 Task: Find connections with filter location City Center with filter topic #Economywith filter profile language Potuguese with filter current company Net2Source Inc. with filter school GM Institute of Technology with filter industry Hotels and Motels with filter service category Market Research with filter keywords title Human Resources
Action: Mouse moved to (189, 309)
Screenshot: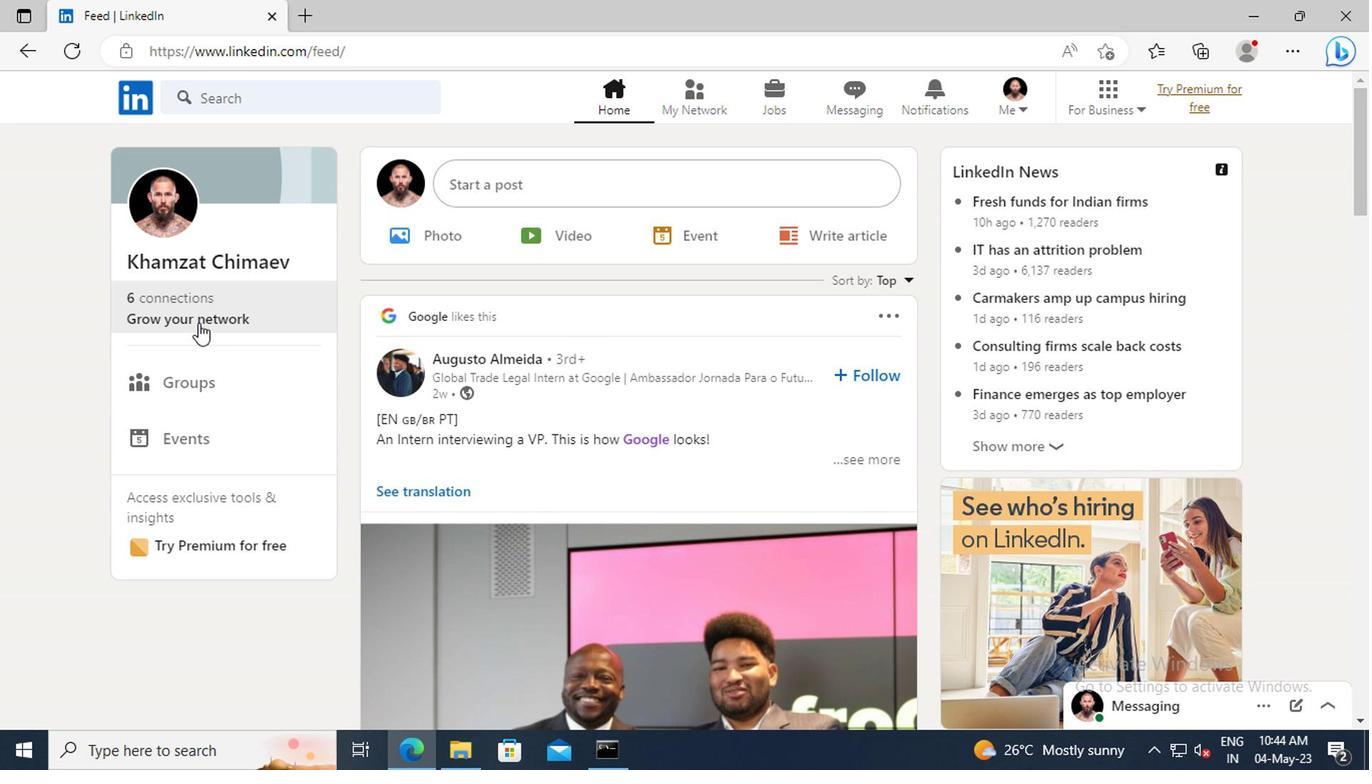 
Action: Mouse pressed left at (189, 309)
Screenshot: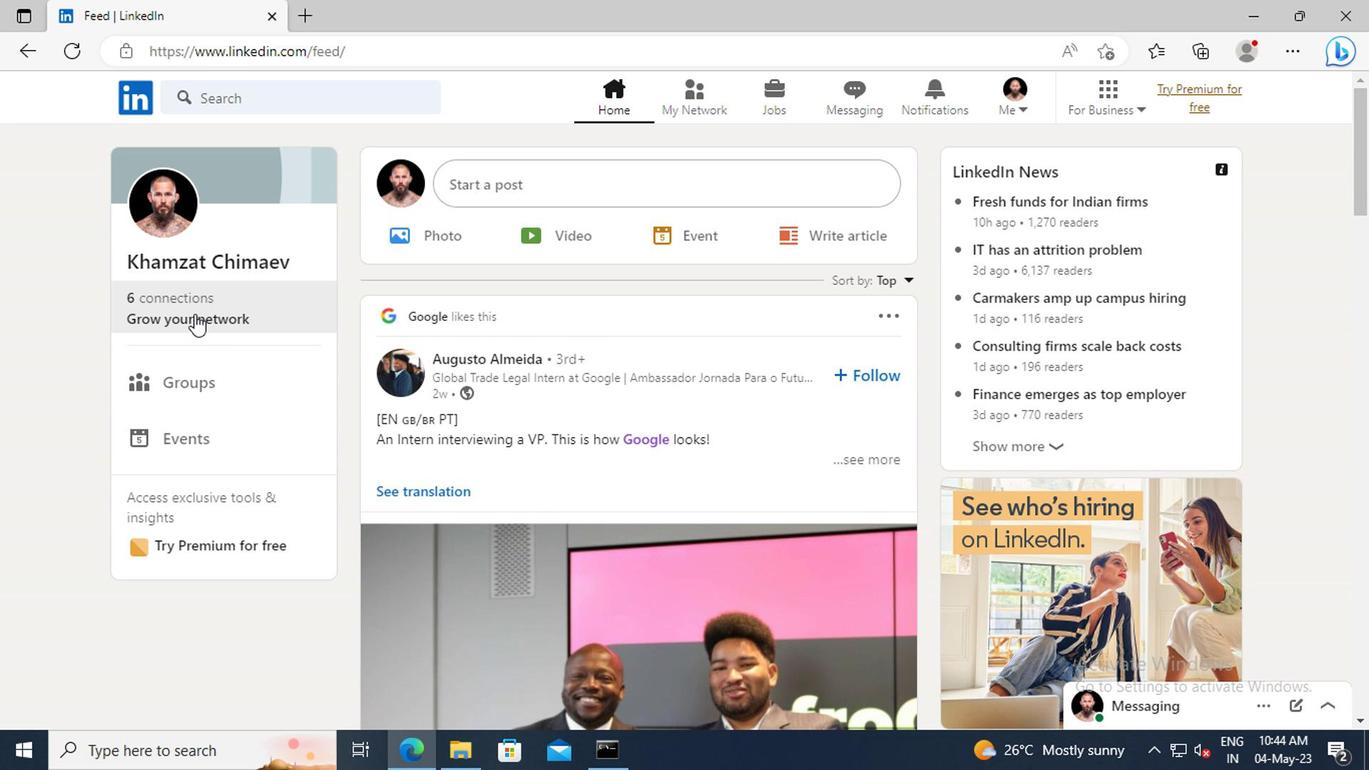 
Action: Mouse moved to (200, 213)
Screenshot: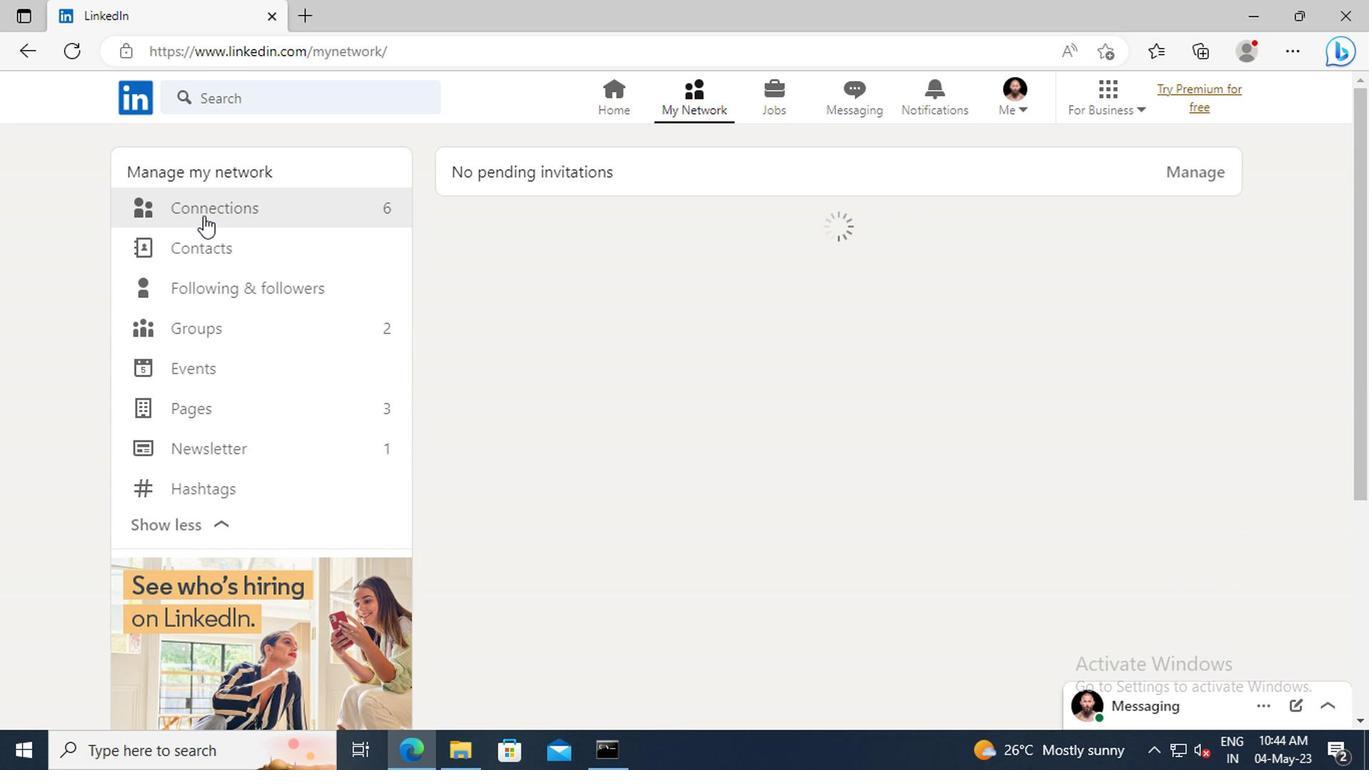 
Action: Mouse pressed left at (200, 213)
Screenshot: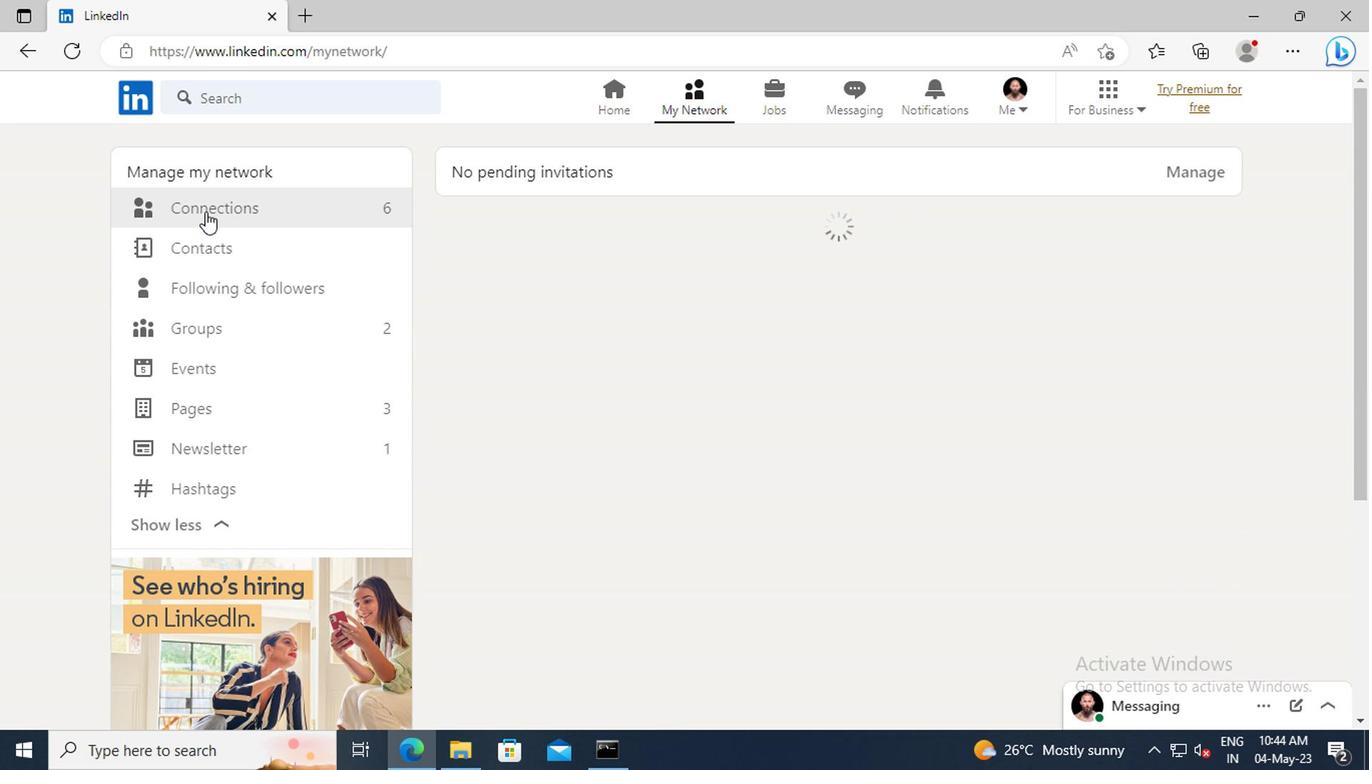 
Action: Mouse moved to (812, 218)
Screenshot: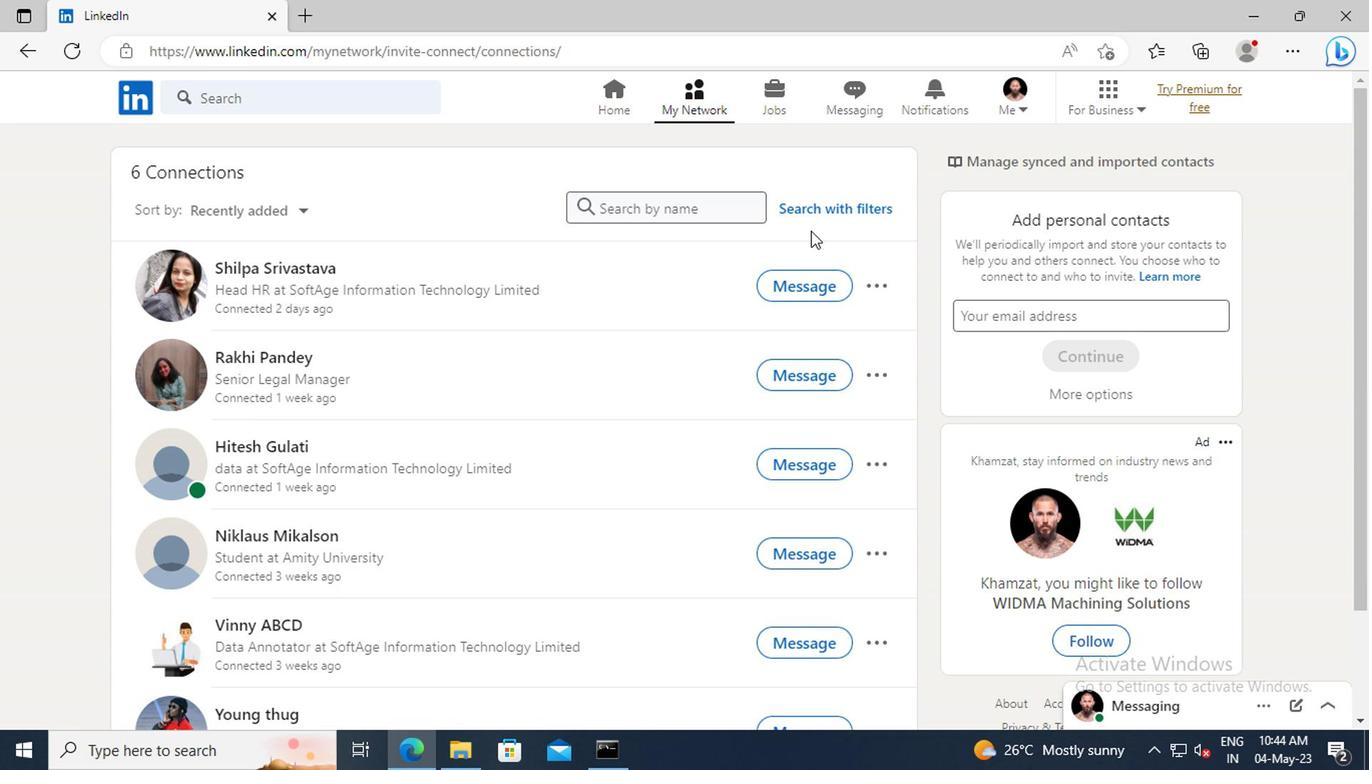 
Action: Mouse pressed left at (812, 218)
Screenshot: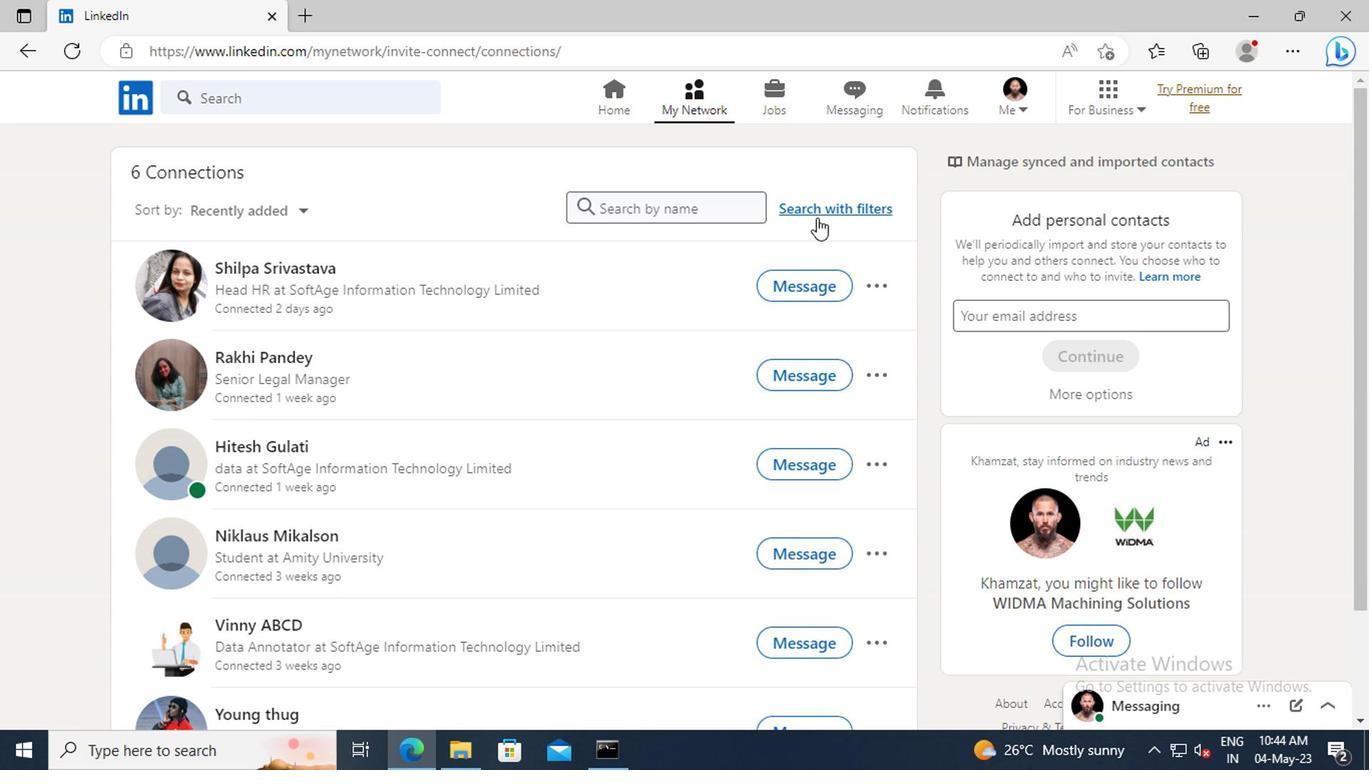 
Action: Mouse moved to (752, 161)
Screenshot: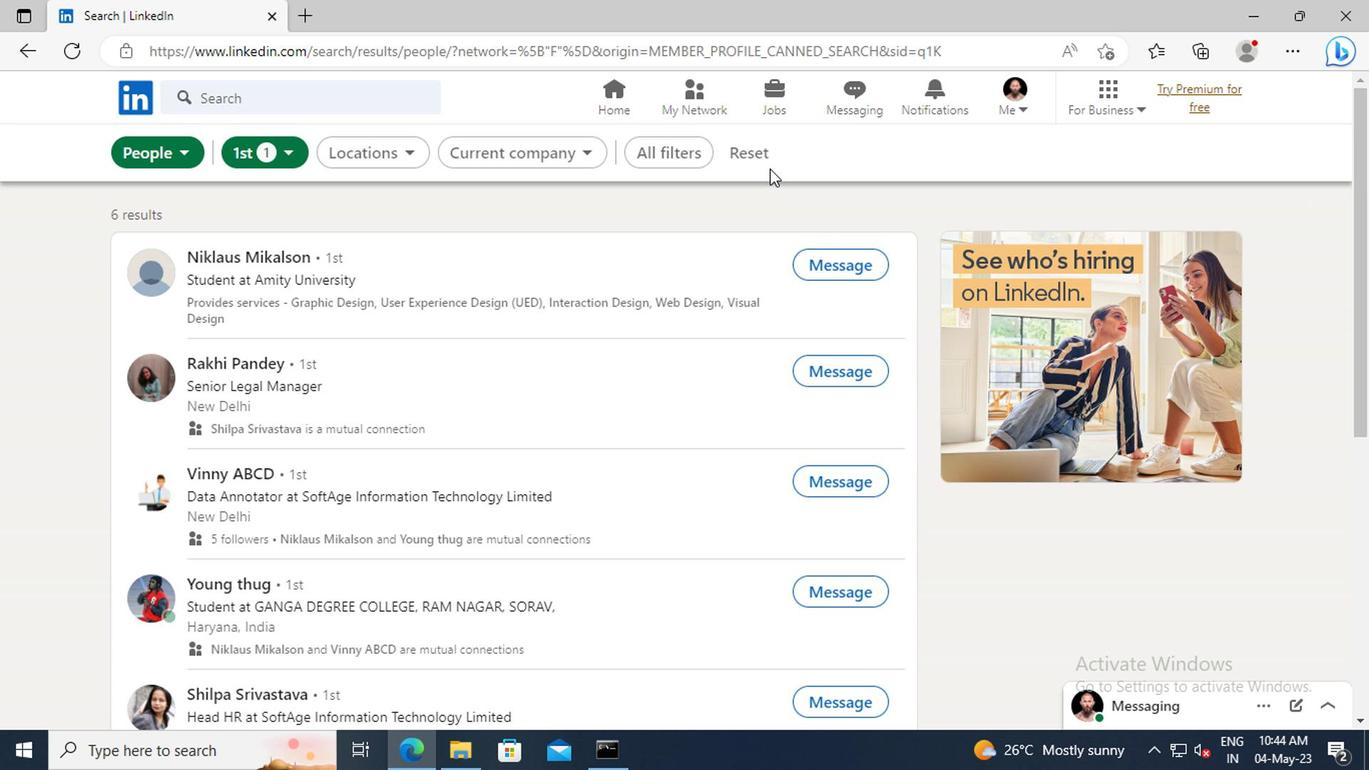 
Action: Mouse pressed left at (752, 161)
Screenshot: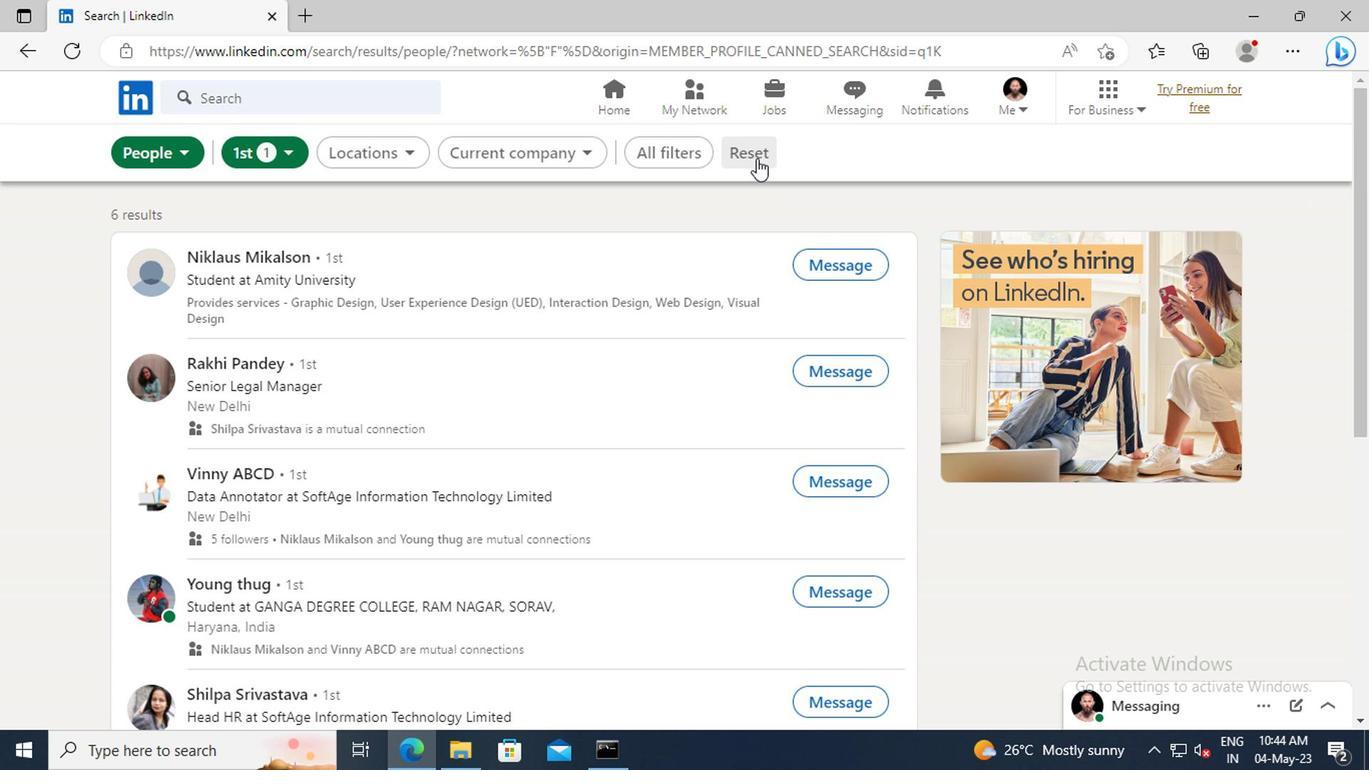 
Action: Mouse moved to (725, 157)
Screenshot: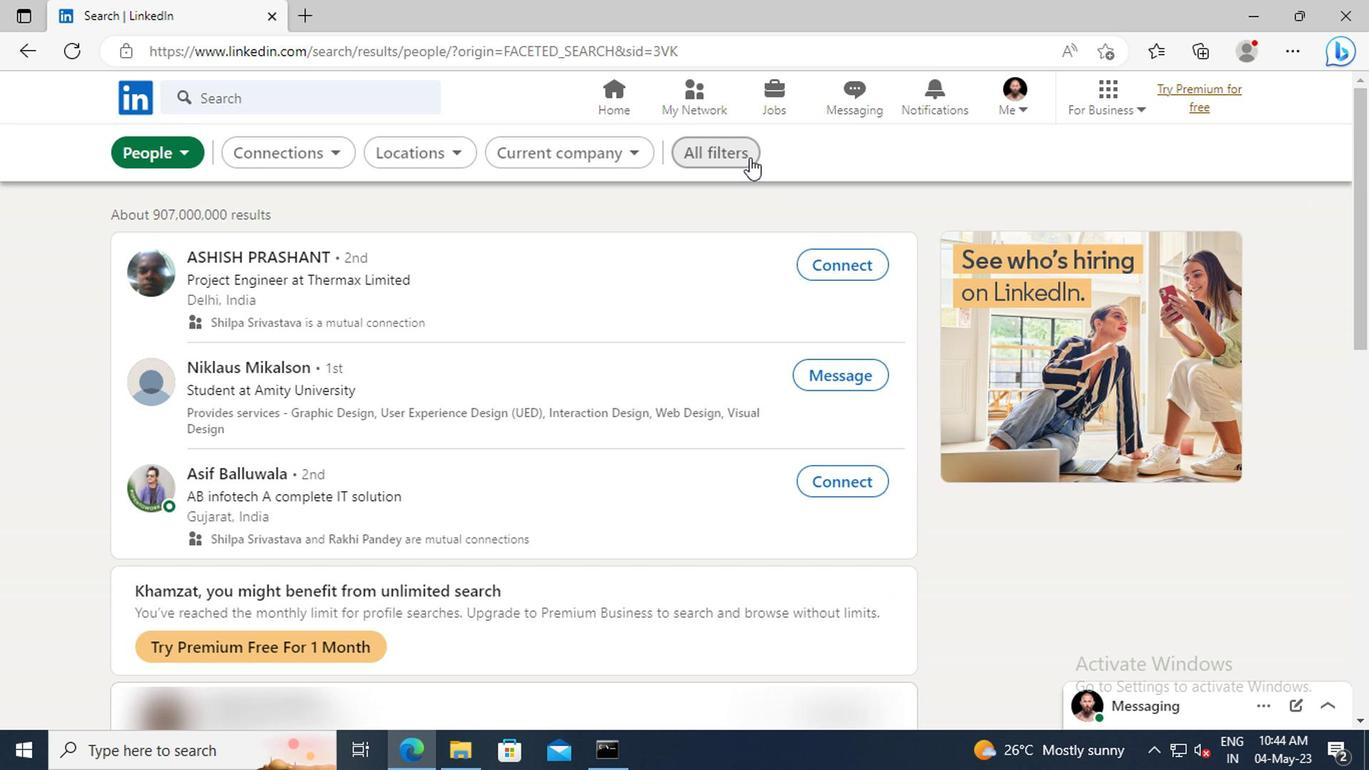 
Action: Mouse pressed left at (725, 157)
Screenshot: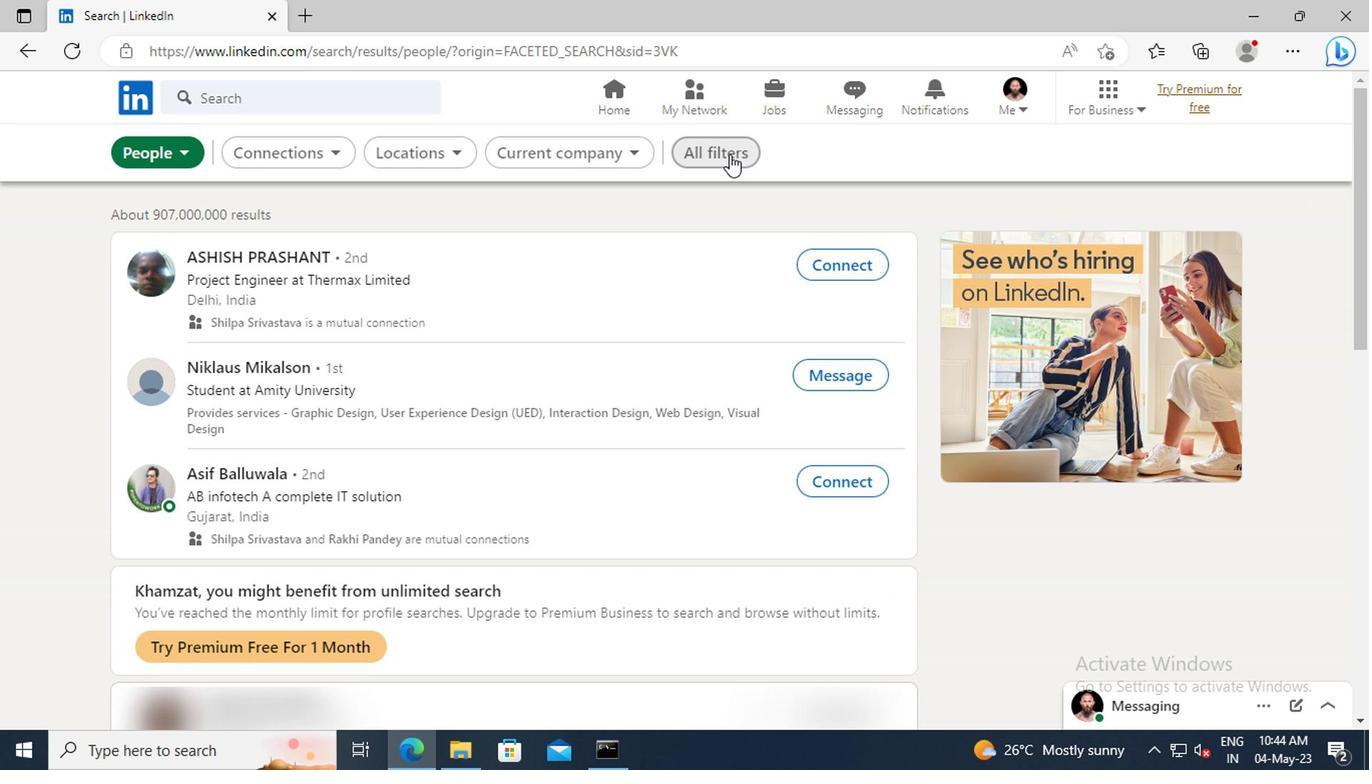 
Action: Mouse moved to (1049, 360)
Screenshot: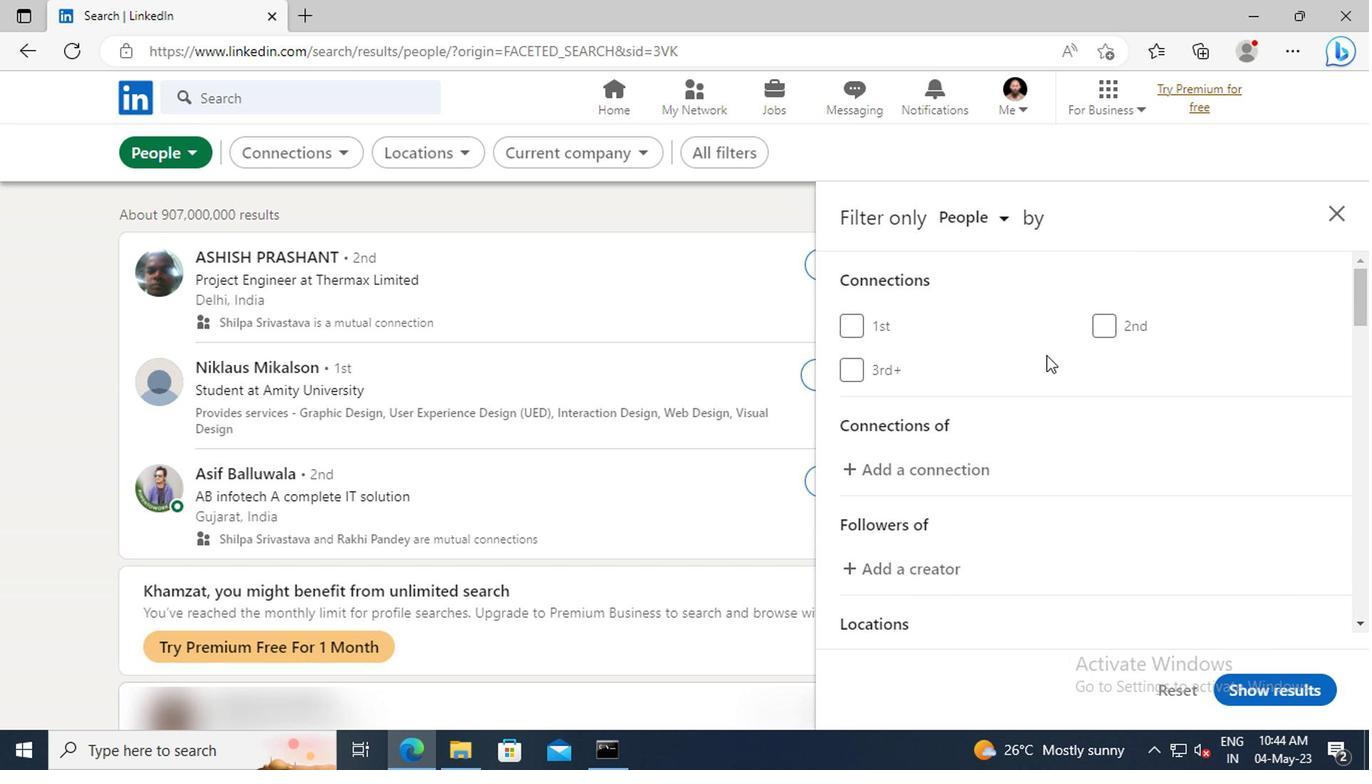 
Action: Mouse scrolled (1049, 359) with delta (0, 0)
Screenshot: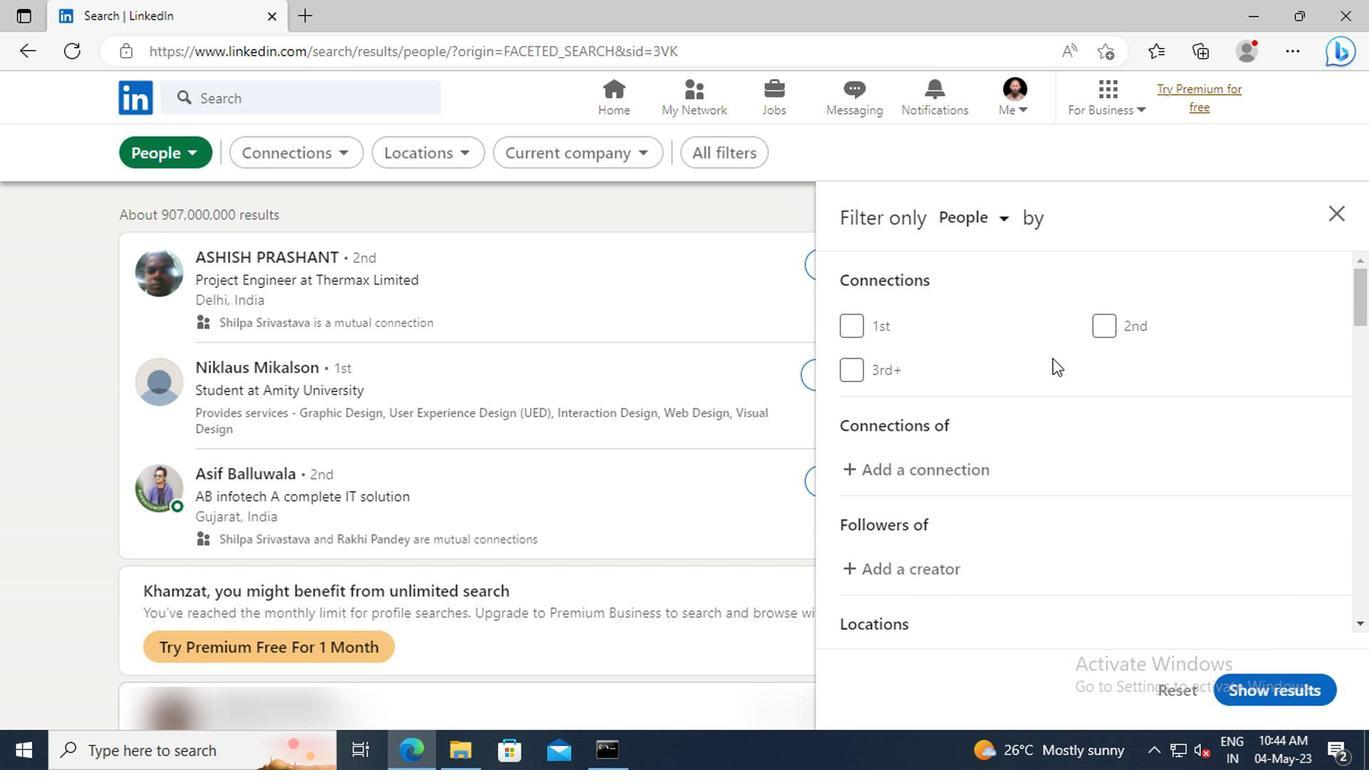 
Action: Mouse scrolled (1049, 359) with delta (0, 0)
Screenshot: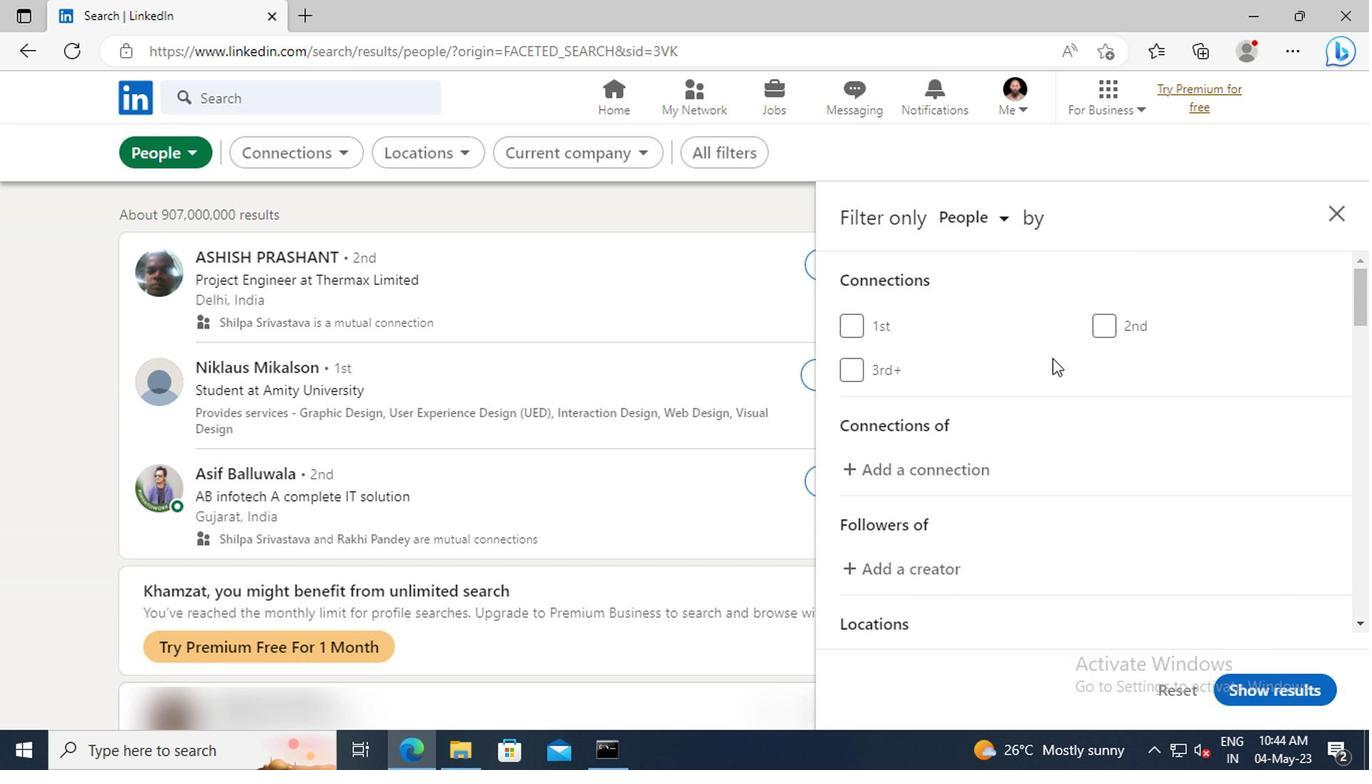 
Action: Mouse scrolled (1049, 359) with delta (0, 0)
Screenshot: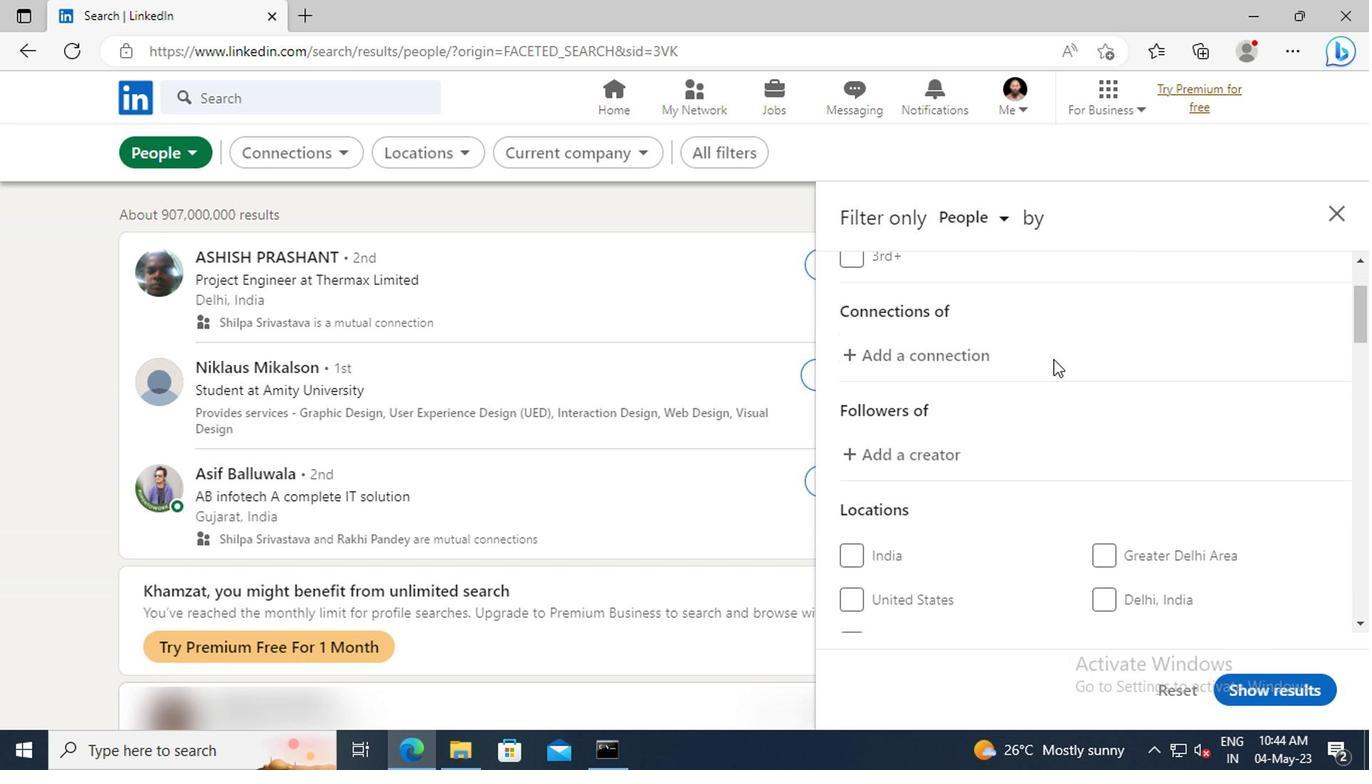 
Action: Mouse scrolled (1049, 359) with delta (0, 0)
Screenshot: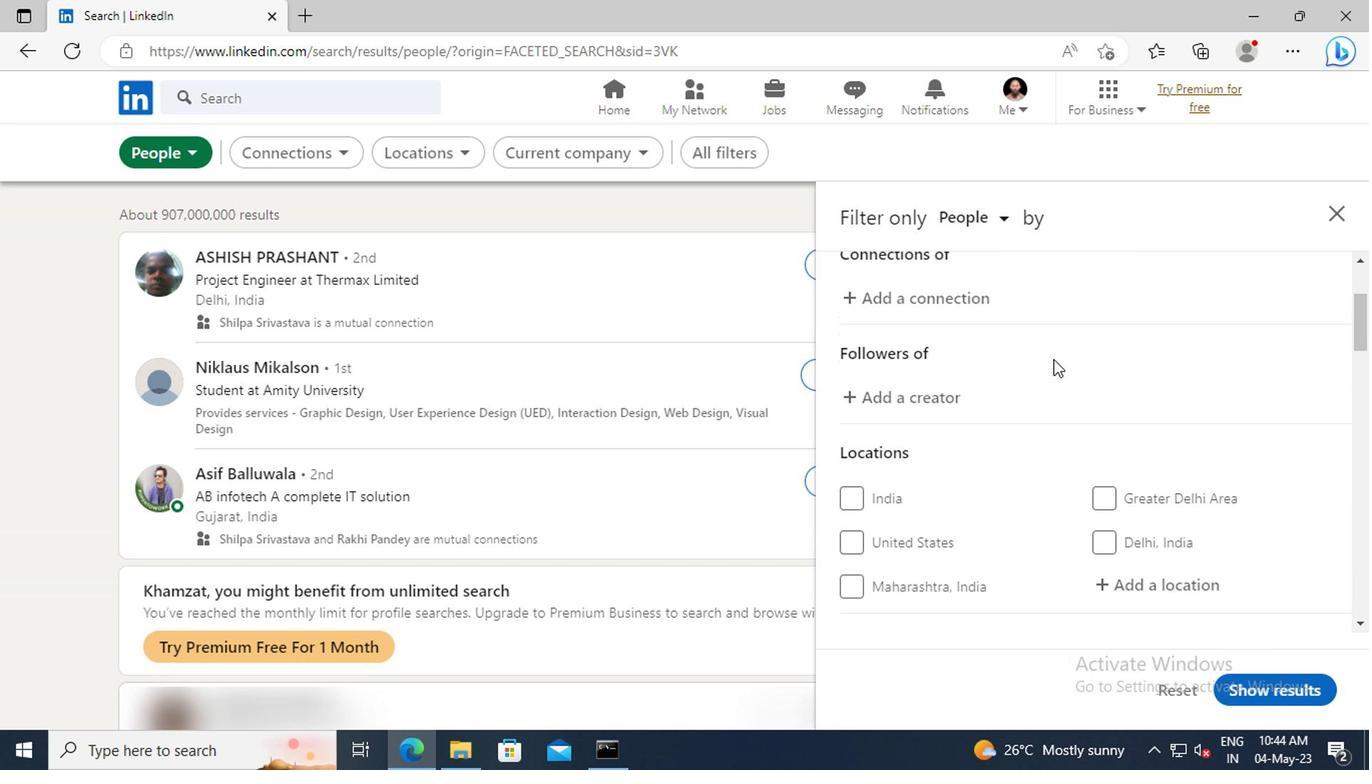 
Action: Mouse scrolled (1049, 359) with delta (0, 0)
Screenshot: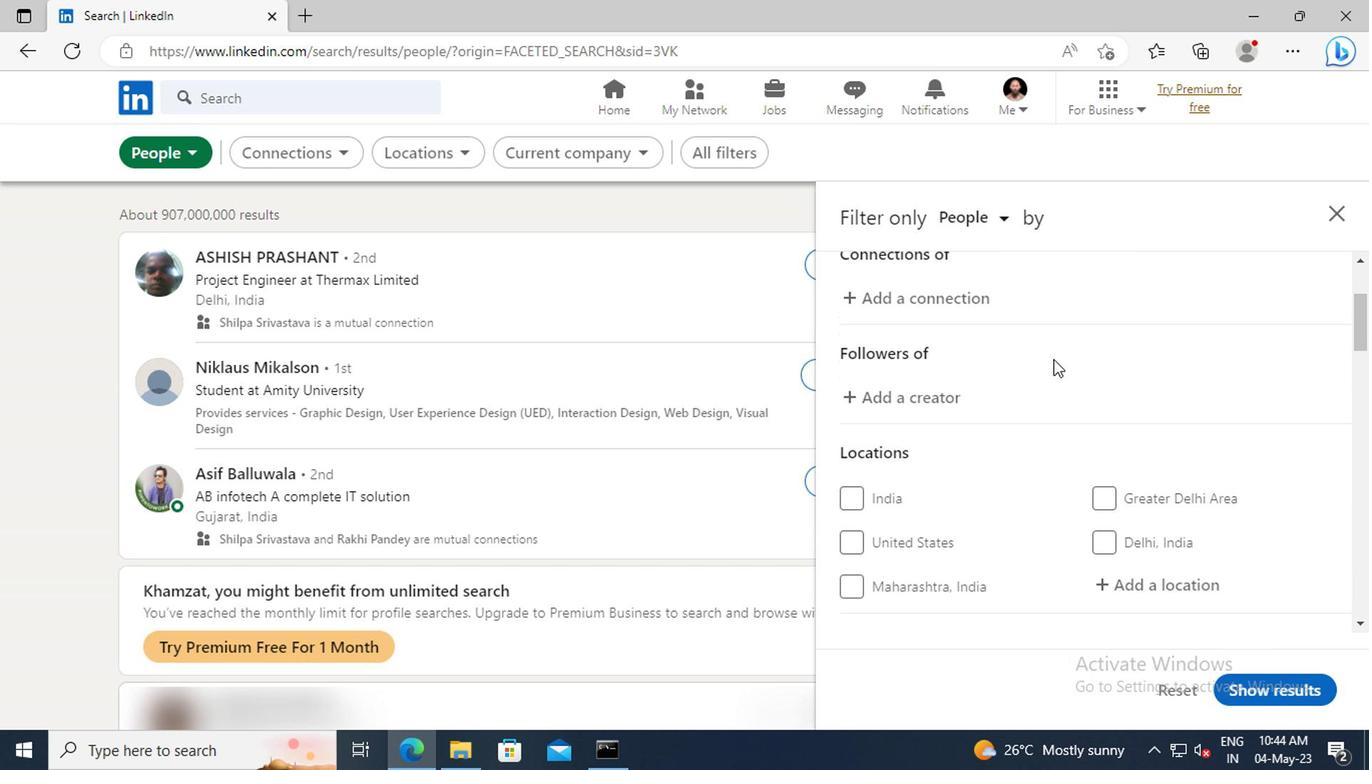 
Action: Mouse scrolled (1049, 359) with delta (0, 0)
Screenshot: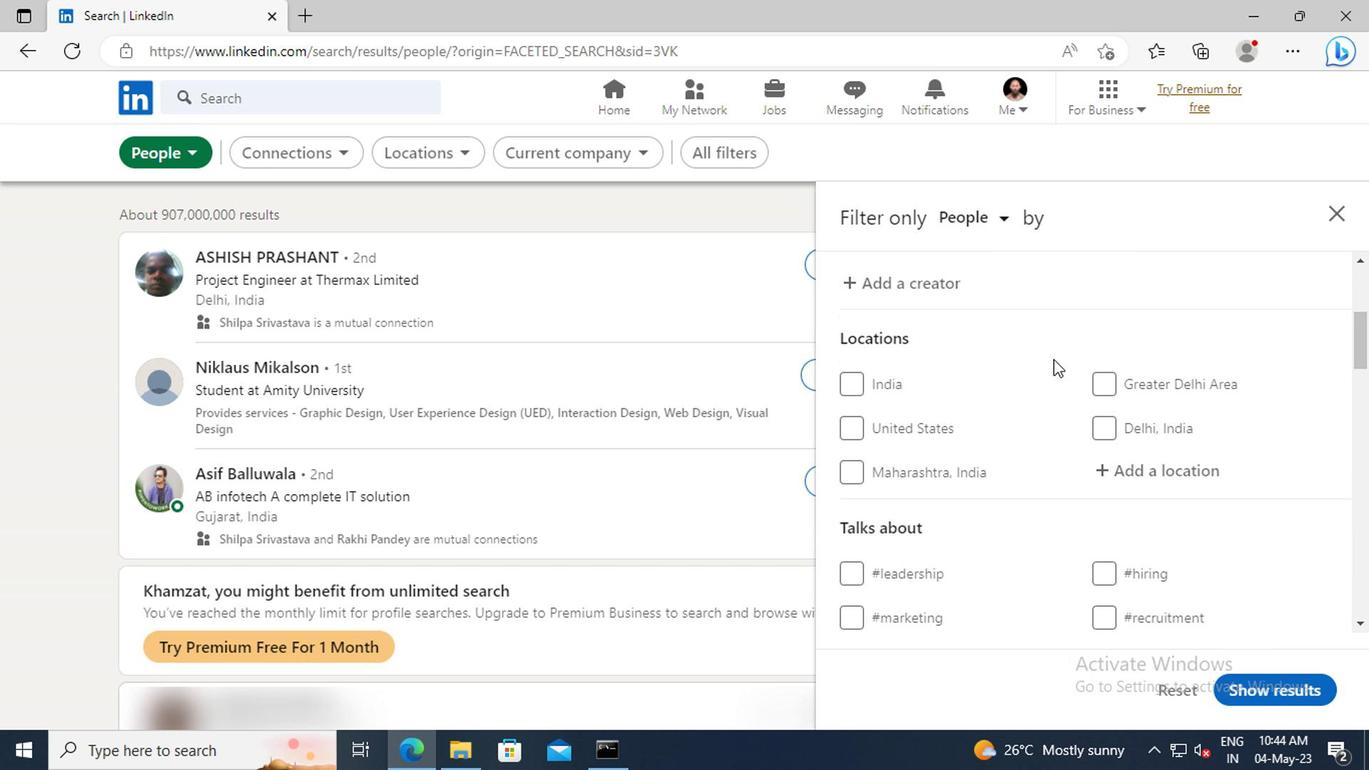 
Action: Mouse moved to (1118, 416)
Screenshot: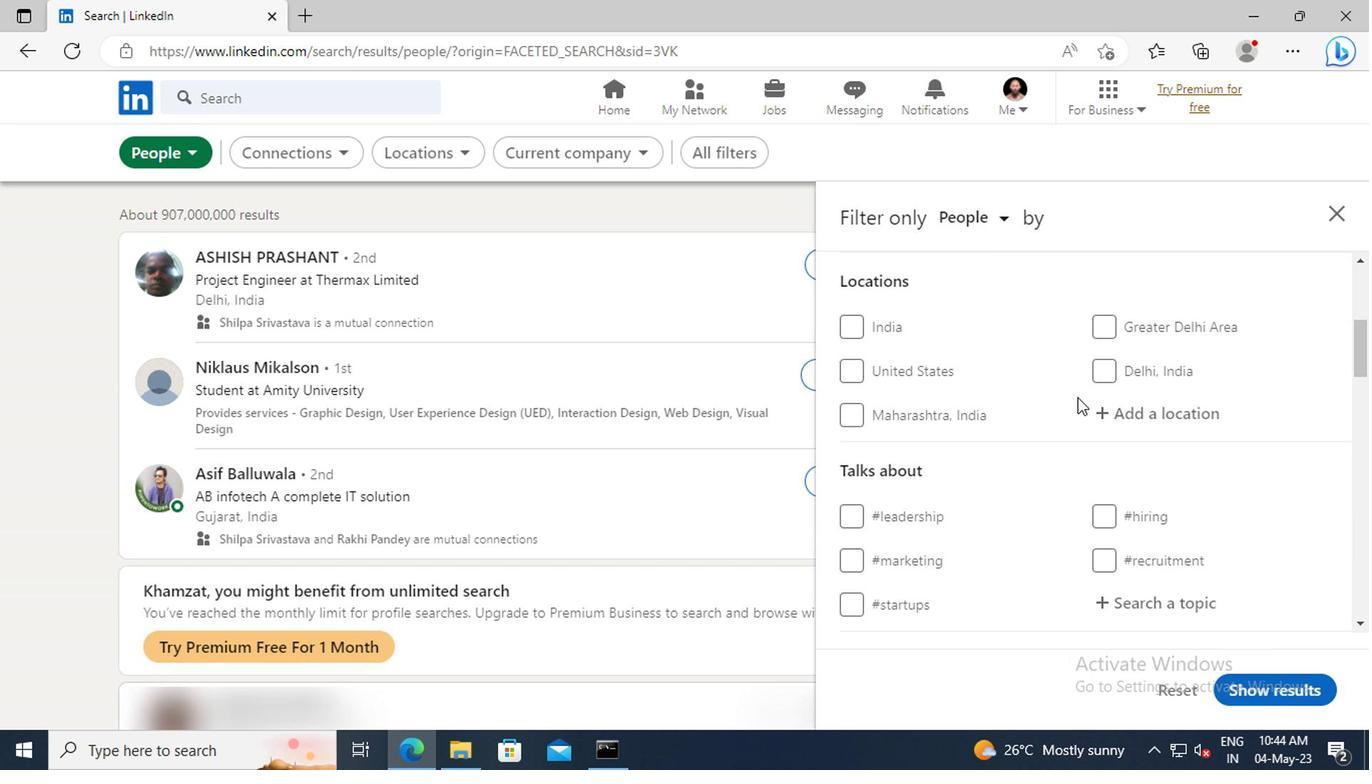 
Action: Mouse pressed left at (1118, 416)
Screenshot: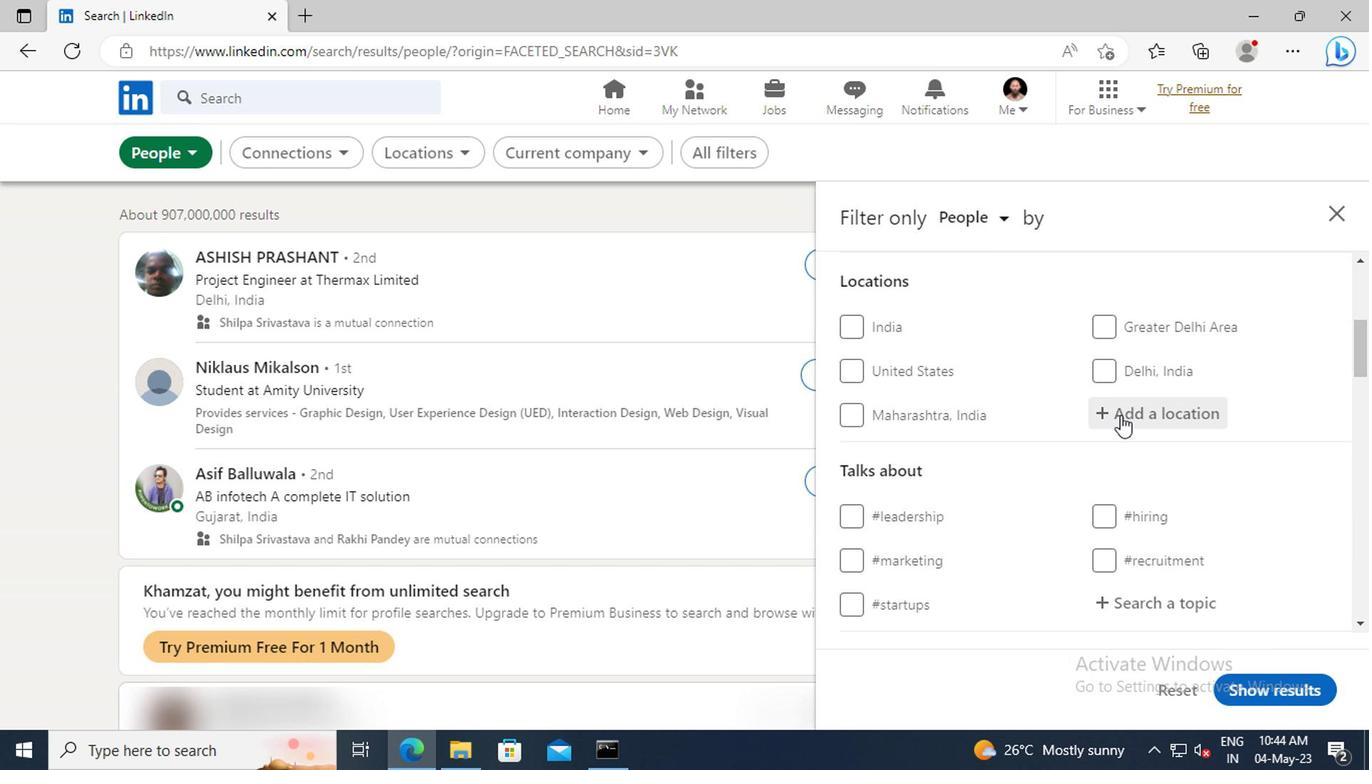 
Action: Key pressed <Key.shift>CITY<Key.space><Key.shift>CENTER<Key.enter>
Screenshot: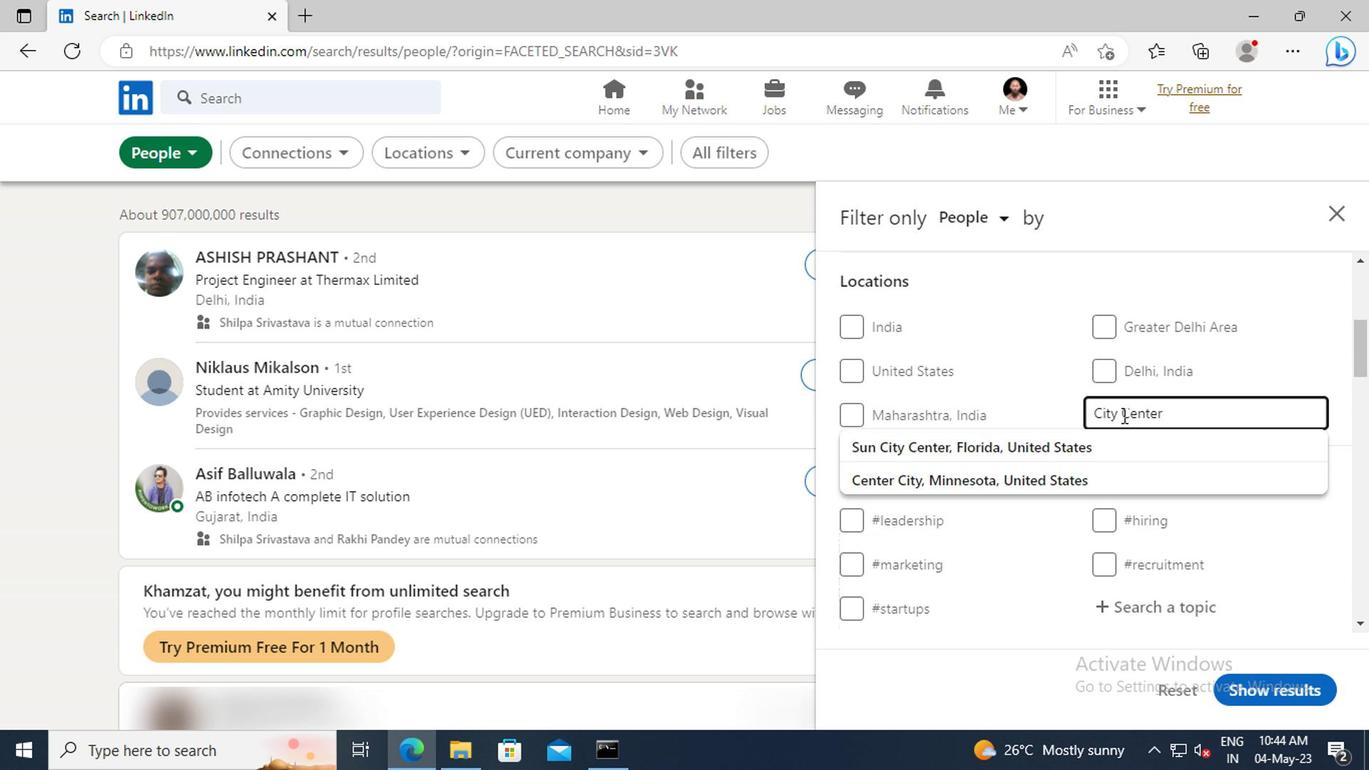 
Action: Mouse scrolled (1118, 415) with delta (0, -1)
Screenshot: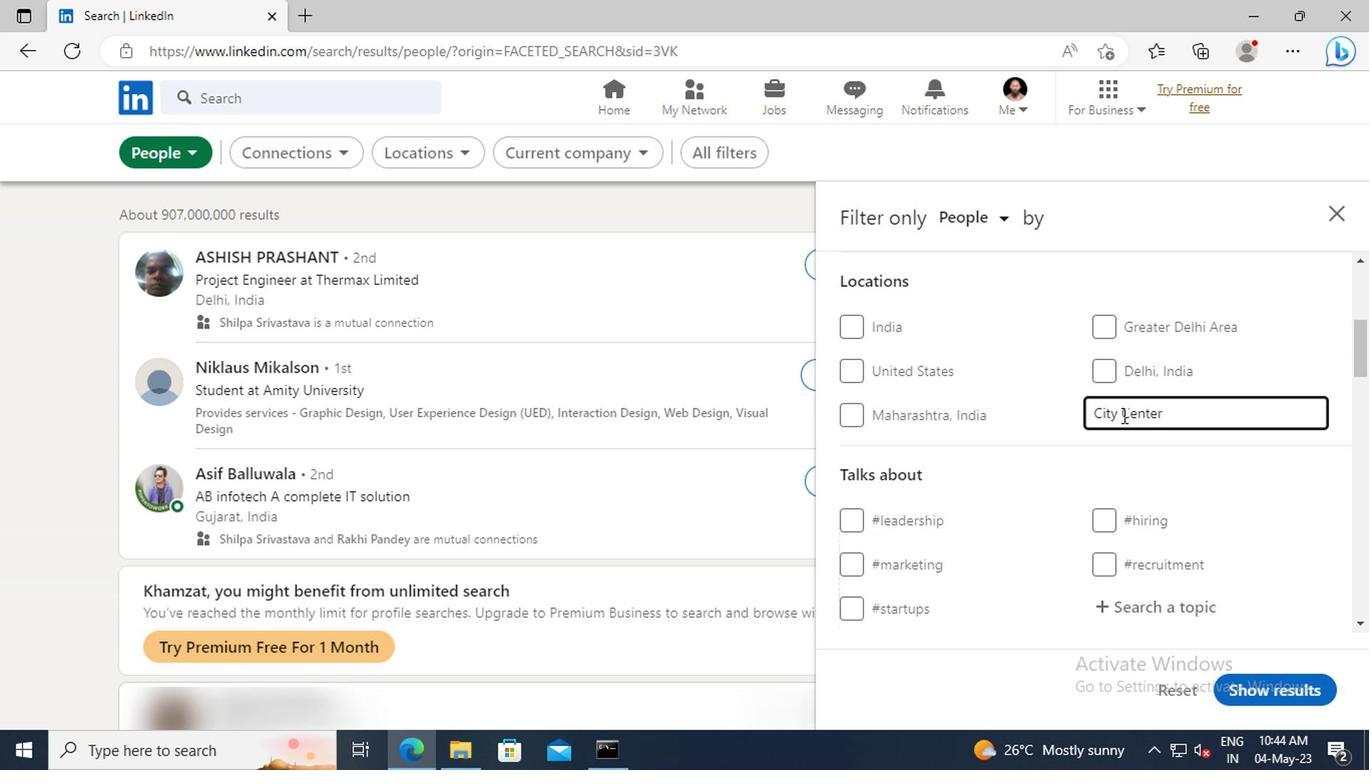 
Action: Mouse scrolled (1118, 415) with delta (0, -1)
Screenshot: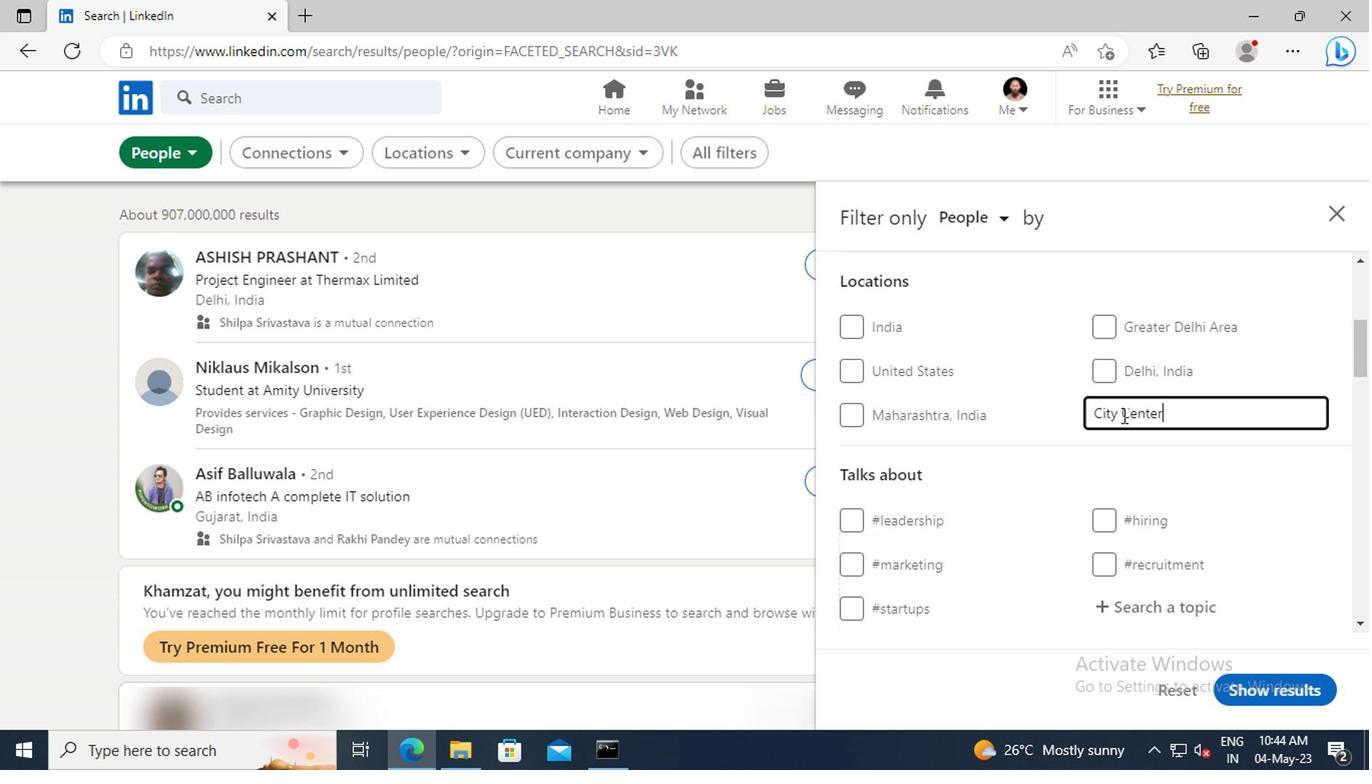 
Action: Mouse scrolled (1118, 415) with delta (0, -1)
Screenshot: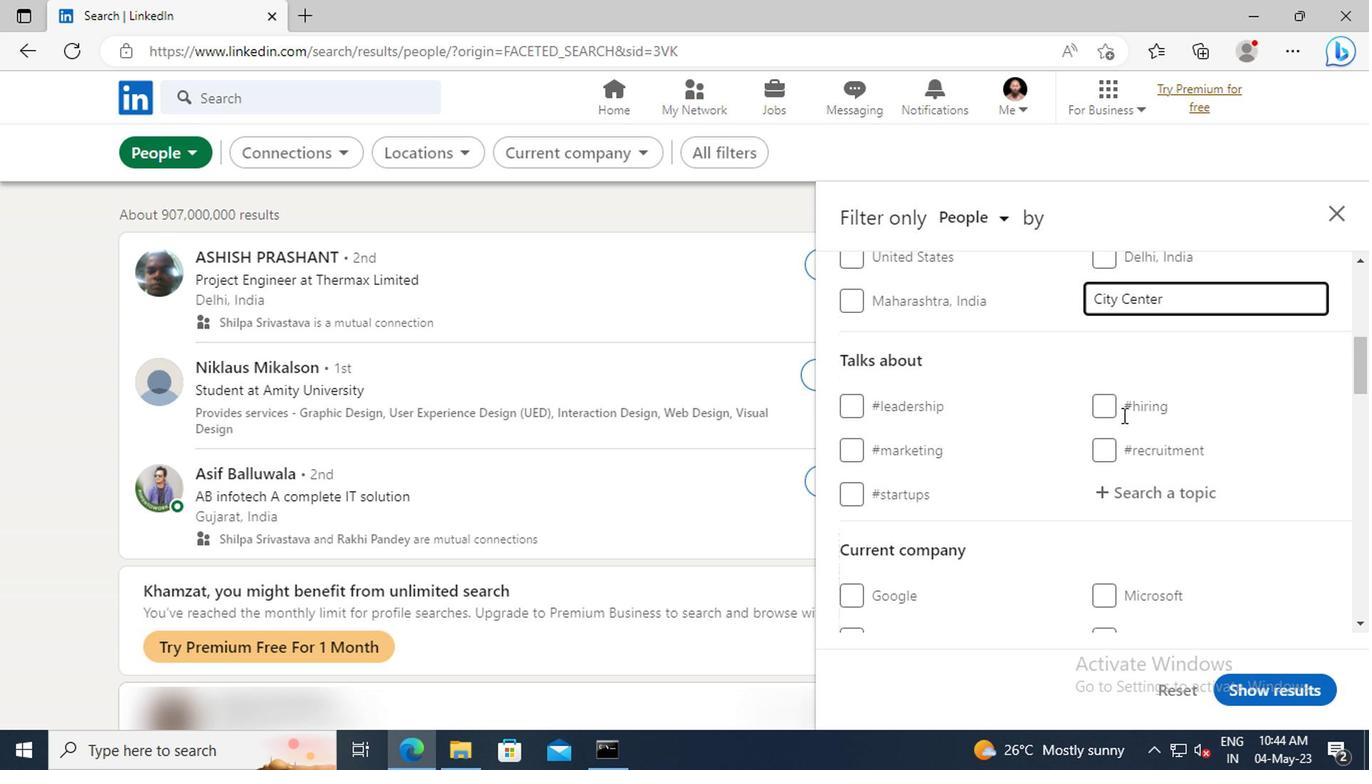 
Action: Mouse moved to (1126, 427)
Screenshot: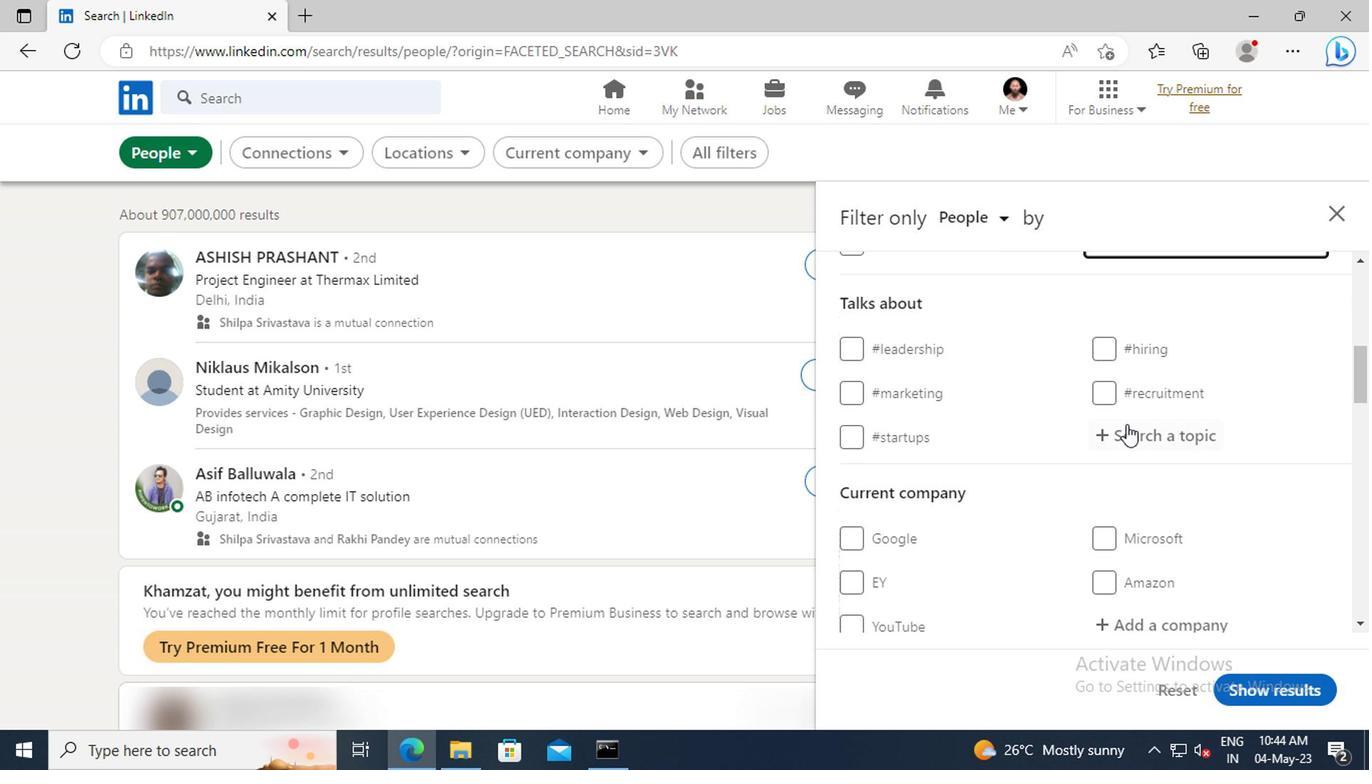 
Action: Mouse pressed left at (1126, 427)
Screenshot: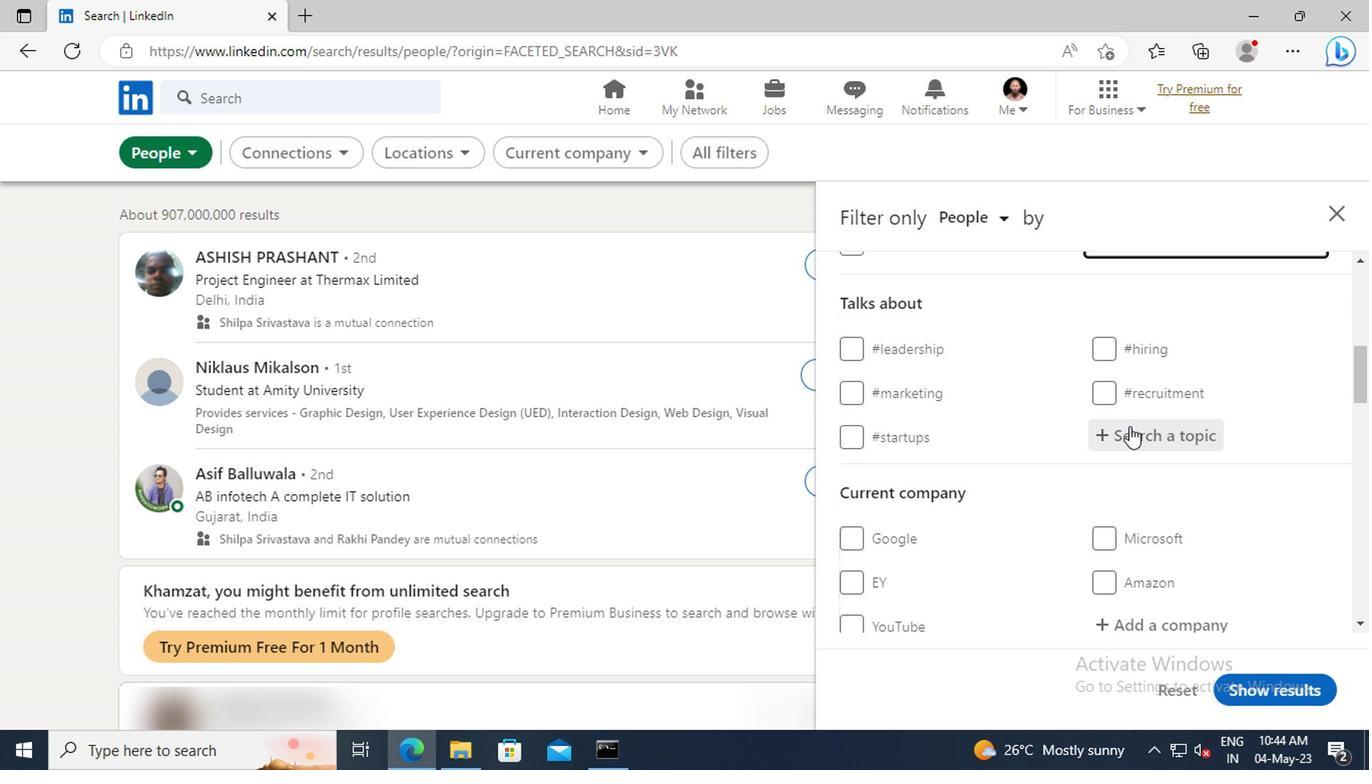 
Action: Mouse moved to (1126, 429)
Screenshot: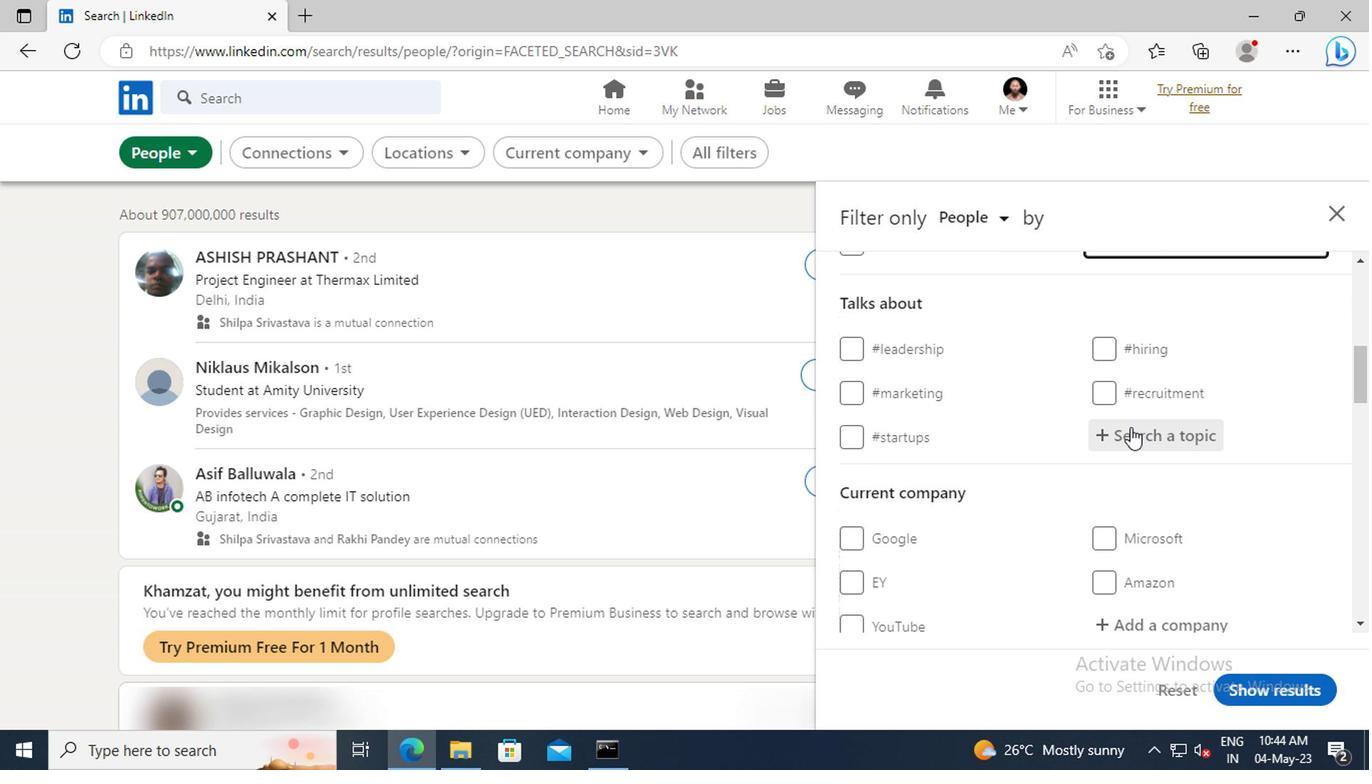 
Action: Key pressed <Key.shift>ECON
Screenshot: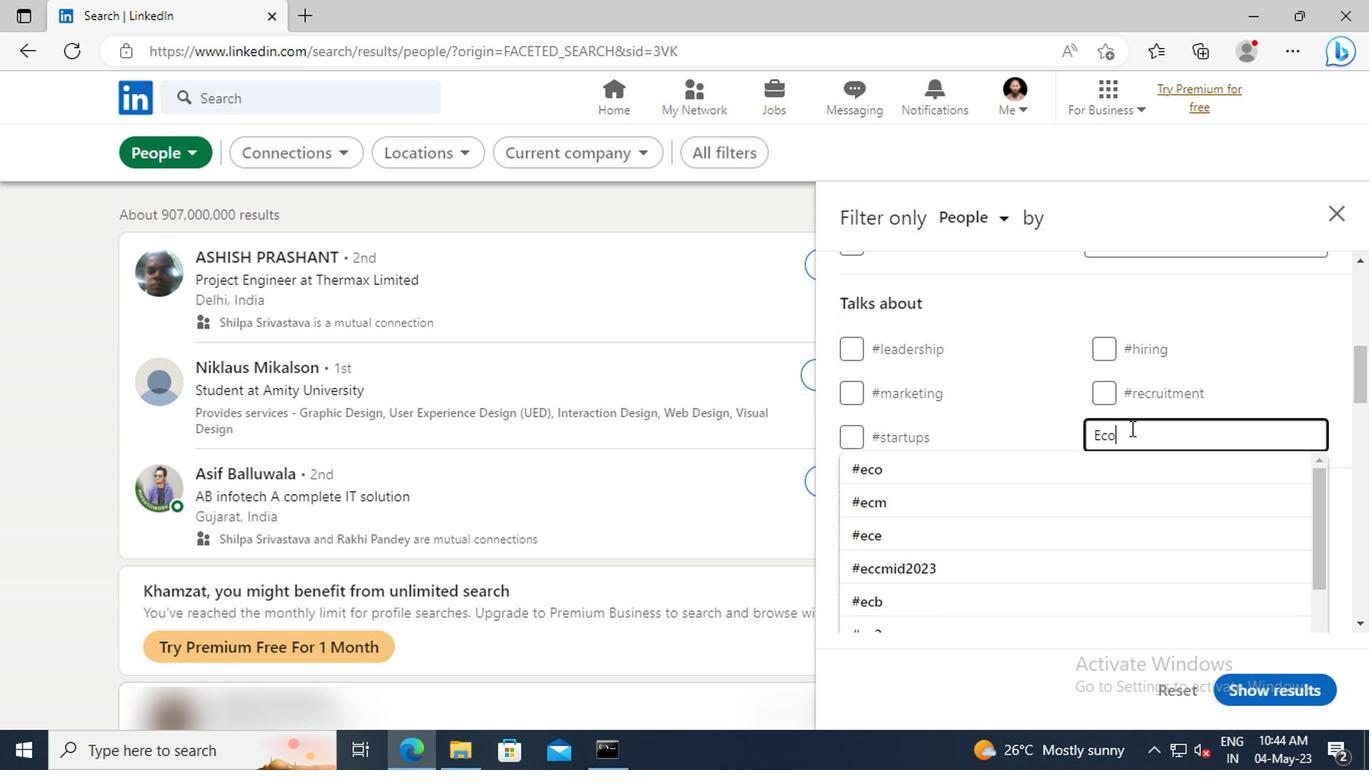 
Action: Mouse moved to (1126, 464)
Screenshot: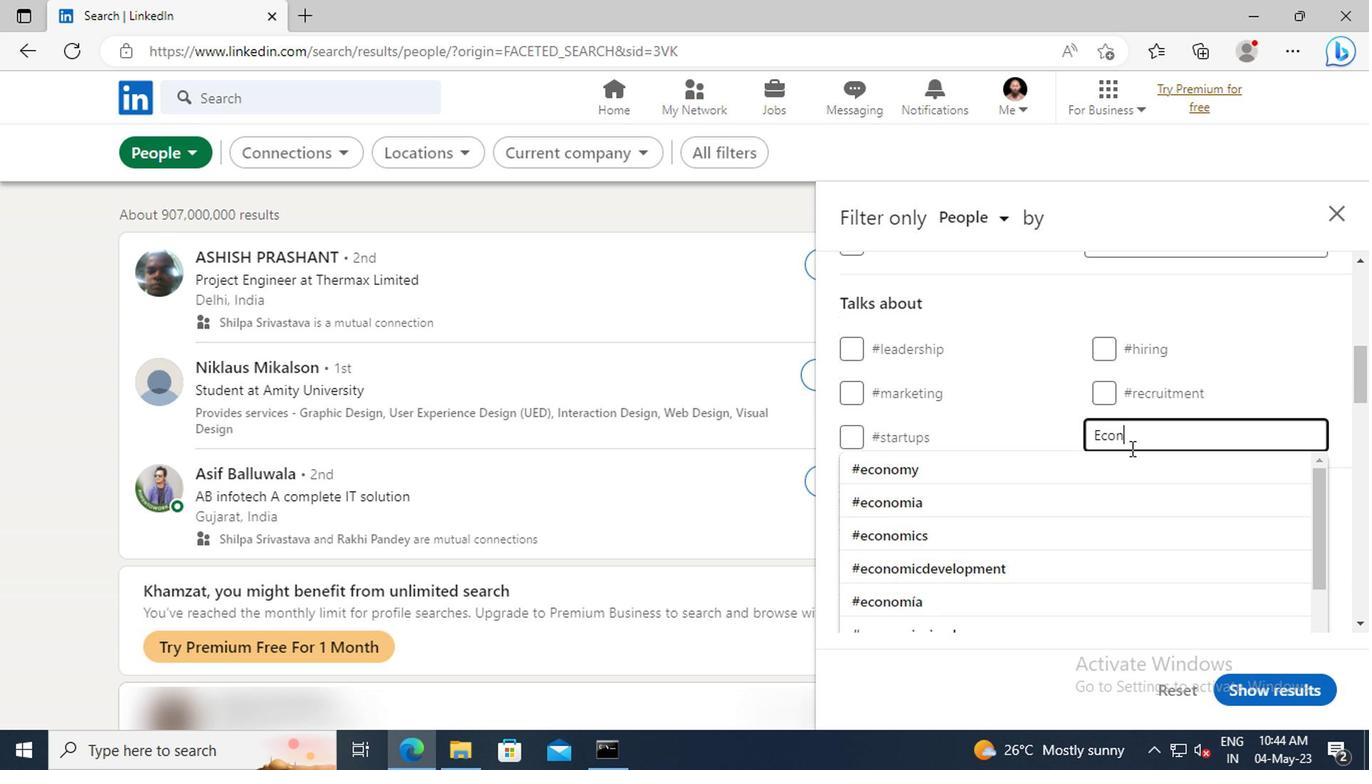 
Action: Mouse pressed left at (1126, 464)
Screenshot: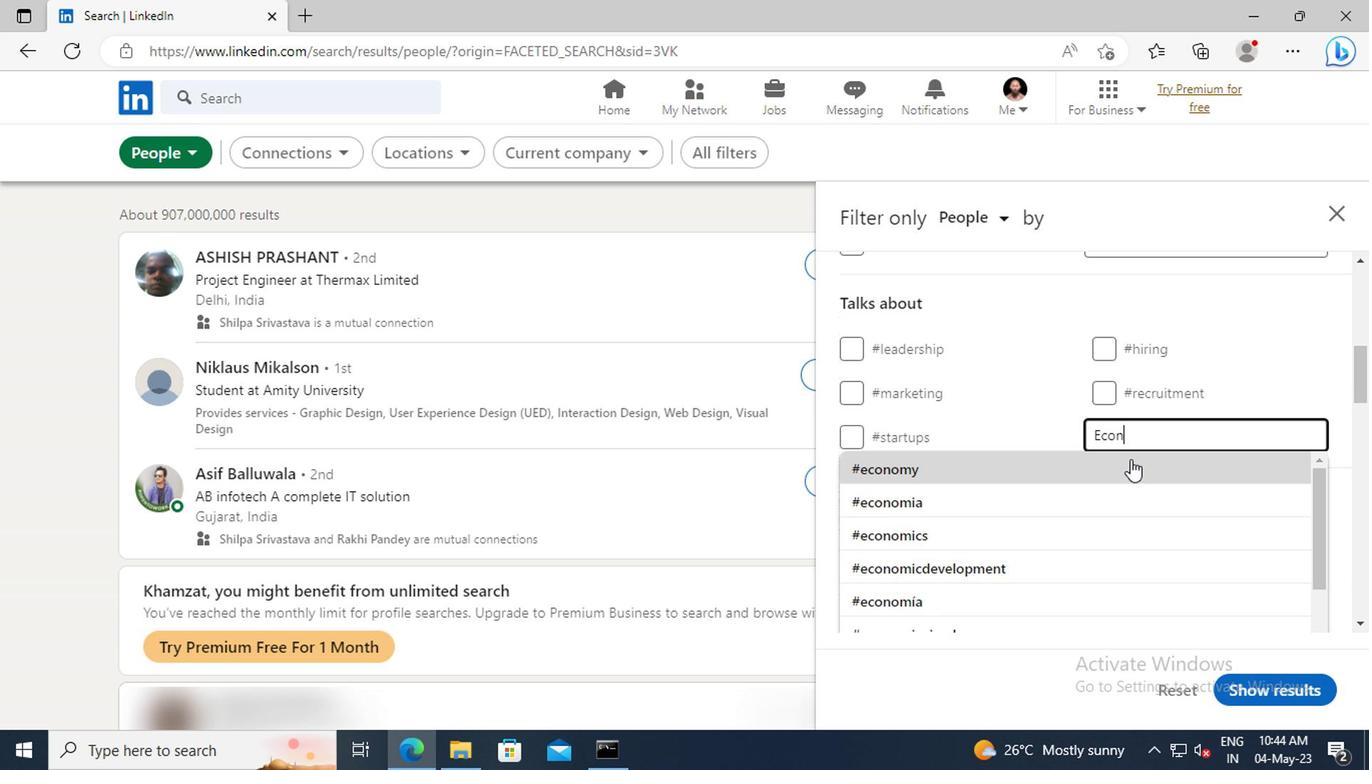 
Action: Mouse scrolled (1126, 462) with delta (0, -1)
Screenshot: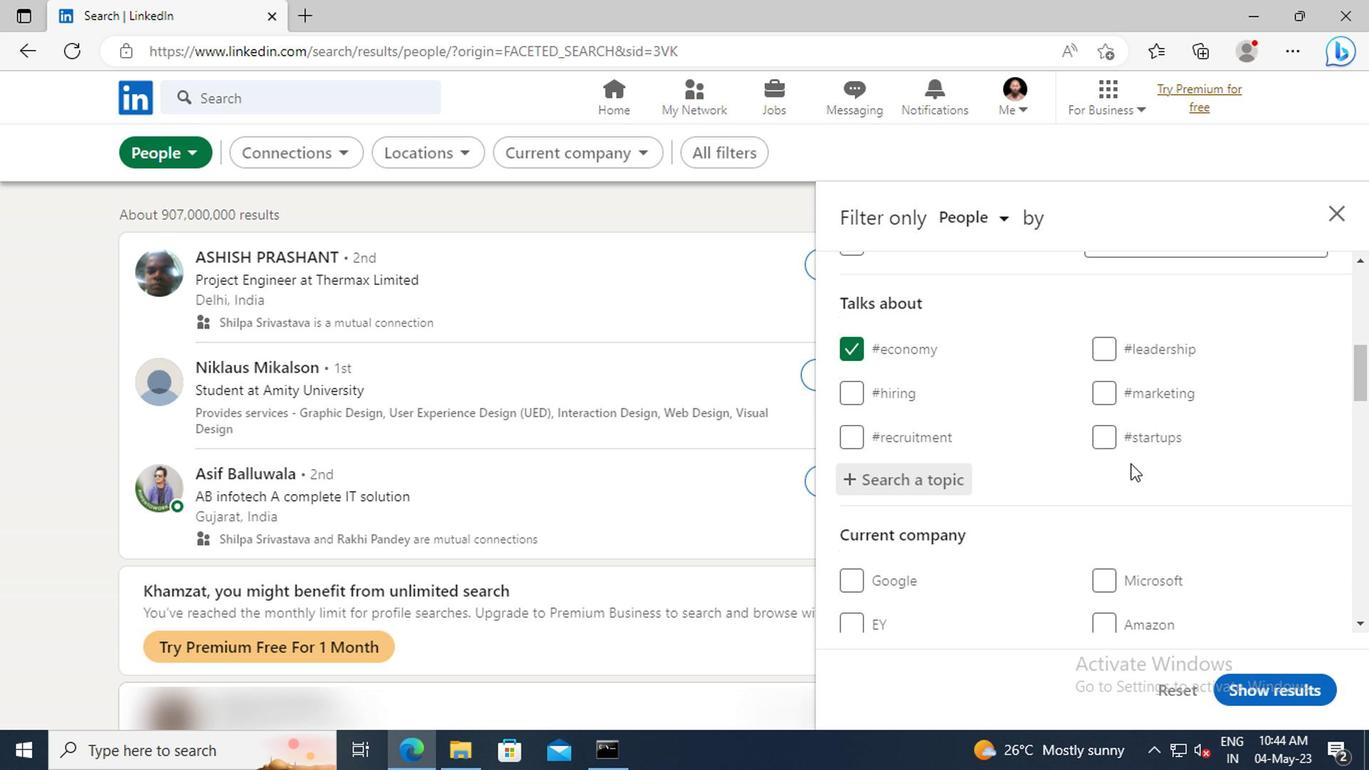 
Action: Mouse scrolled (1126, 462) with delta (0, -1)
Screenshot: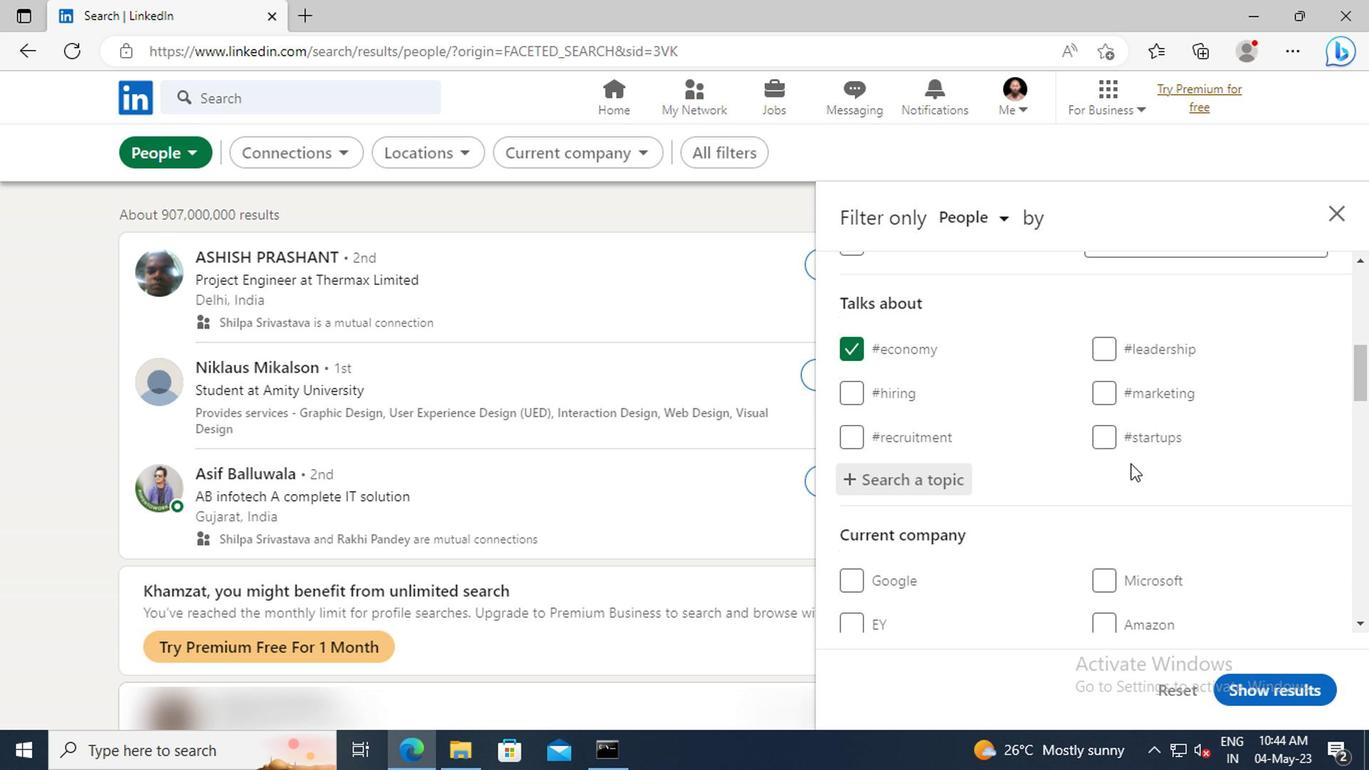 
Action: Mouse scrolled (1126, 462) with delta (0, -1)
Screenshot: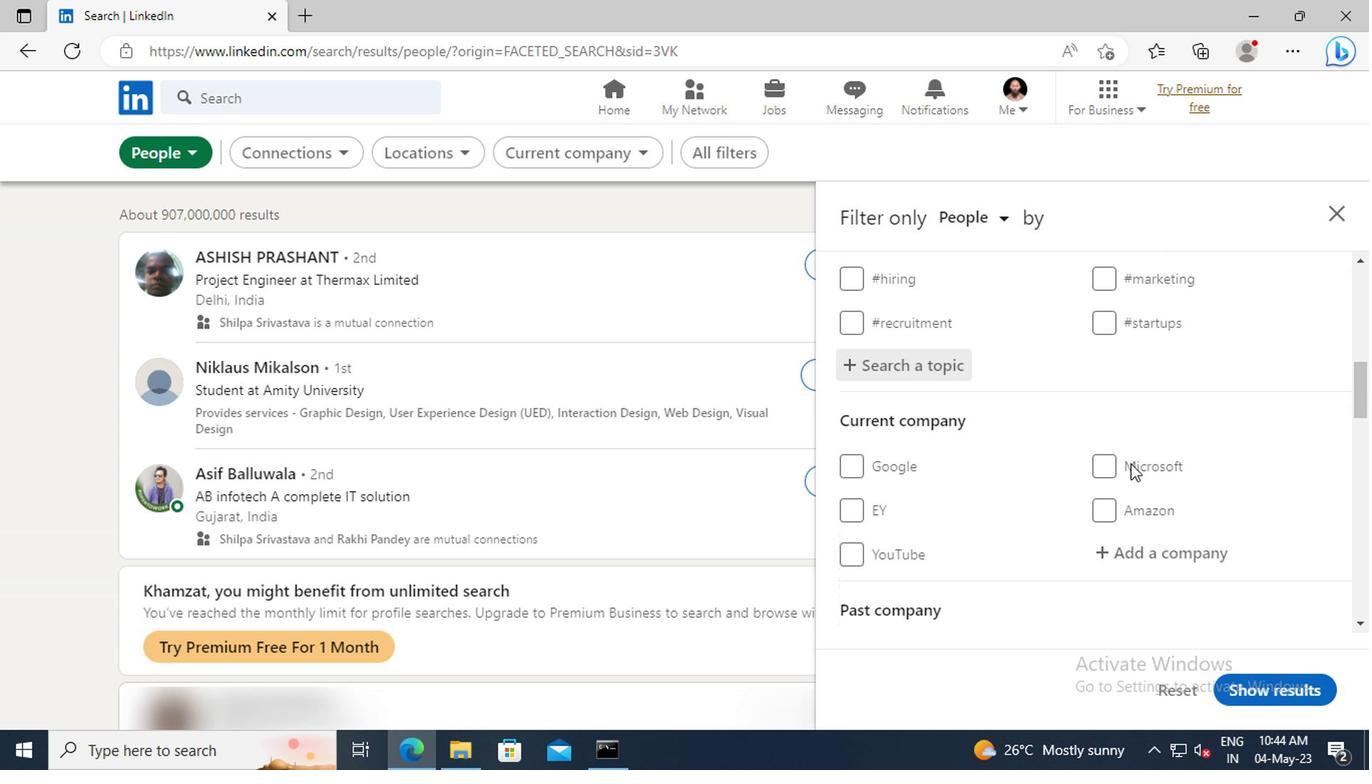 
Action: Mouse scrolled (1126, 462) with delta (0, -1)
Screenshot: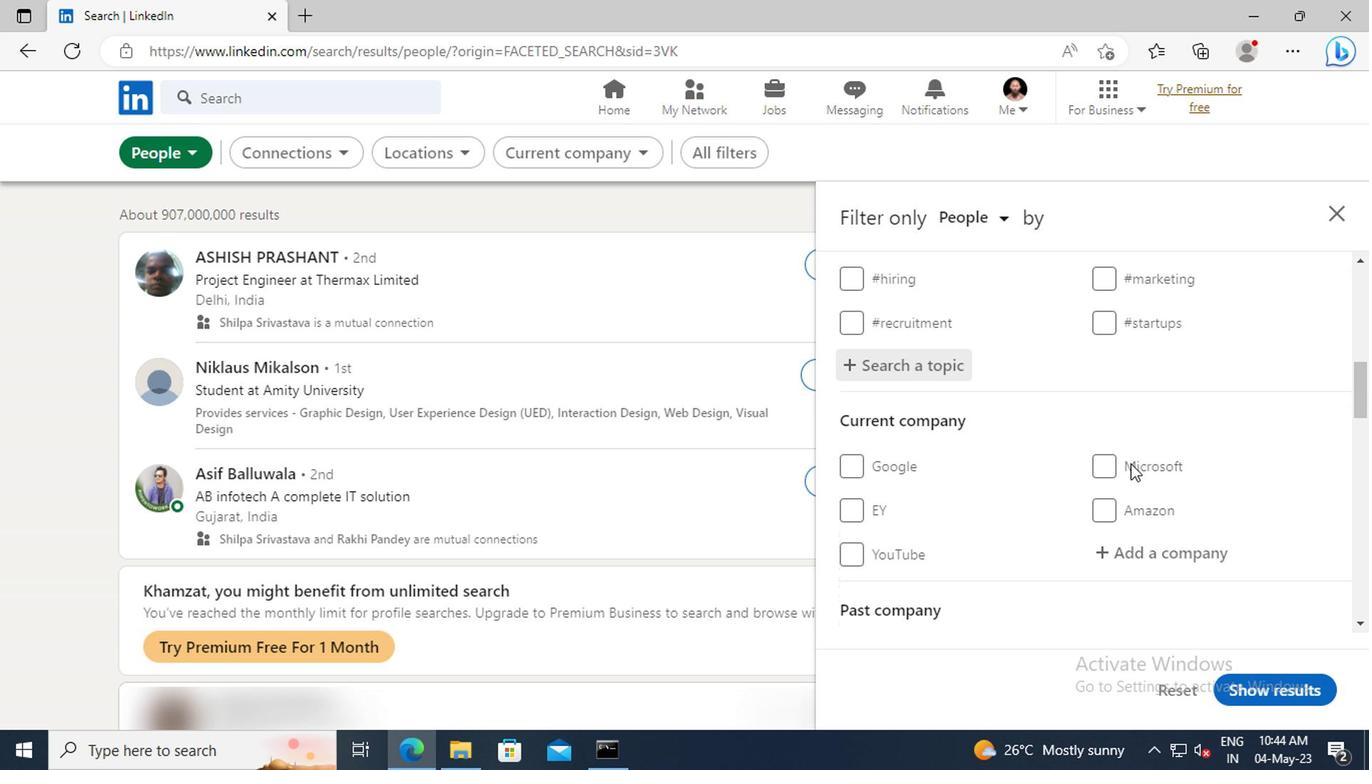 
Action: Mouse scrolled (1126, 462) with delta (0, -1)
Screenshot: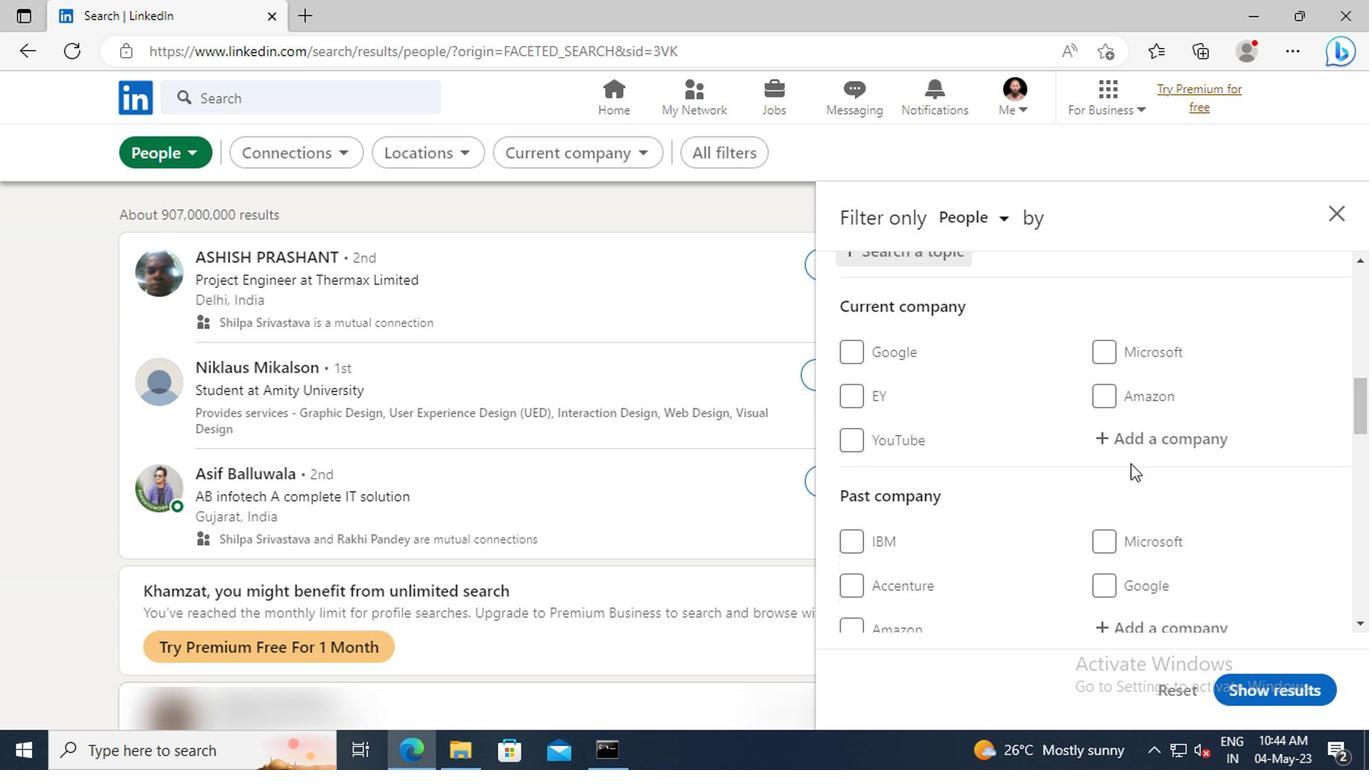 
Action: Mouse scrolled (1126, 462) with delta (0, -1)
Screenshot: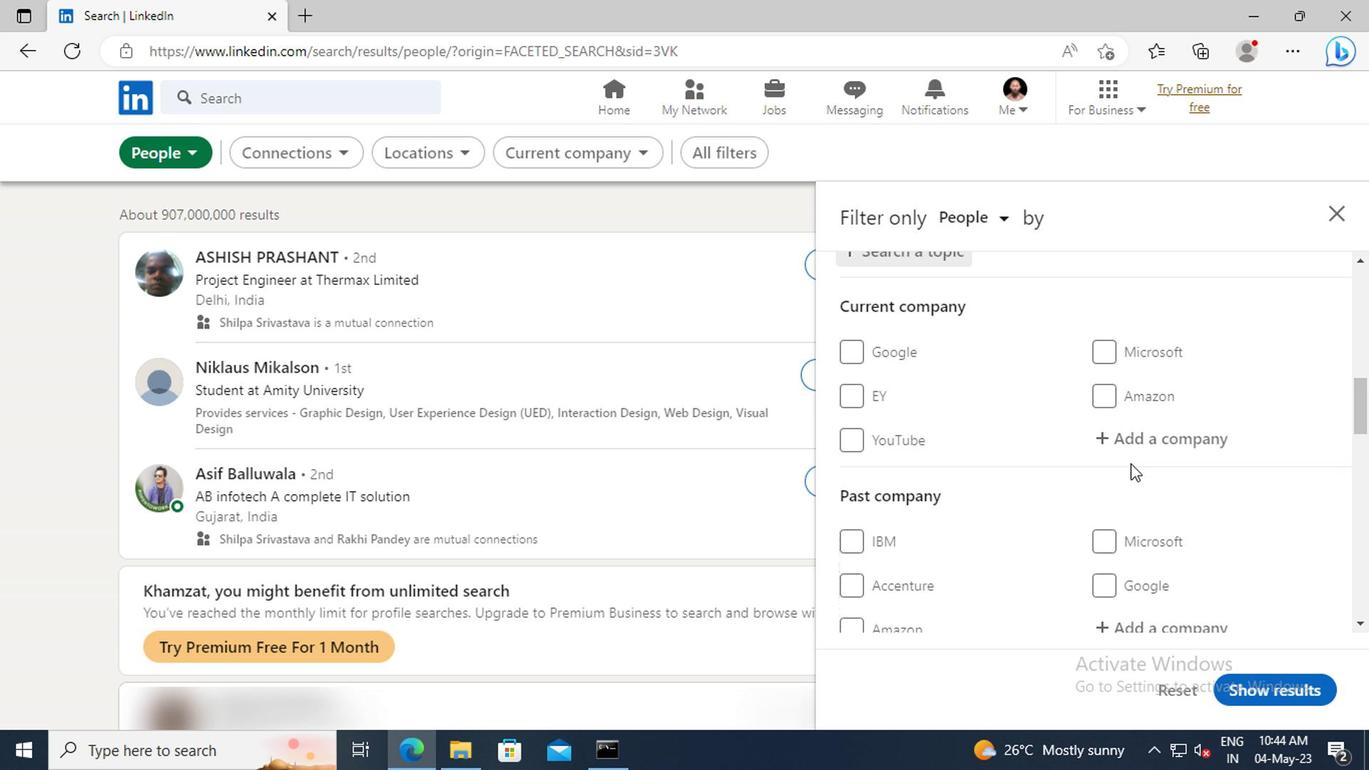 
Action: Mouse scrolled (1126, 462) with delta (0, -1)
Screenshot: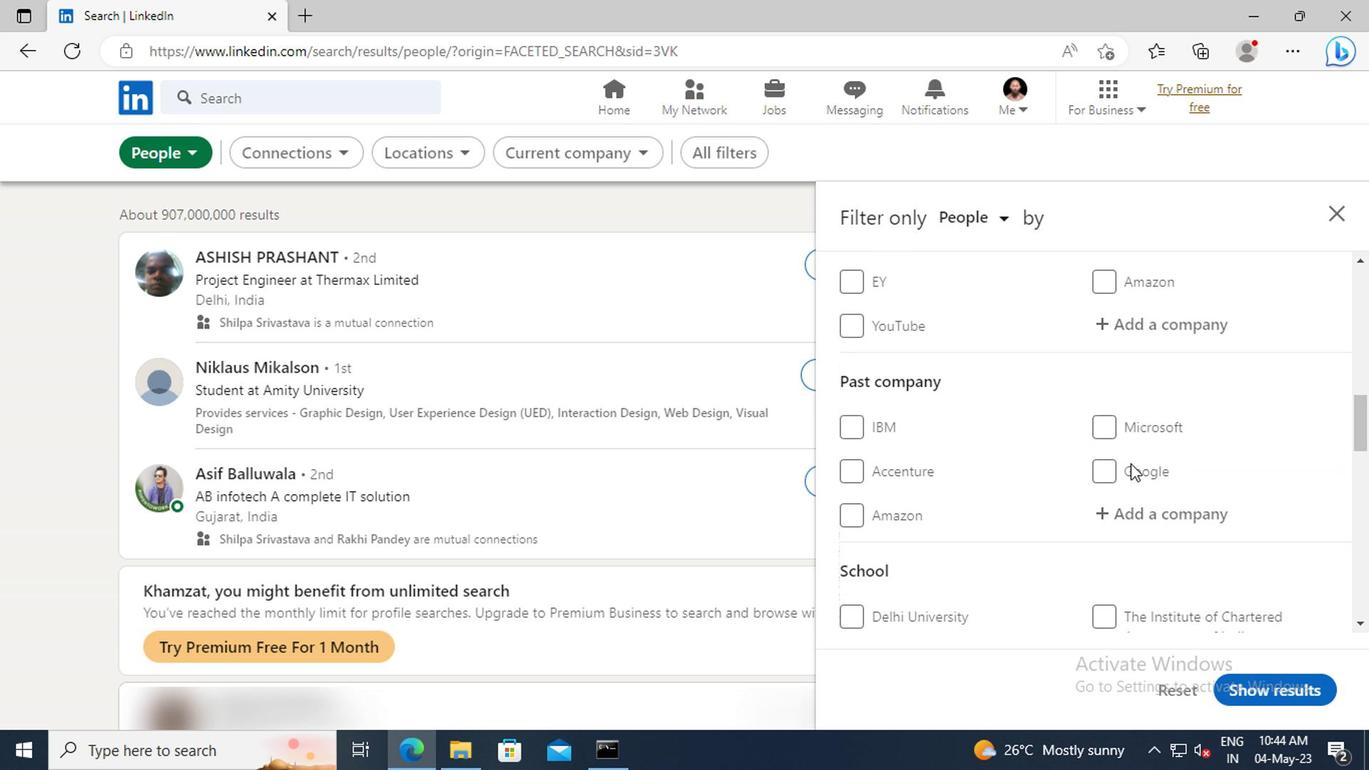 
Action: Mouse scrolled (1126, 462) with delta (0, -1)
Screenshot: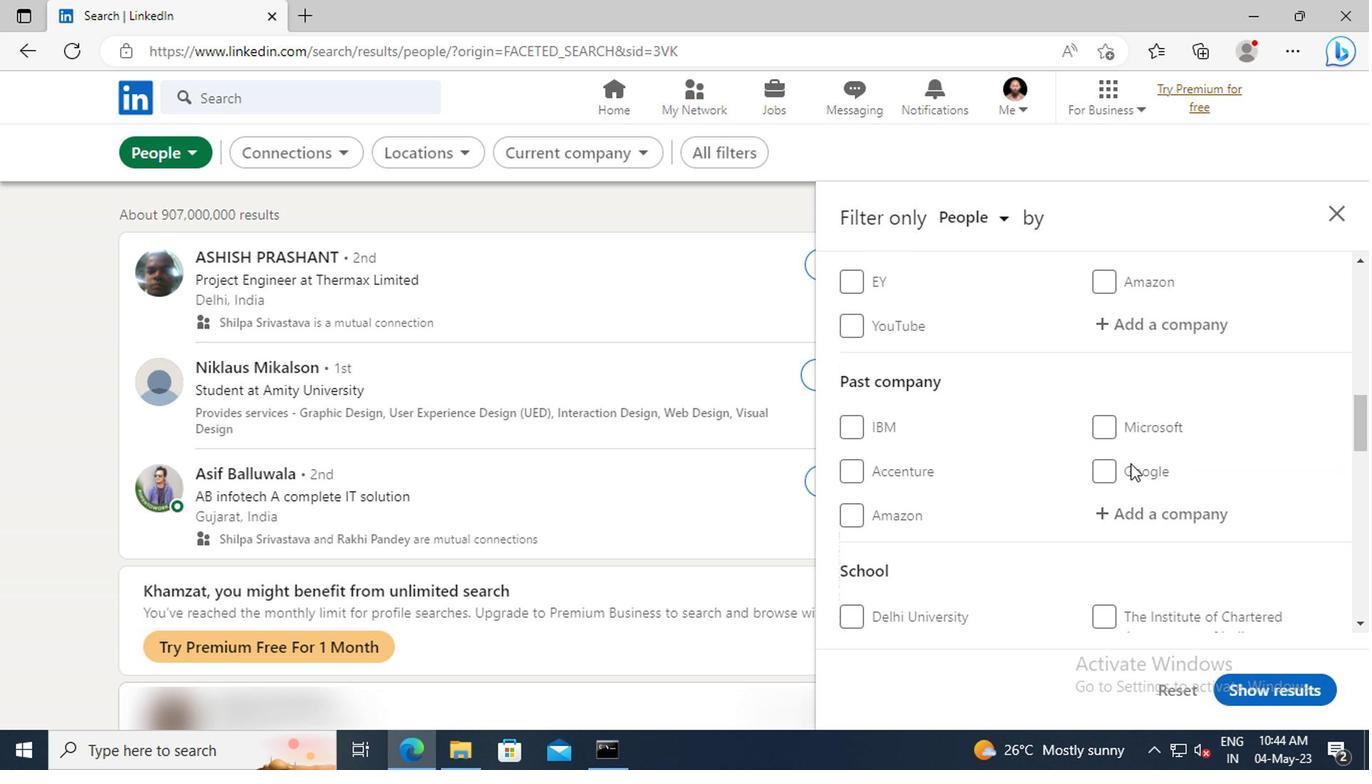 
Action: Mouse scrolled (1126, 462) with delta (0, -1)
Screenshot: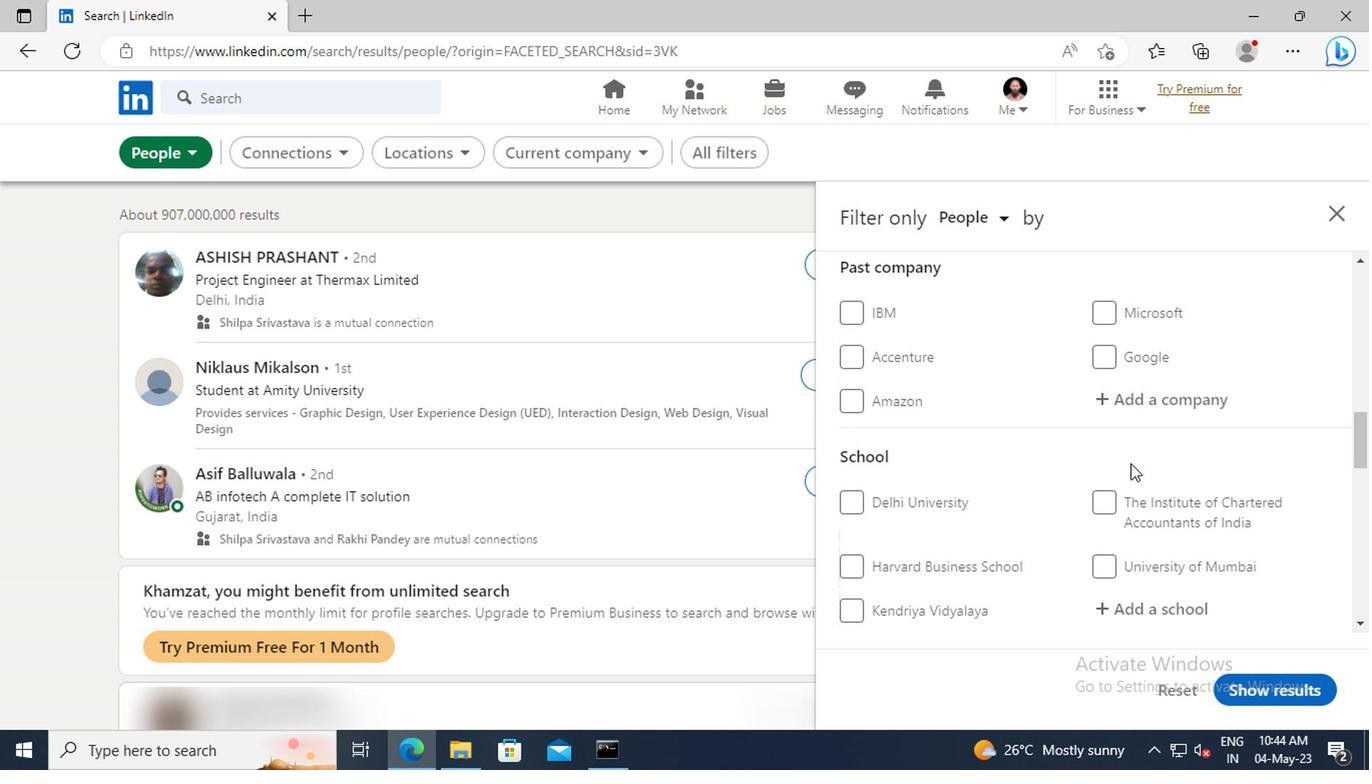 
Action: Mouse scrolled (1126, 462) with delta (0, -1)
Screenshot: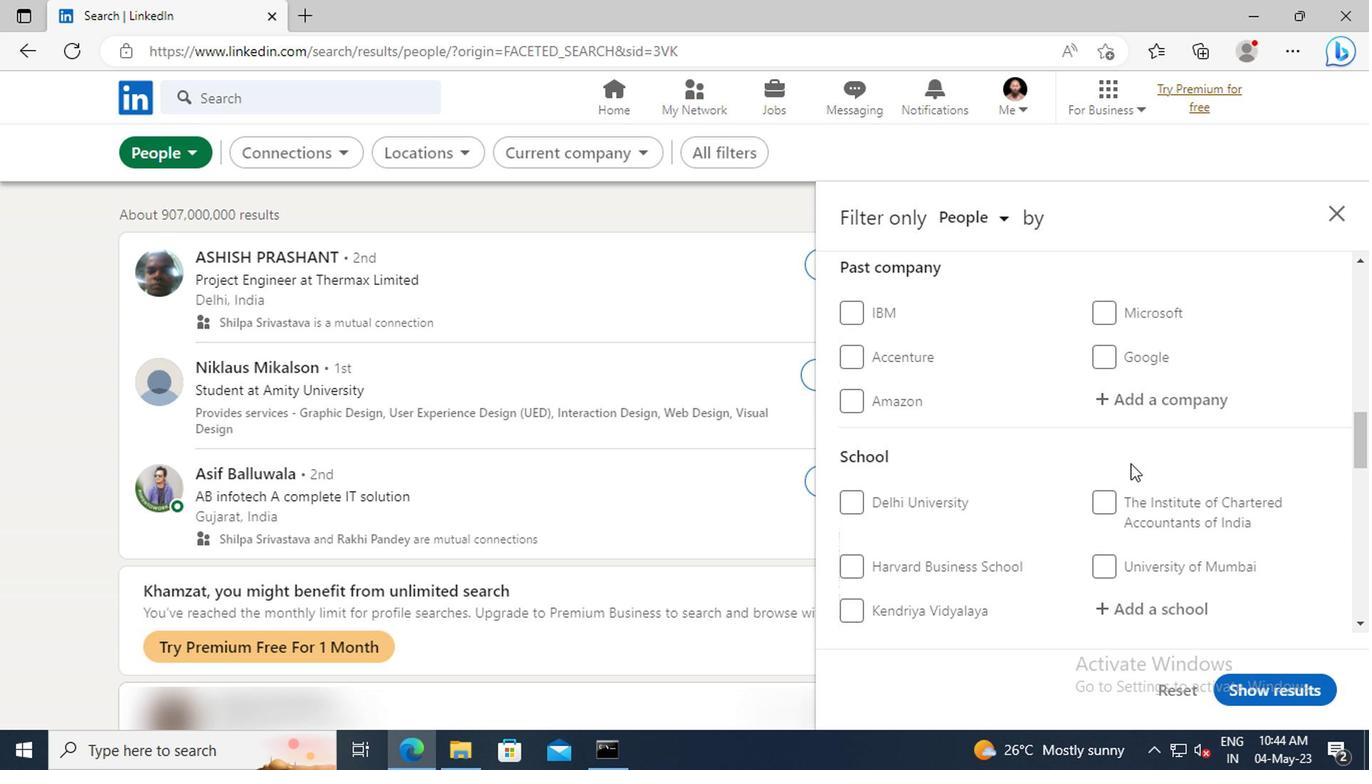 
Action: Mouse scrolled (1126, 462) with delta (0, -1)
Screenshot: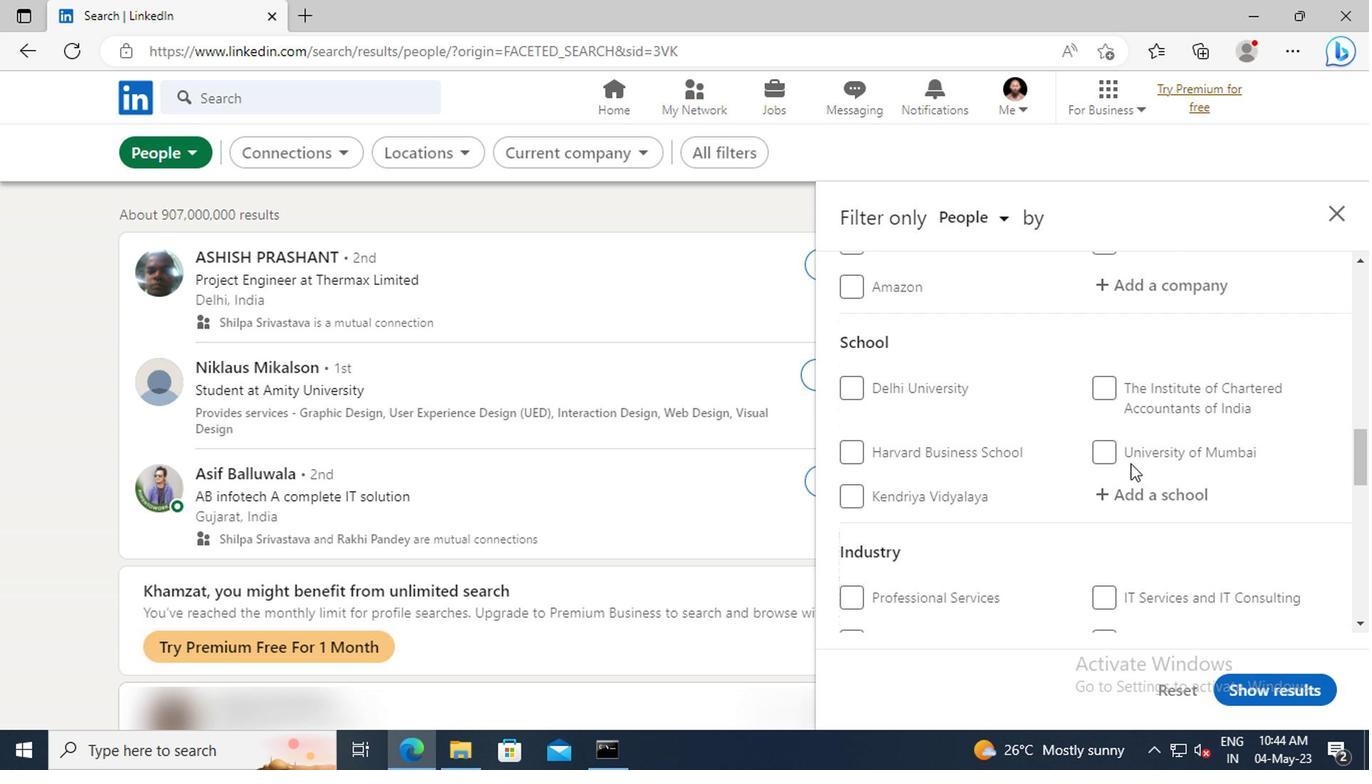 
Action: Mouse scrolled (1126, 462) with delta (0, -1)
Screenshot: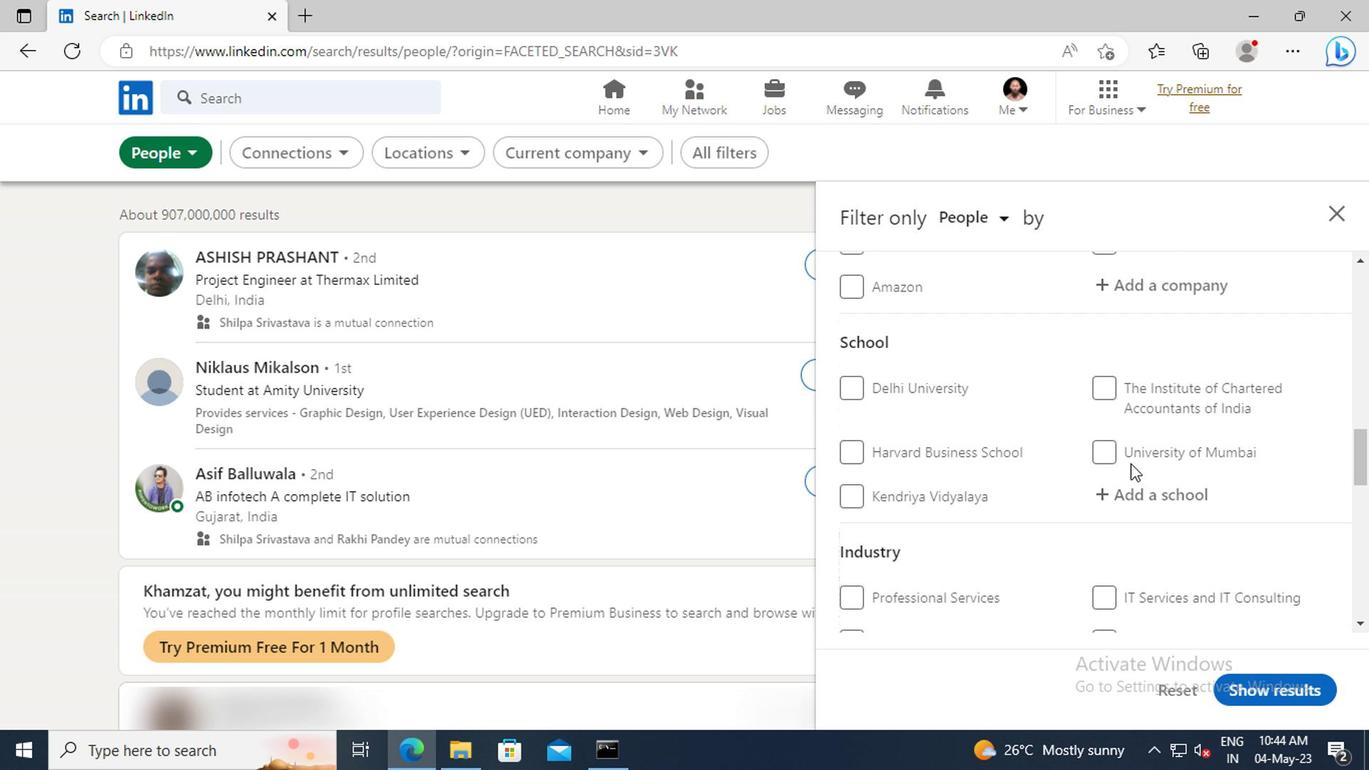 
Action: Mouse scrolled (1126, 462) with delta (0, -1)
Screenshot: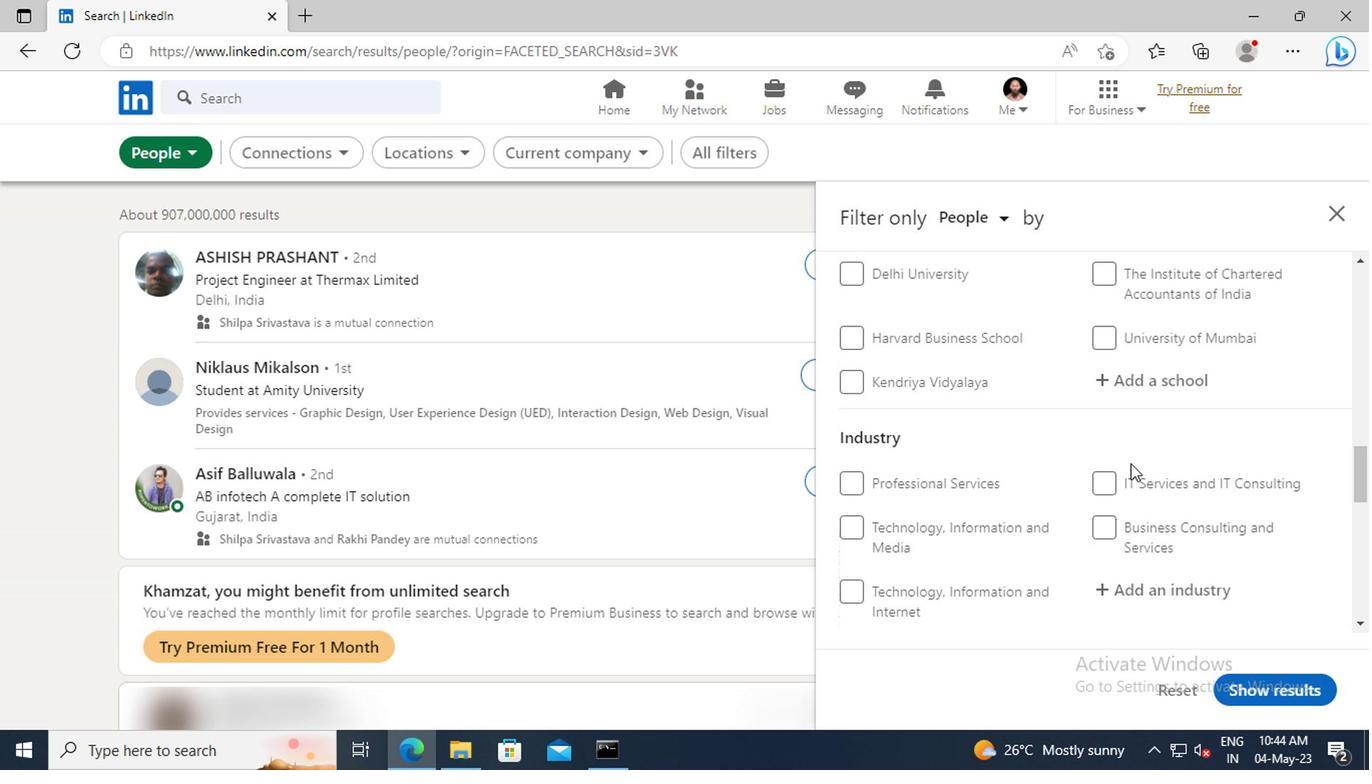 
Action: Mouse scrolled (1126, 462) with delta (0, -1)
Screenshot: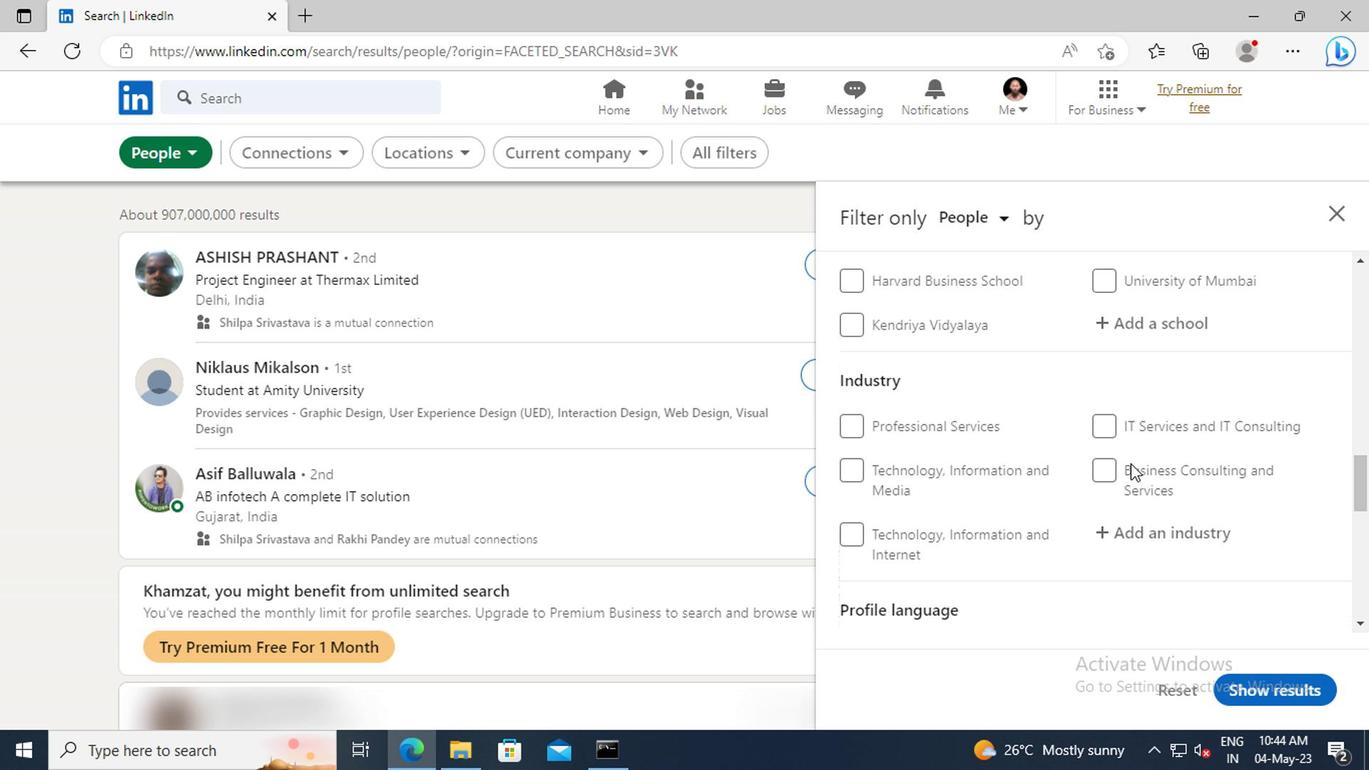 
Action: Mouse scrolled (1126, 462) with delta (0, -1)
Screenshot: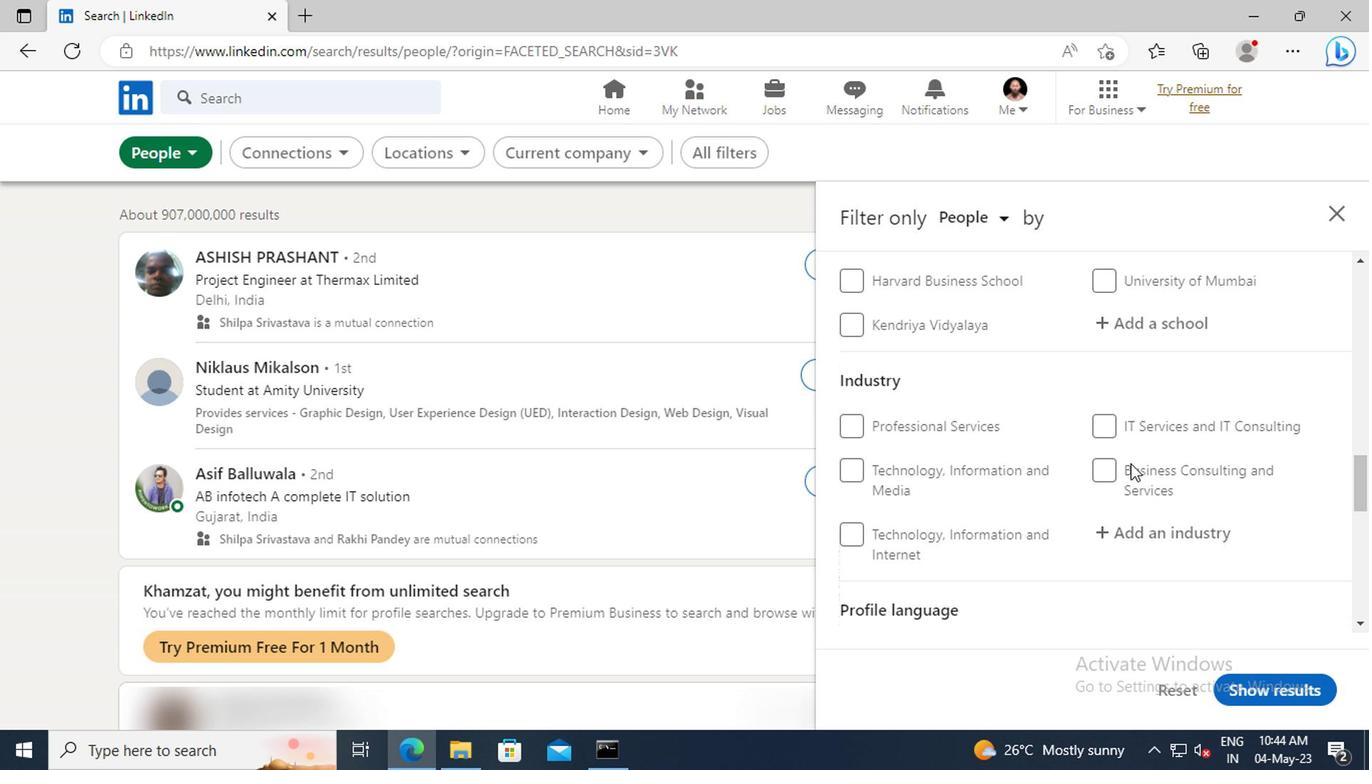 
Action: Mouse scrolled (1126, 462) with delta (0, -1)
Screenshot: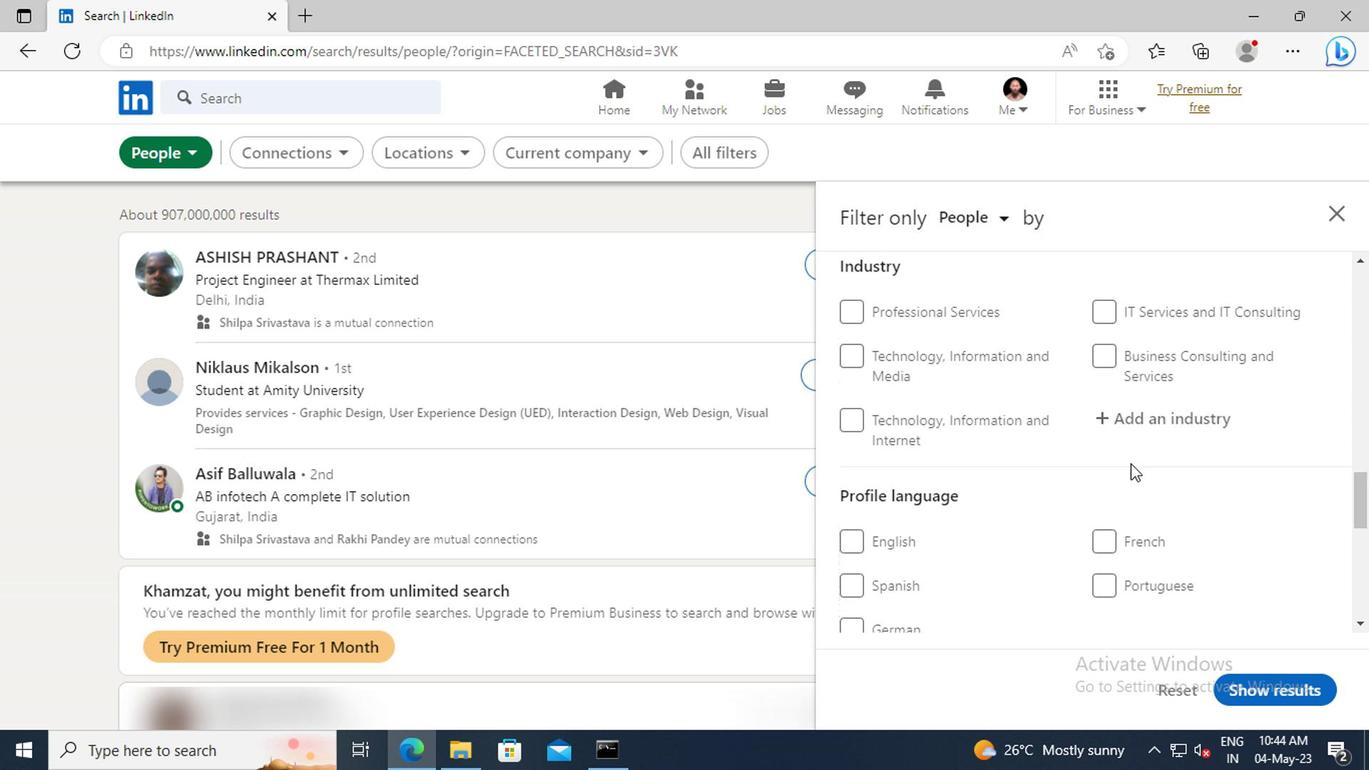 
Action: Mouse moved to (1104, 530)
Screenshot: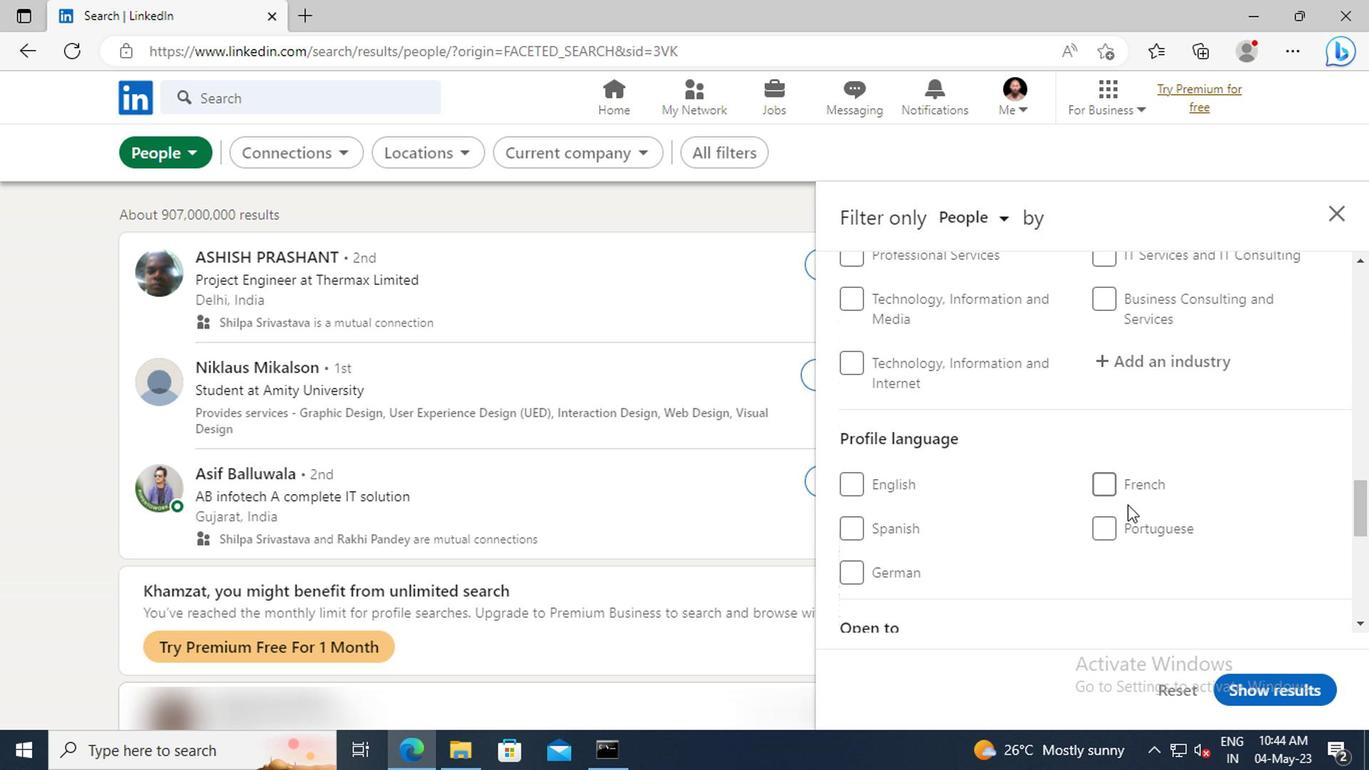 
Action: Mouse pressed left at (1104, 530)
Screenshot: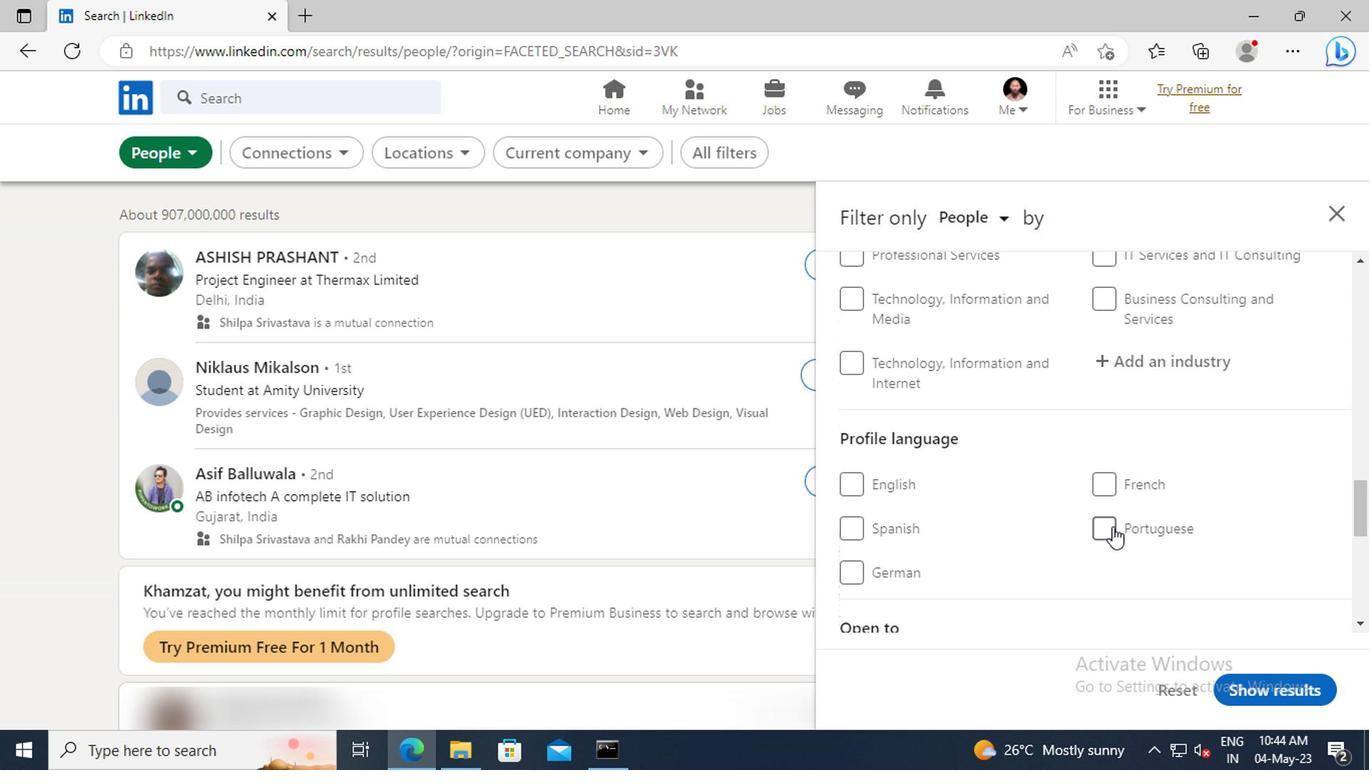 
Action: Mouse moved to (1123, 470)
Screenshot: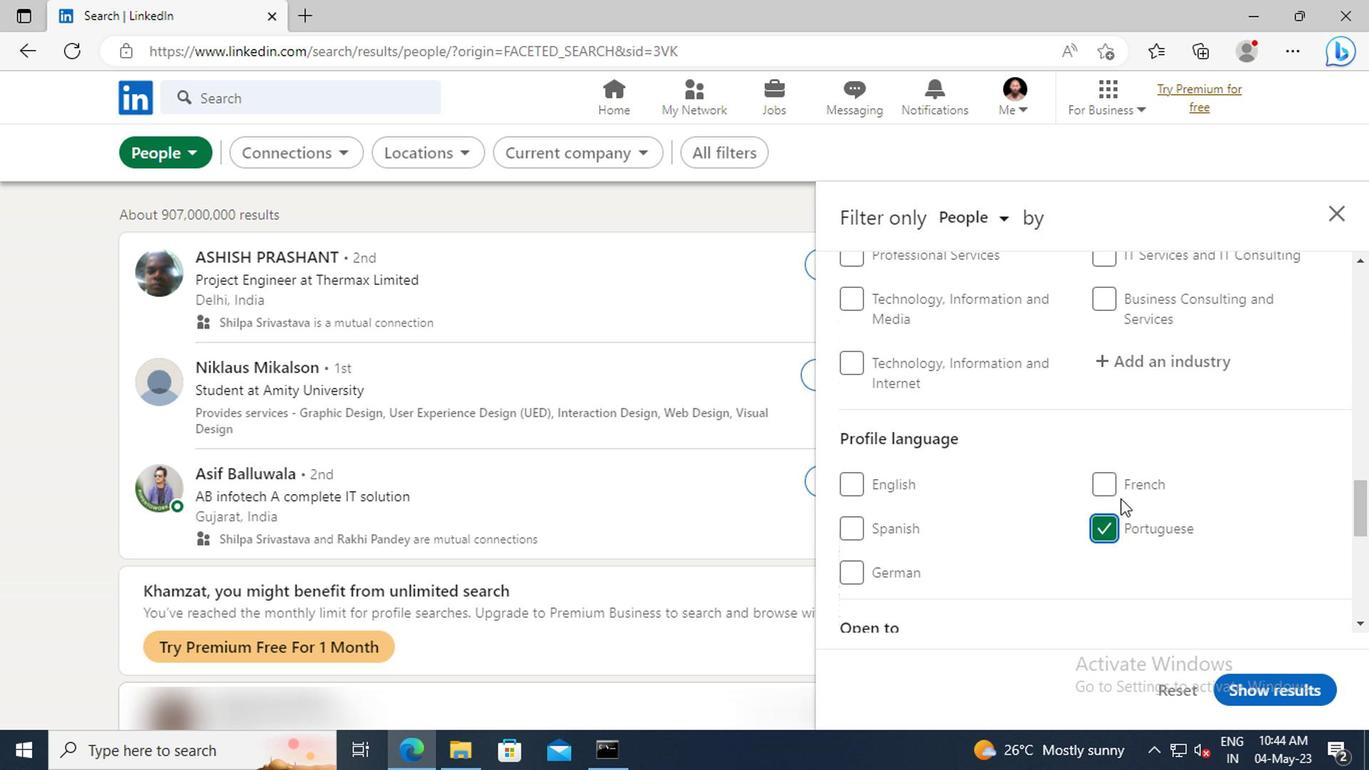 
Action: Mouse scrolled (1123, 472) with delta (0, 1)
Screenshot: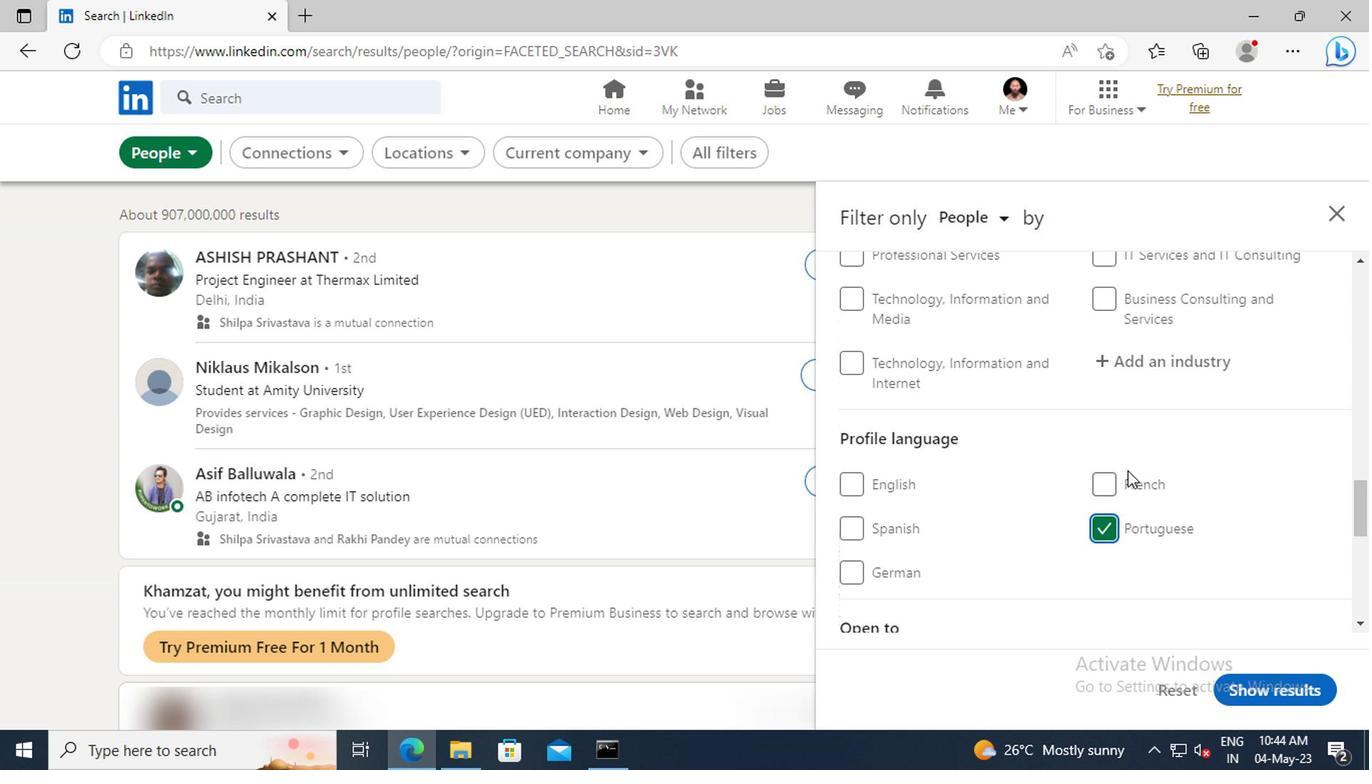 
Action: Mouse scrolled (1123, 472) with delta (0, 1)
Screenshot: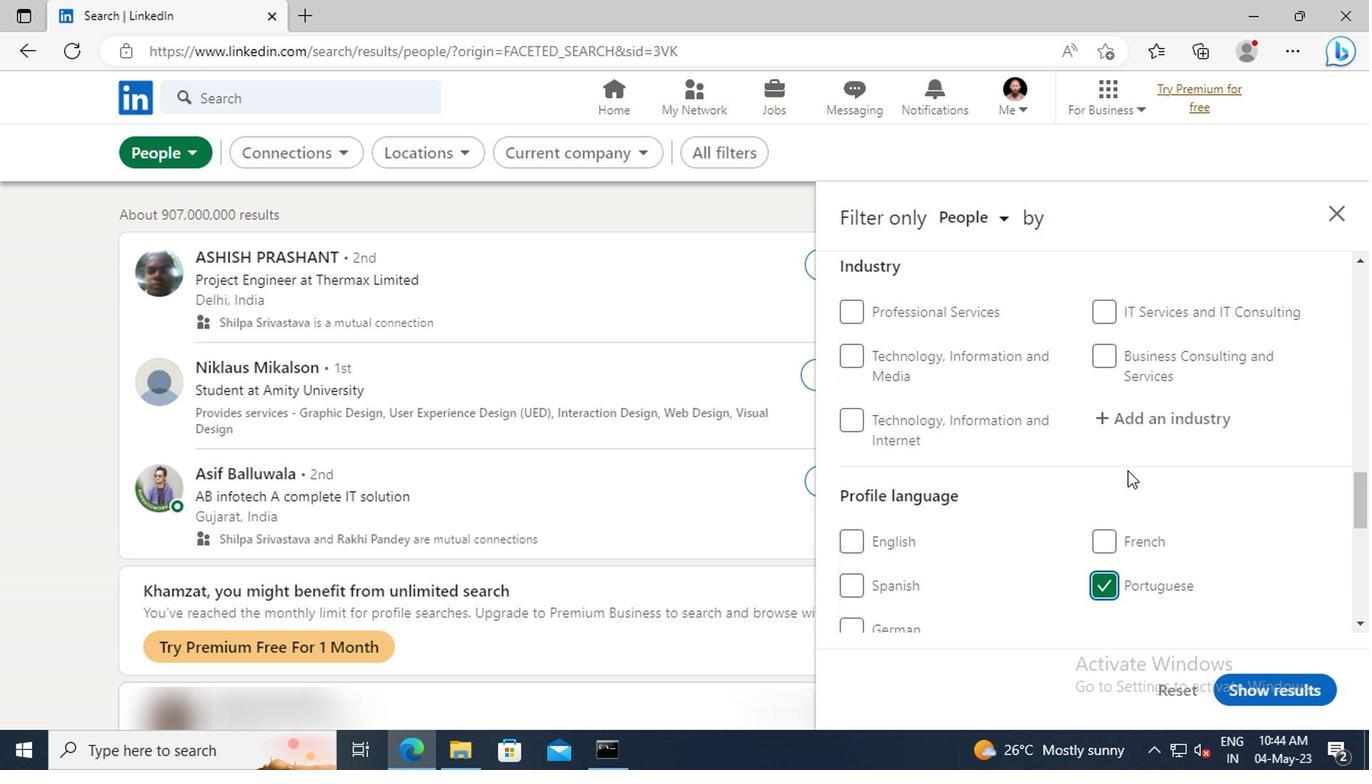 
Action: Mouse scrolled (1123, 472) with delta (0, 1)
Screenshot: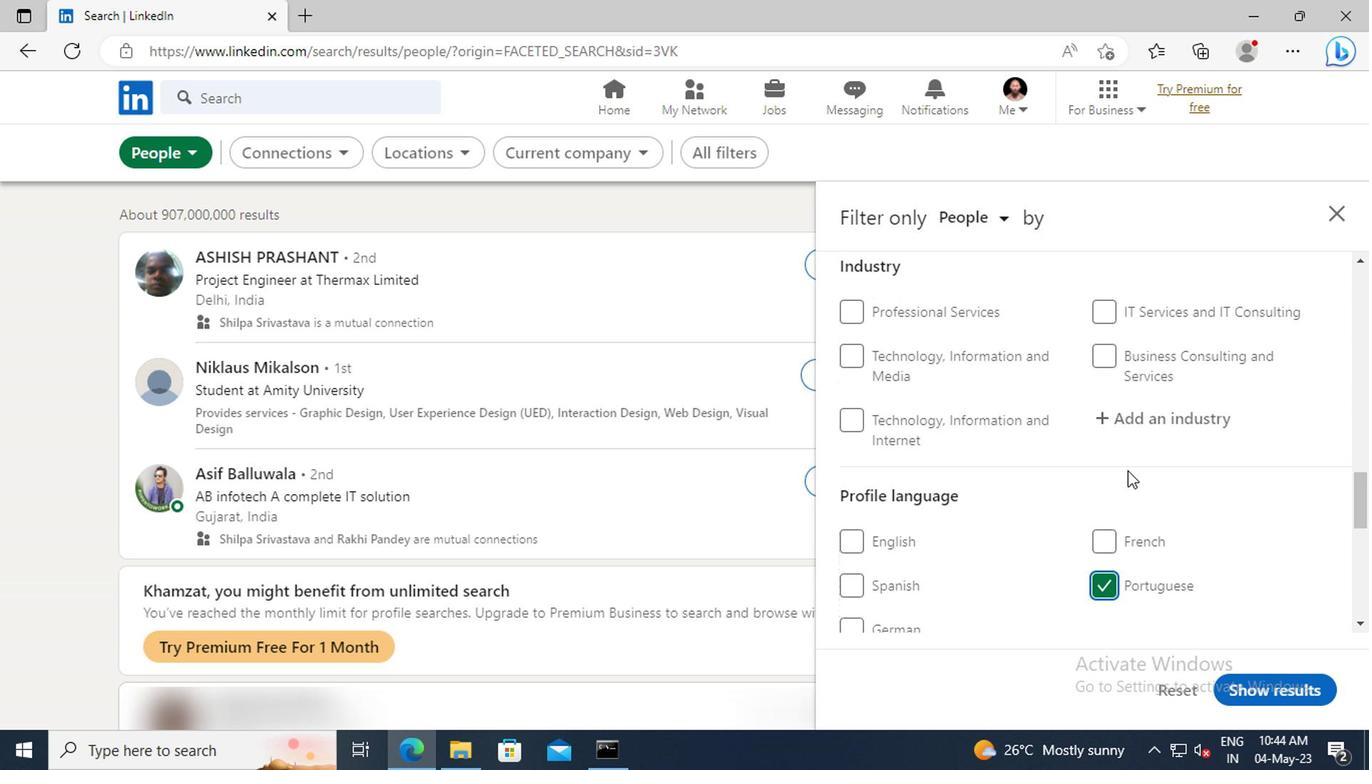 
Action: Mouse scrolled (1123, 472) with delta (0, 1)
Screenshot: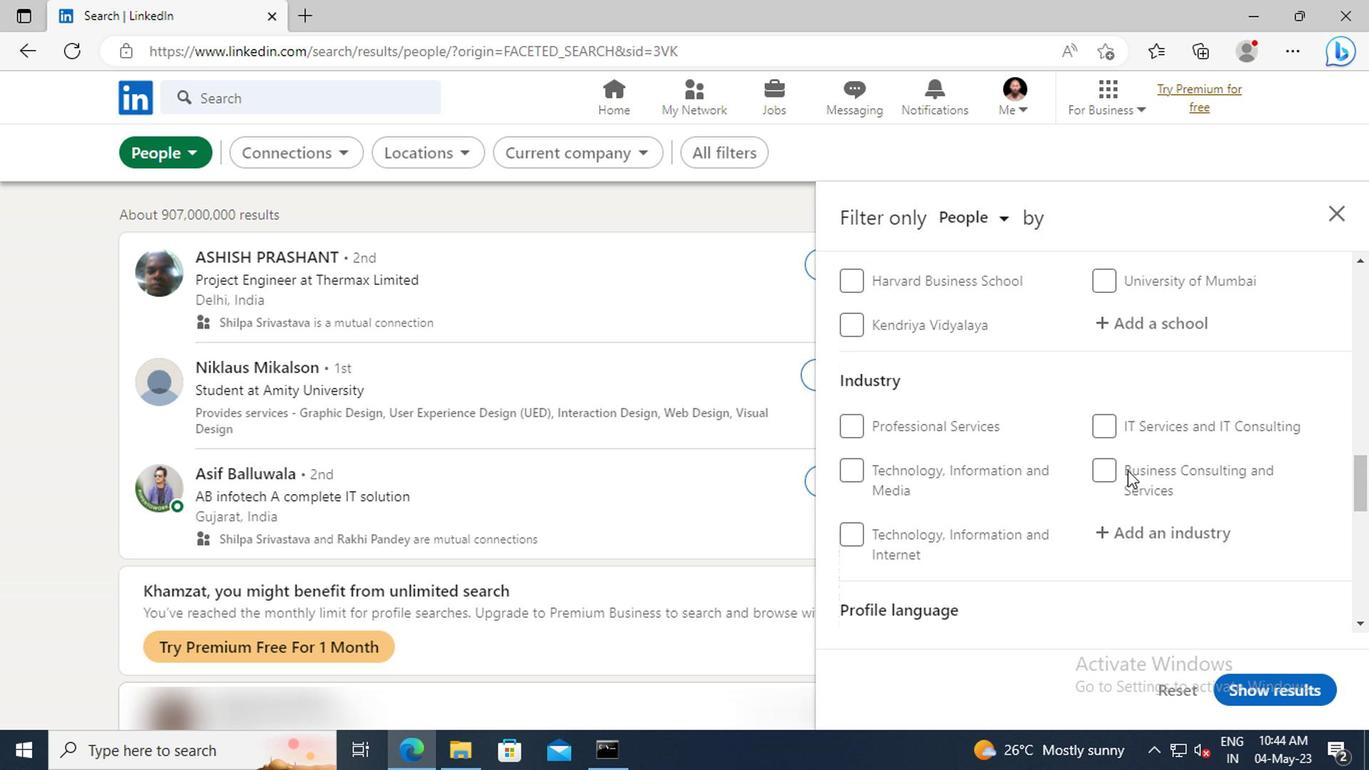 
Action: Mouse scrolled (1123, 472) with delta (0, 1)
Screenshot: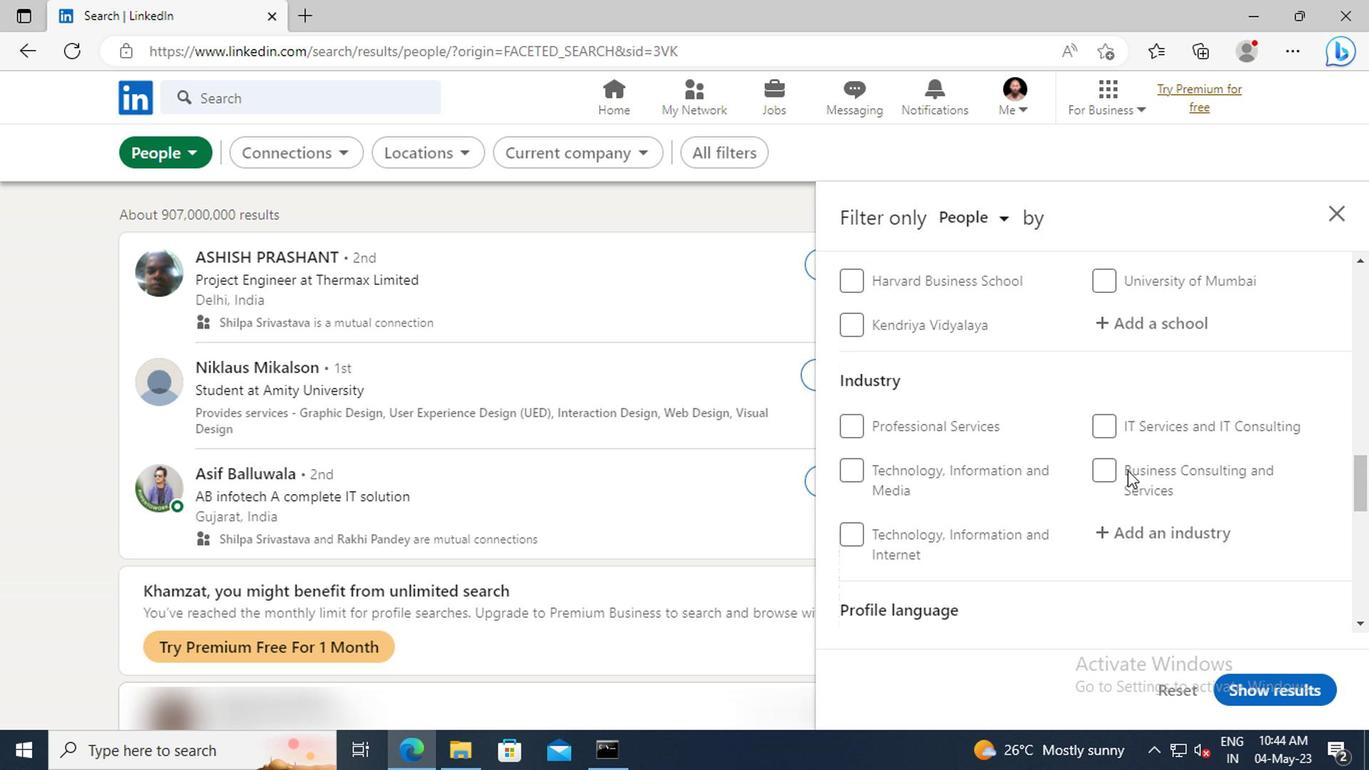 
Action: Mouse scrolled (1123, 472) with delta (0, 1)
Screenshot: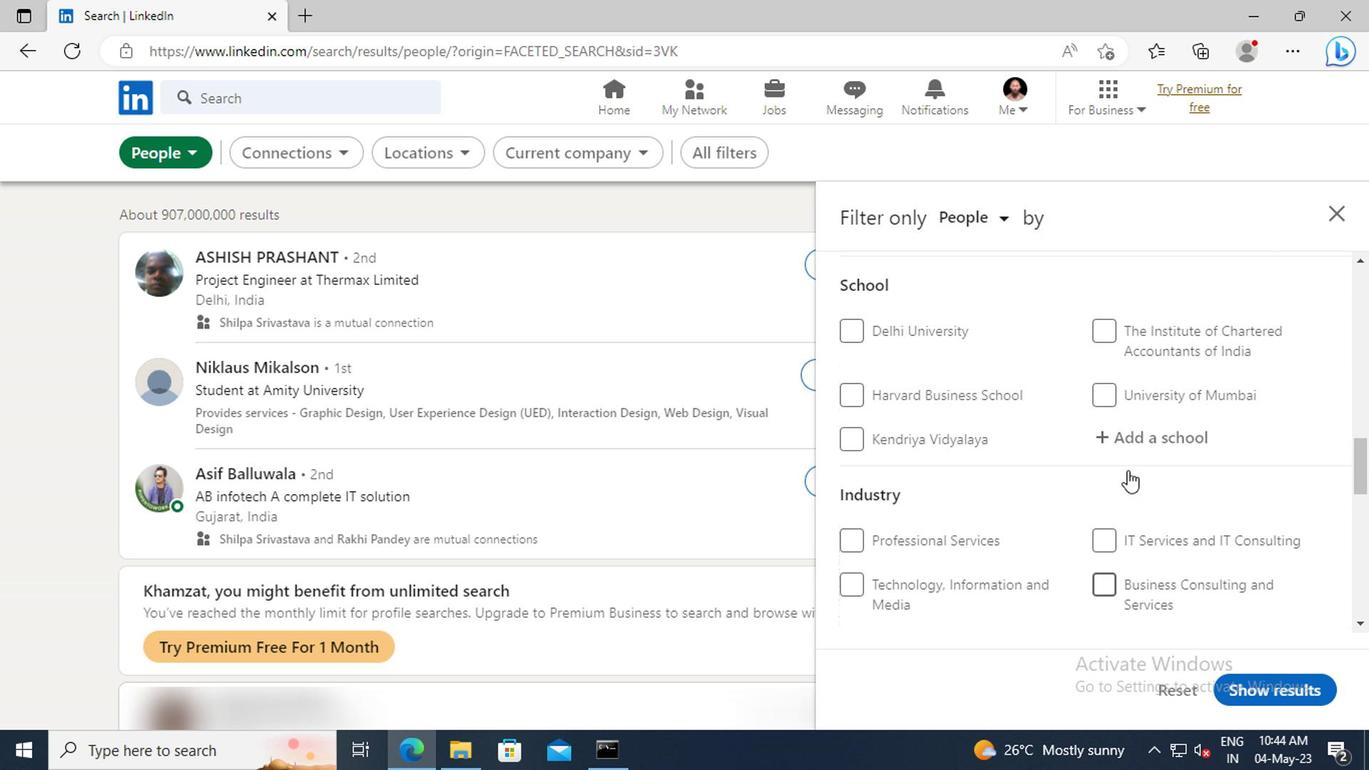 
Action: Mouse scrolled (1123, 472) with delta (0, 1)
Screenshot: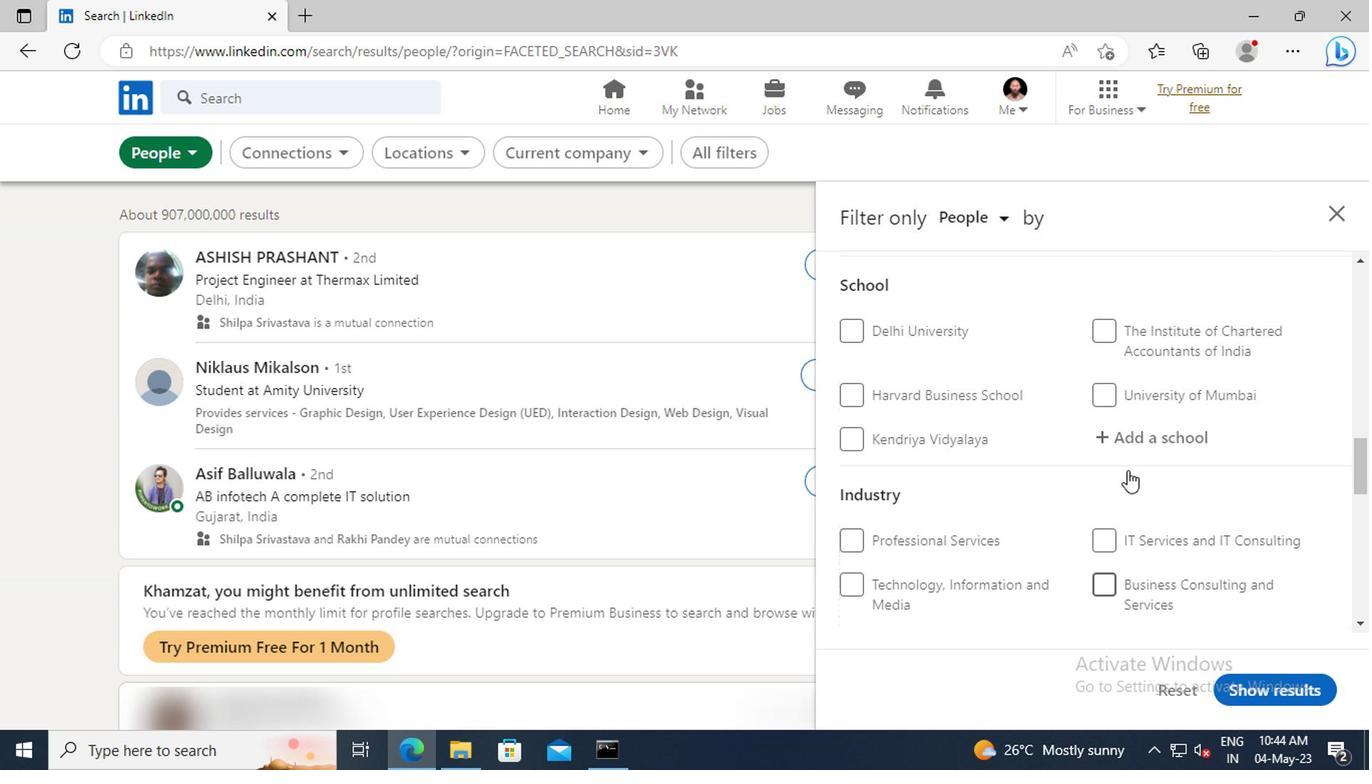 
Action: Mouse scrolled (1123, 472) with delta (0, 1)
Screenshot: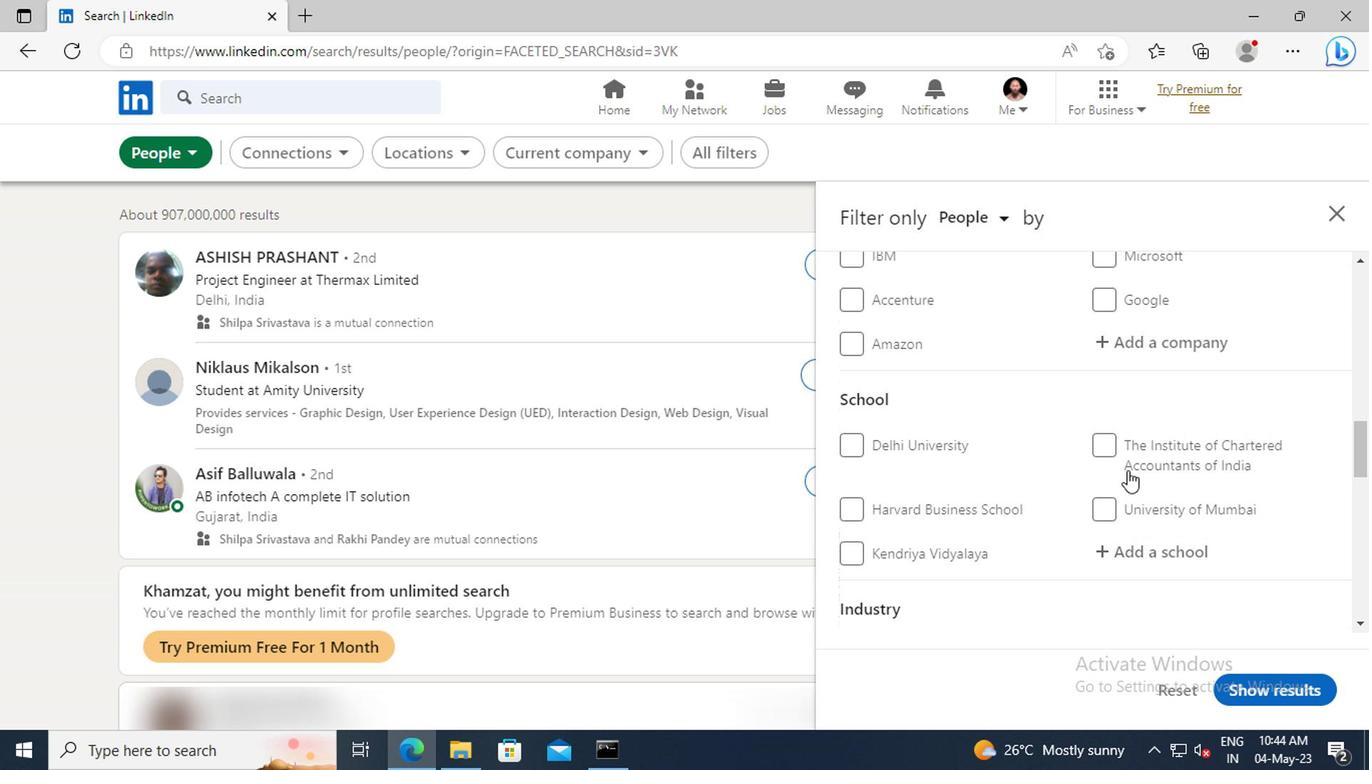 
Action: Mouse scrolled (1123, 472) with delta (0, 1)
Screenshot: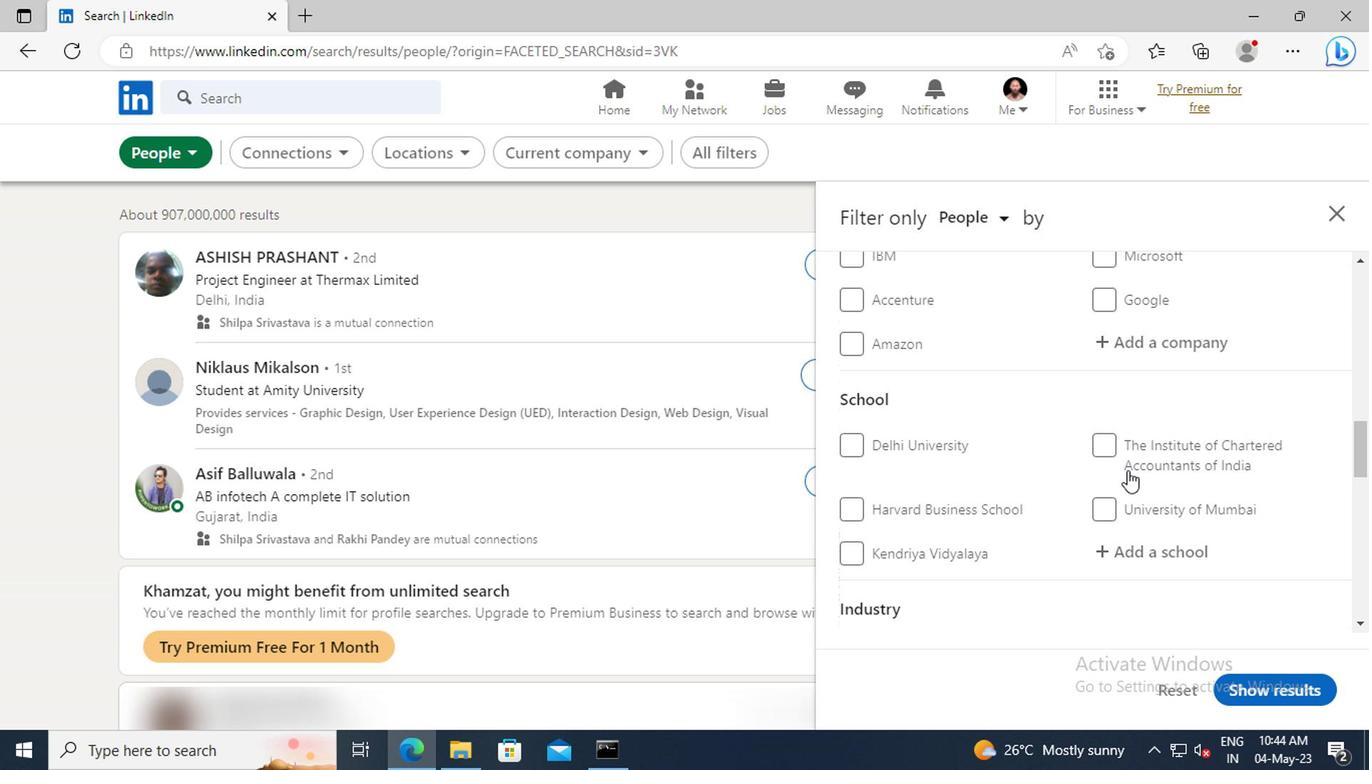 
Action: Mouse scrolled (1123, 472) with delta (0, 1)
Screenshot: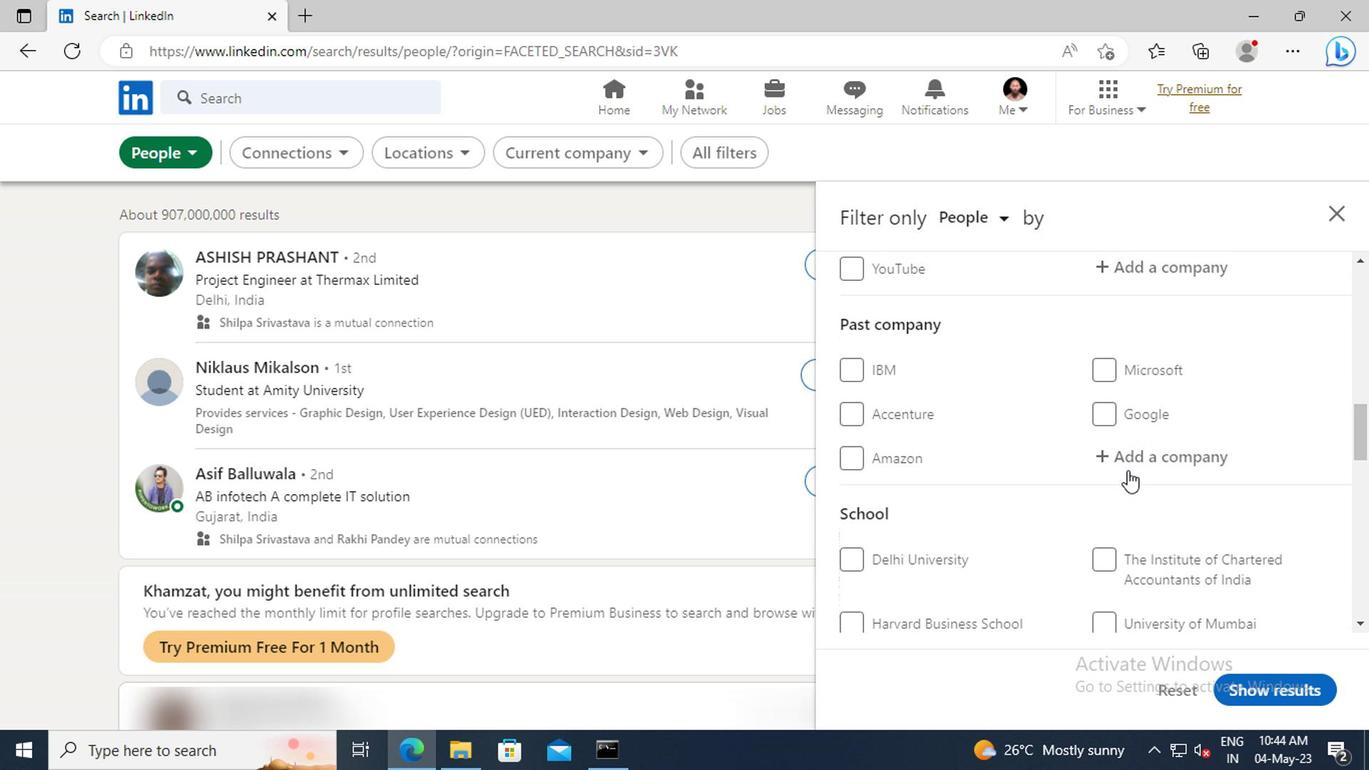 
Action: Mouse scrolled (1123, 472) with delta (0, 1)
Screenshot: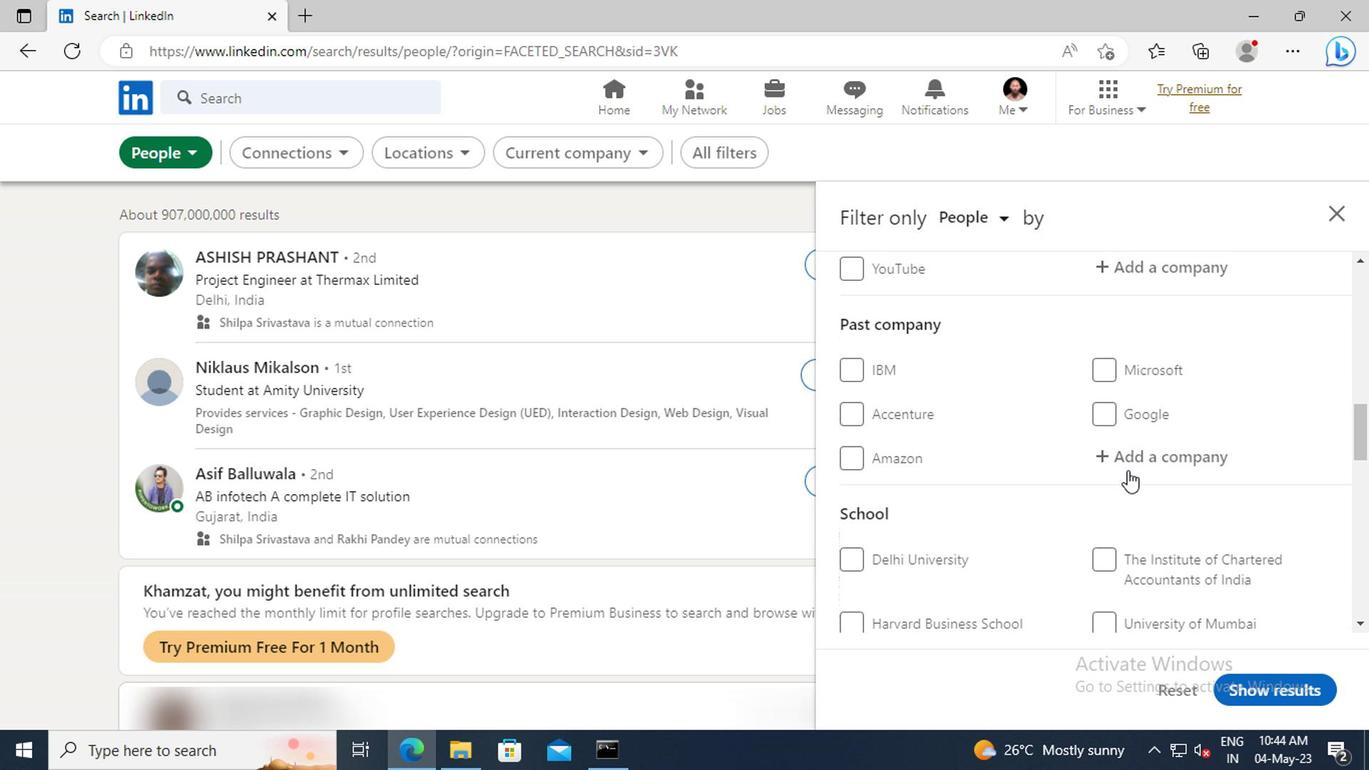 
Action: Mouse scrolled (1123, 472) with delta (0, 1)
Screenshot: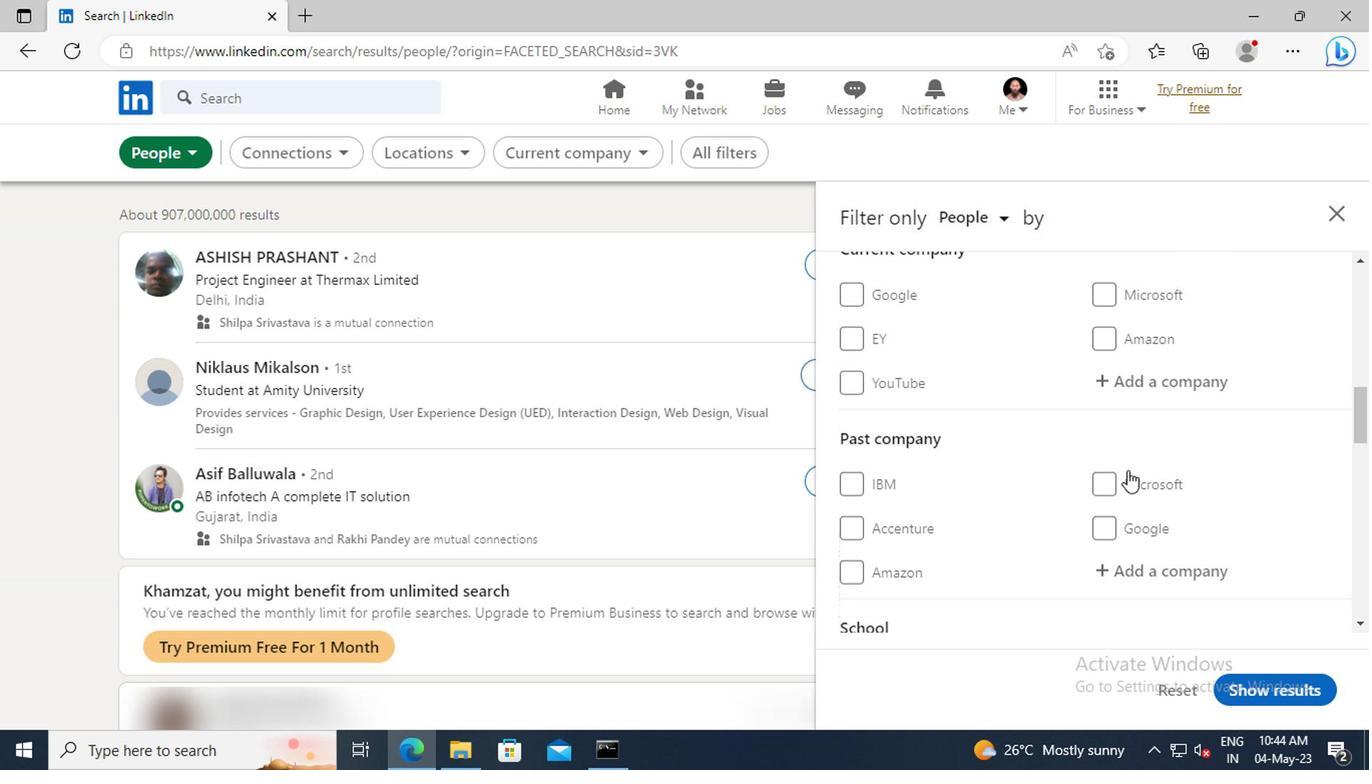
Action: Mouse moved to (1123, 447)
Screenshot: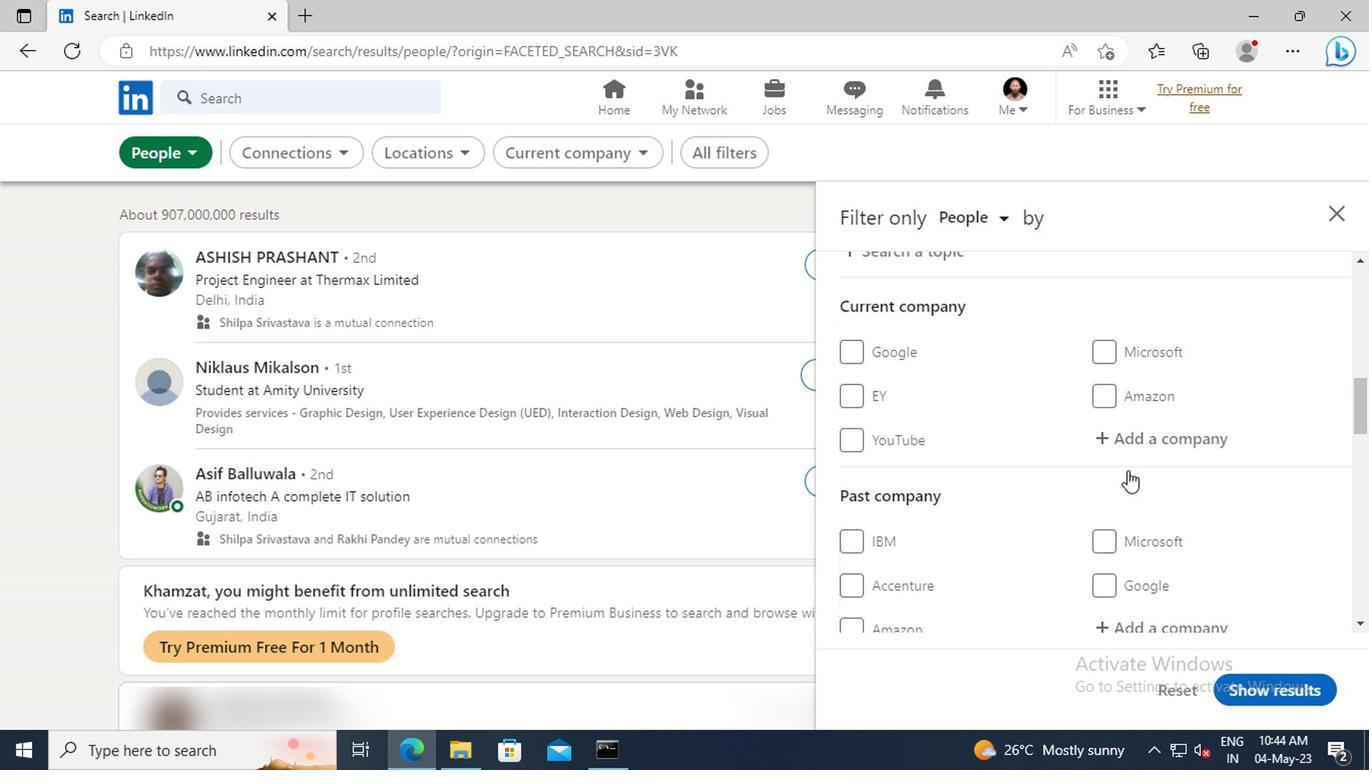 
Action: Mouse pressed left at (1123, 447)
Screenshot: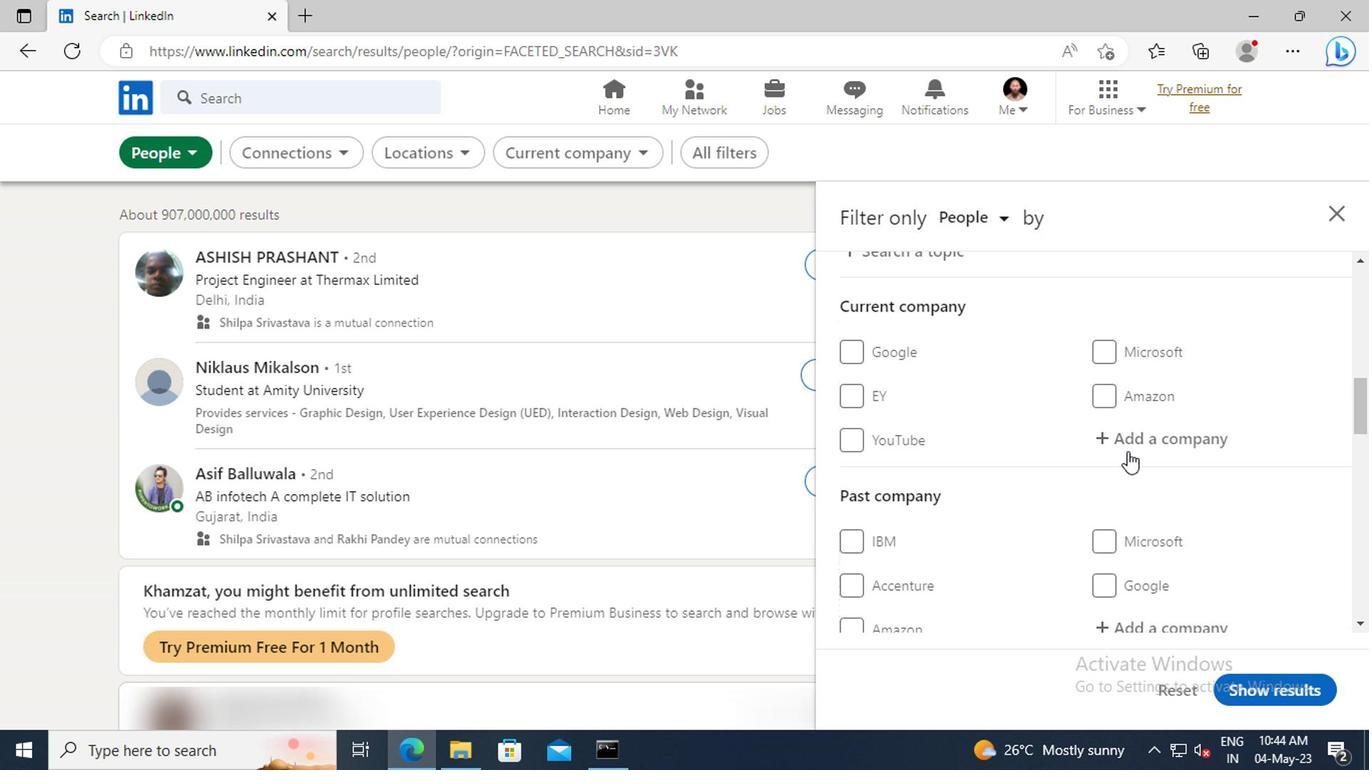 
Action: Mouse moved to (1123, 447)
Screenshot: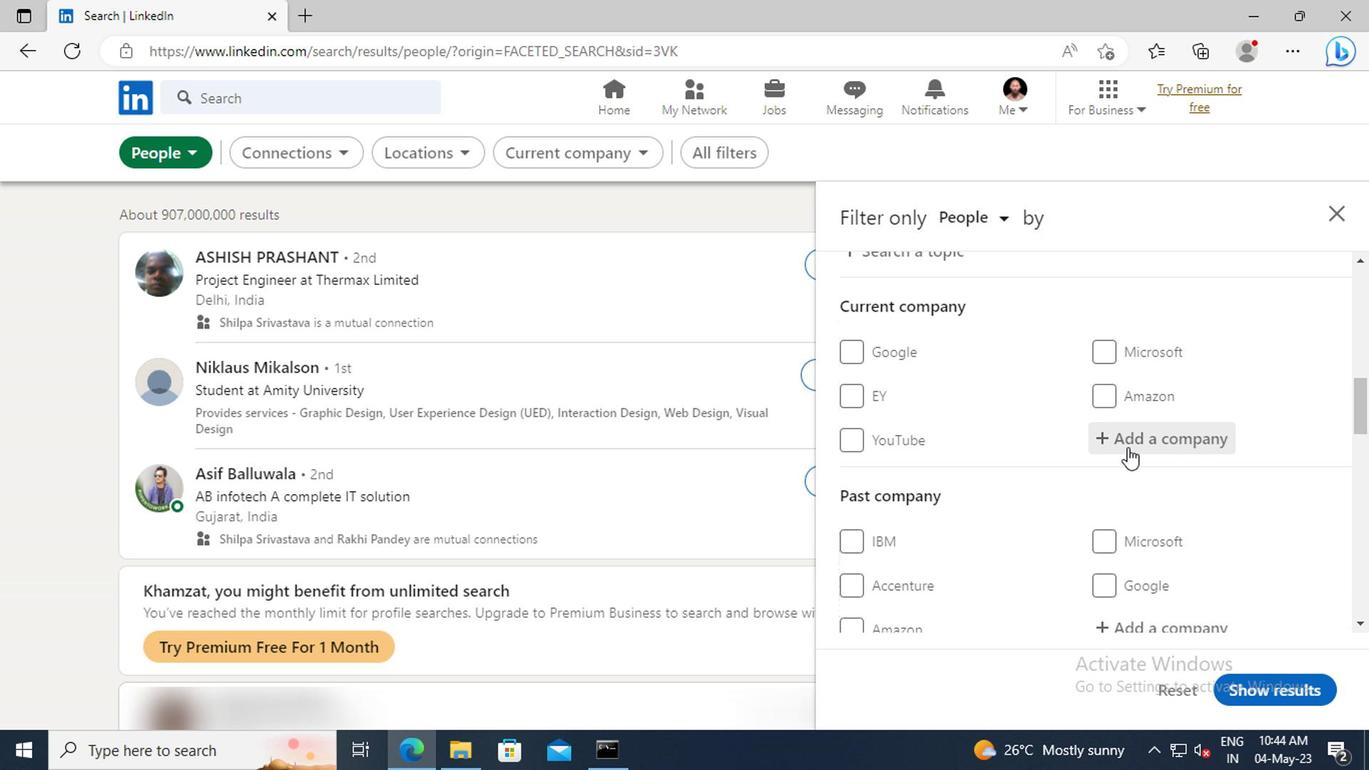 
Action: Key pressed <Key.shift>NET2<Key.shift>S
Screenshot: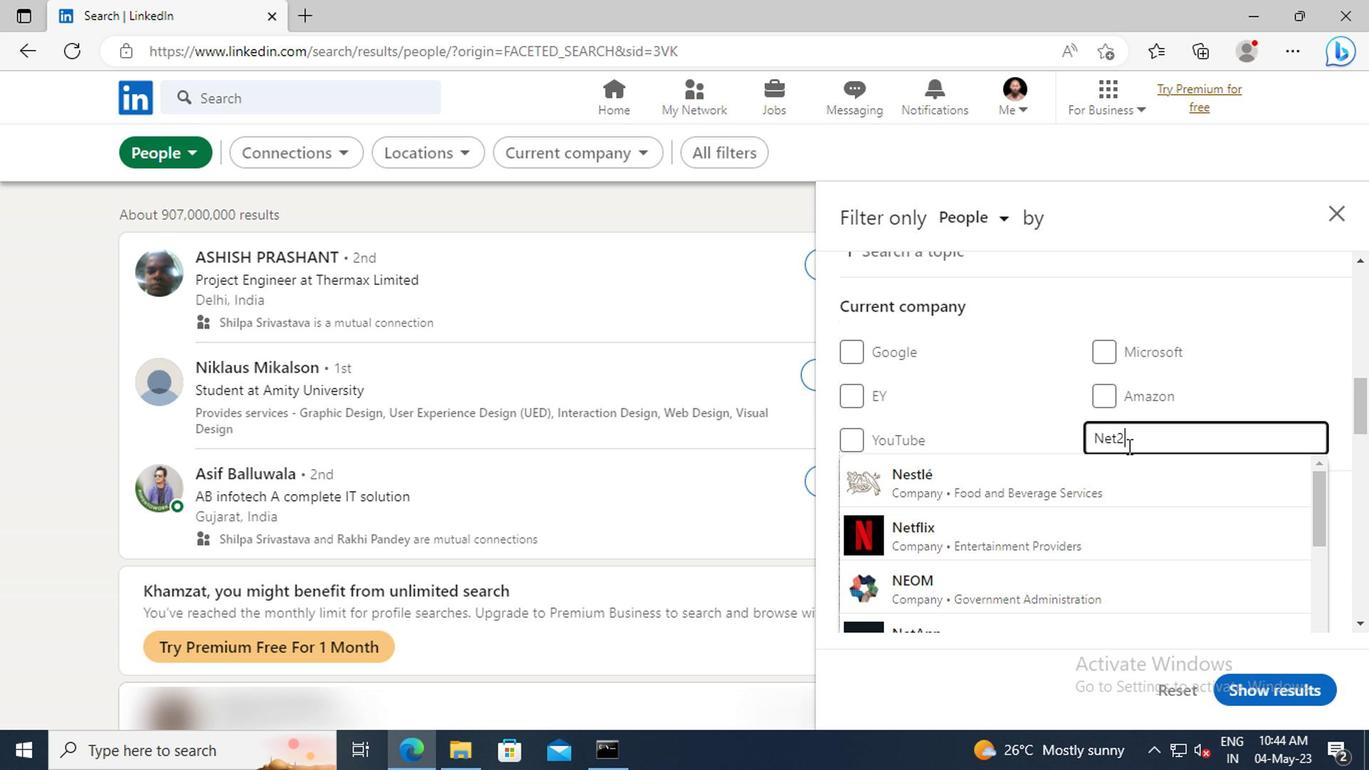 
Action: Mouse moved to (1121, 472)
Screenshot: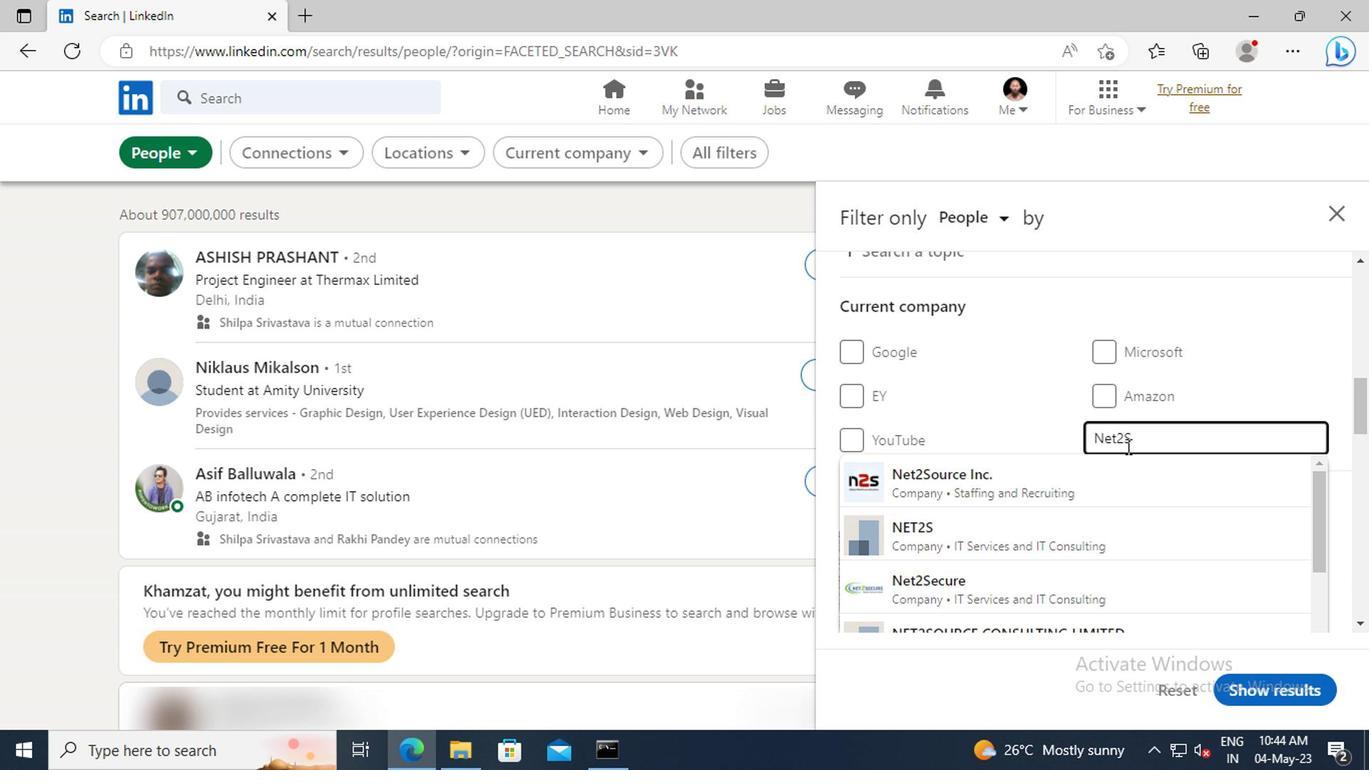 
Action: Mouse pressed left at (1121, 472)
Screenshot: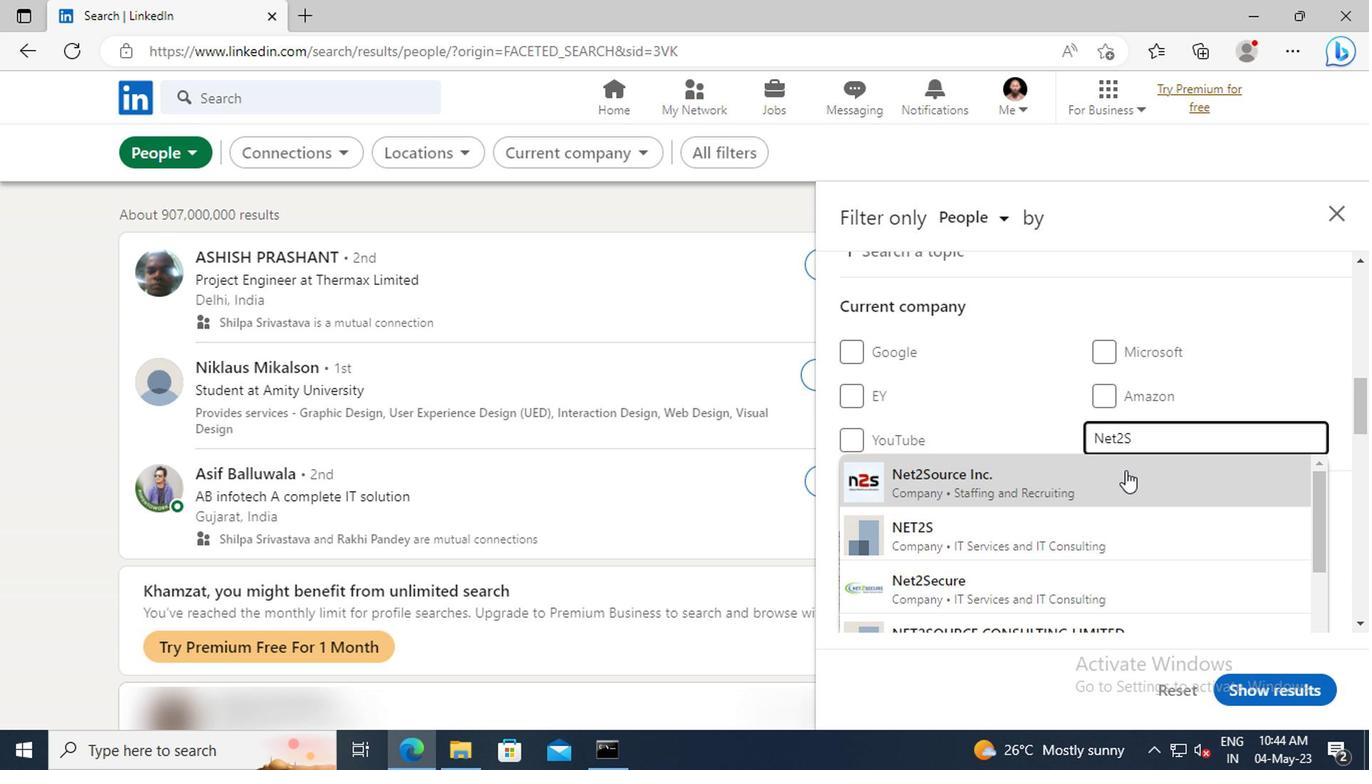 
Action: Mouse scrolled (1121, 470) with delta (0, -1)
Screenshot: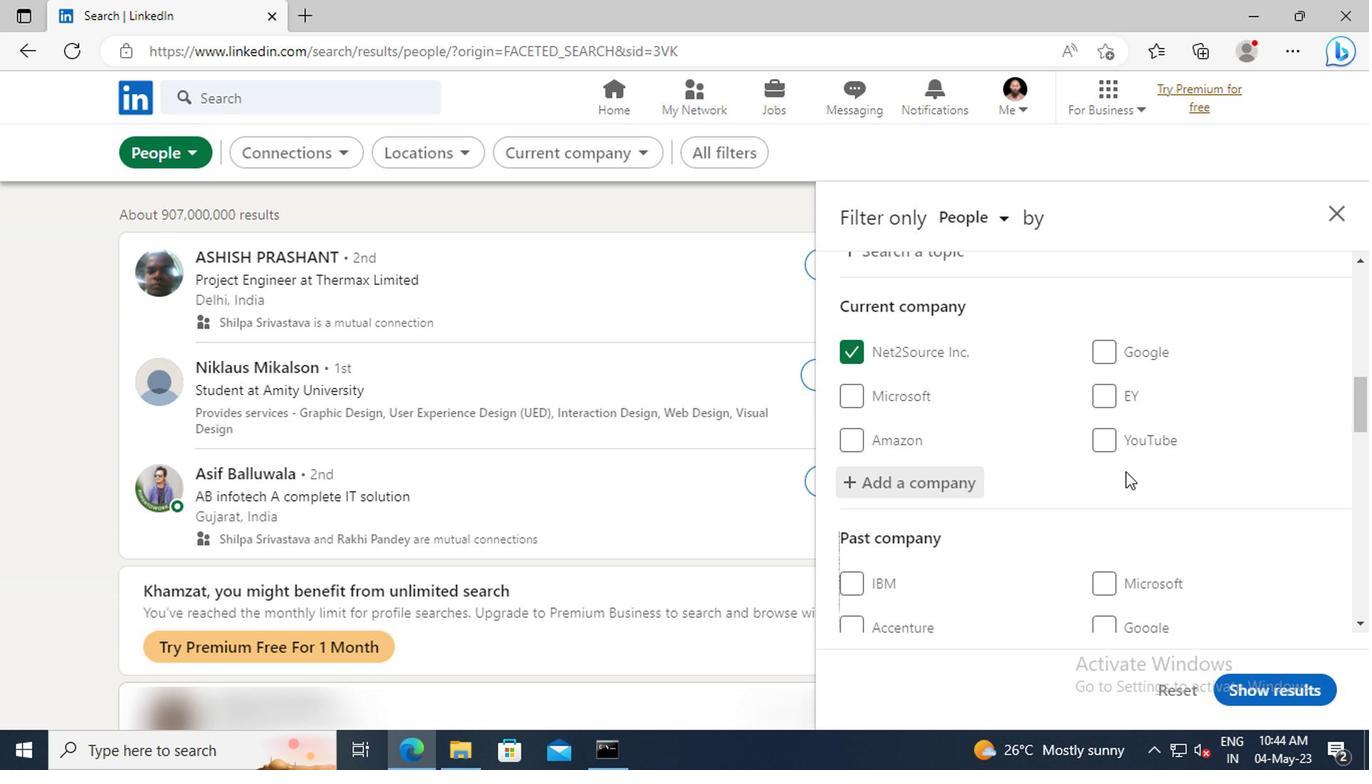 
Action: Mouse scrolled (1121, 470) with delta (0, -1)
Screenshot: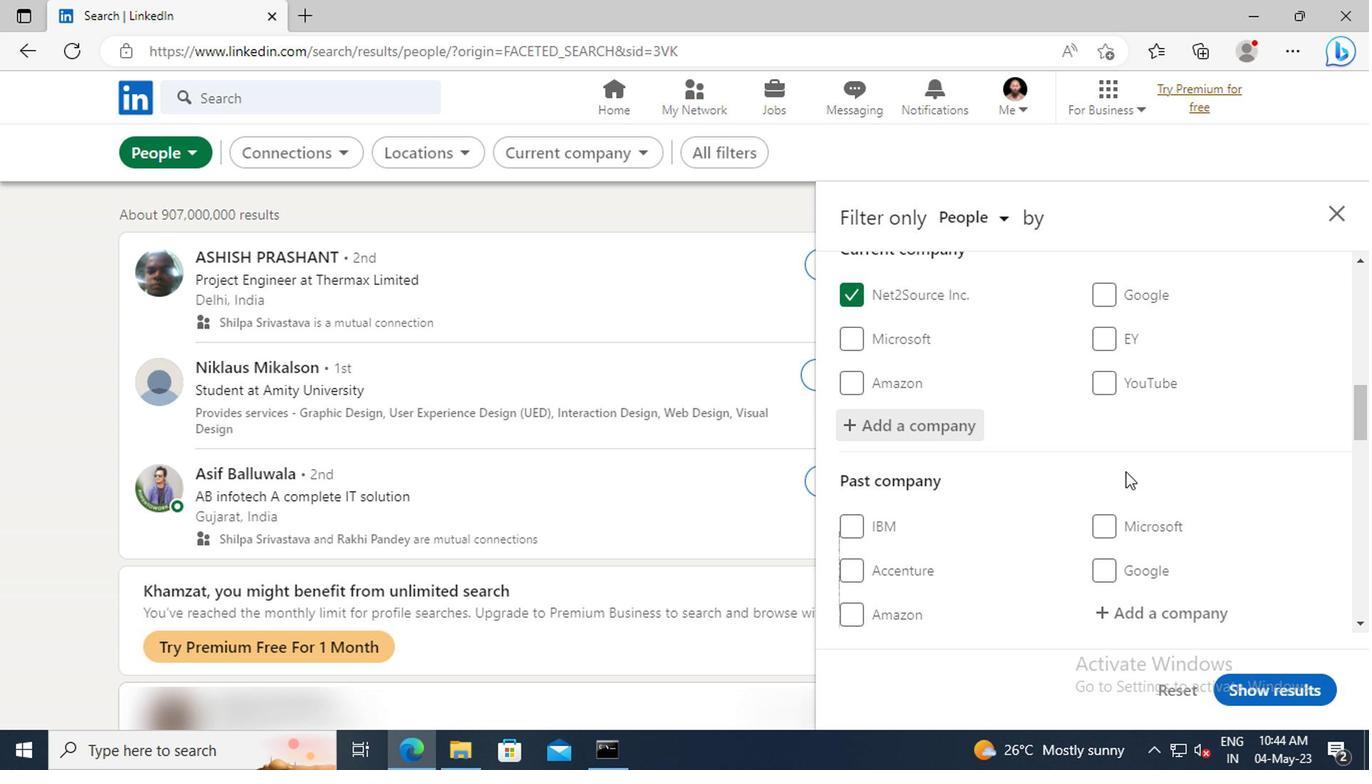 
Action: Mouse scrolled (1121, 470) with delta (0, -1)
Screenshot: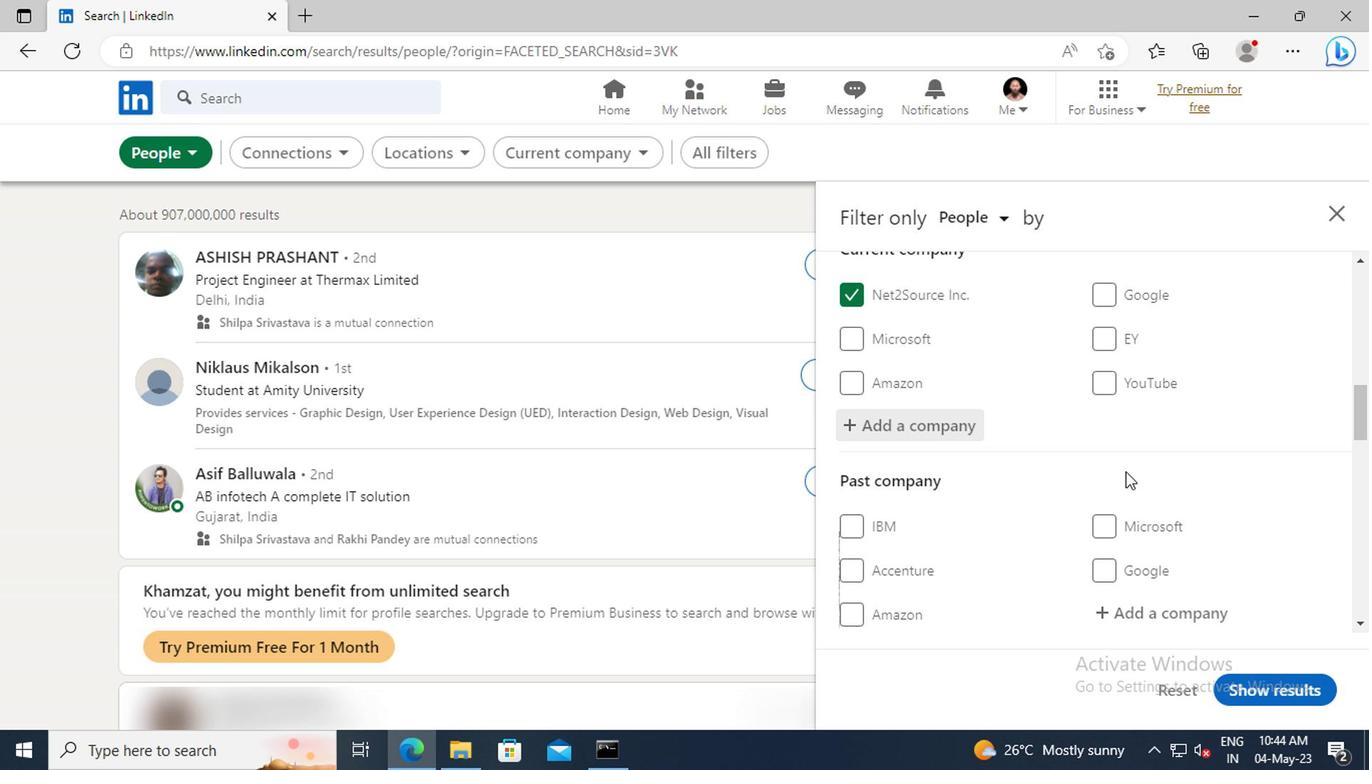 
Action: Mouse scrolled (1121, 470) with delta (0, -1)
Screenshot: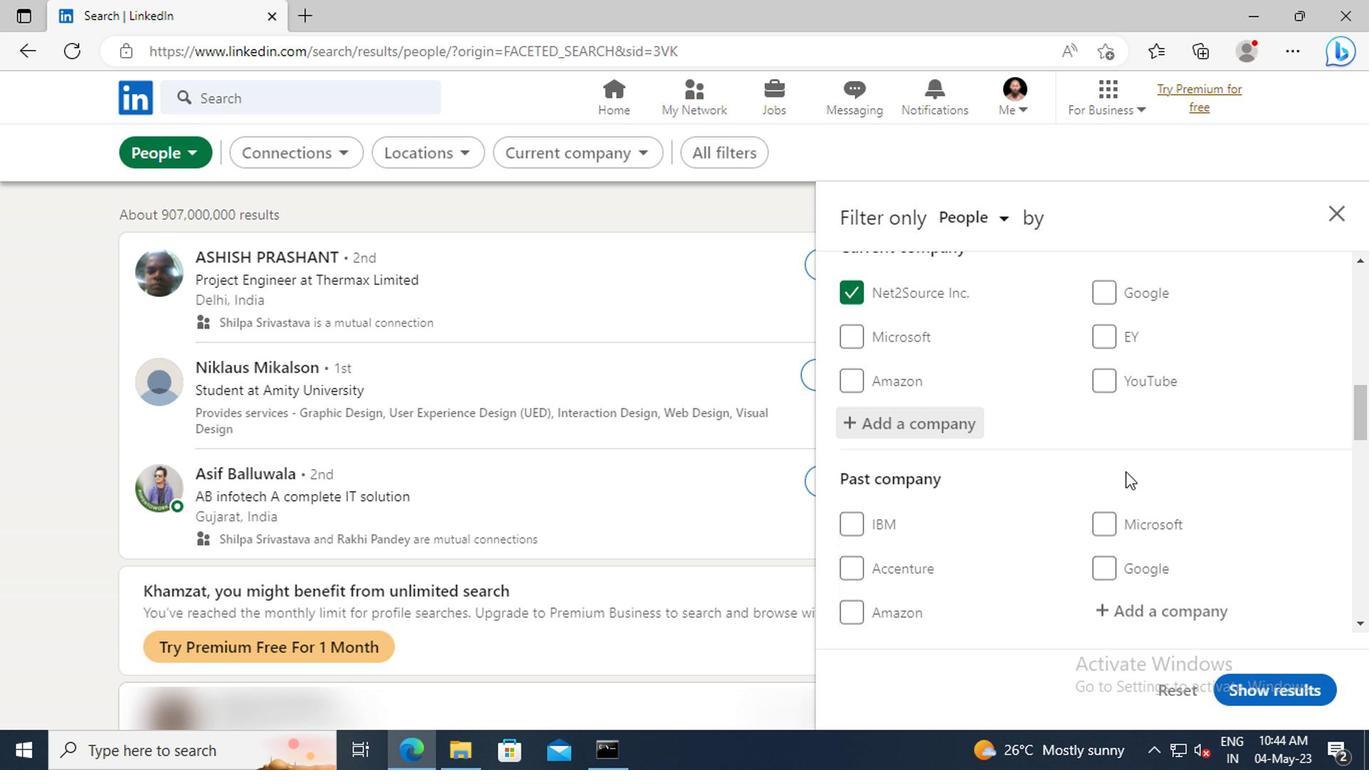
Action: Mouse scrolled (1121, 470) with delta (0, -1)
Screenshot: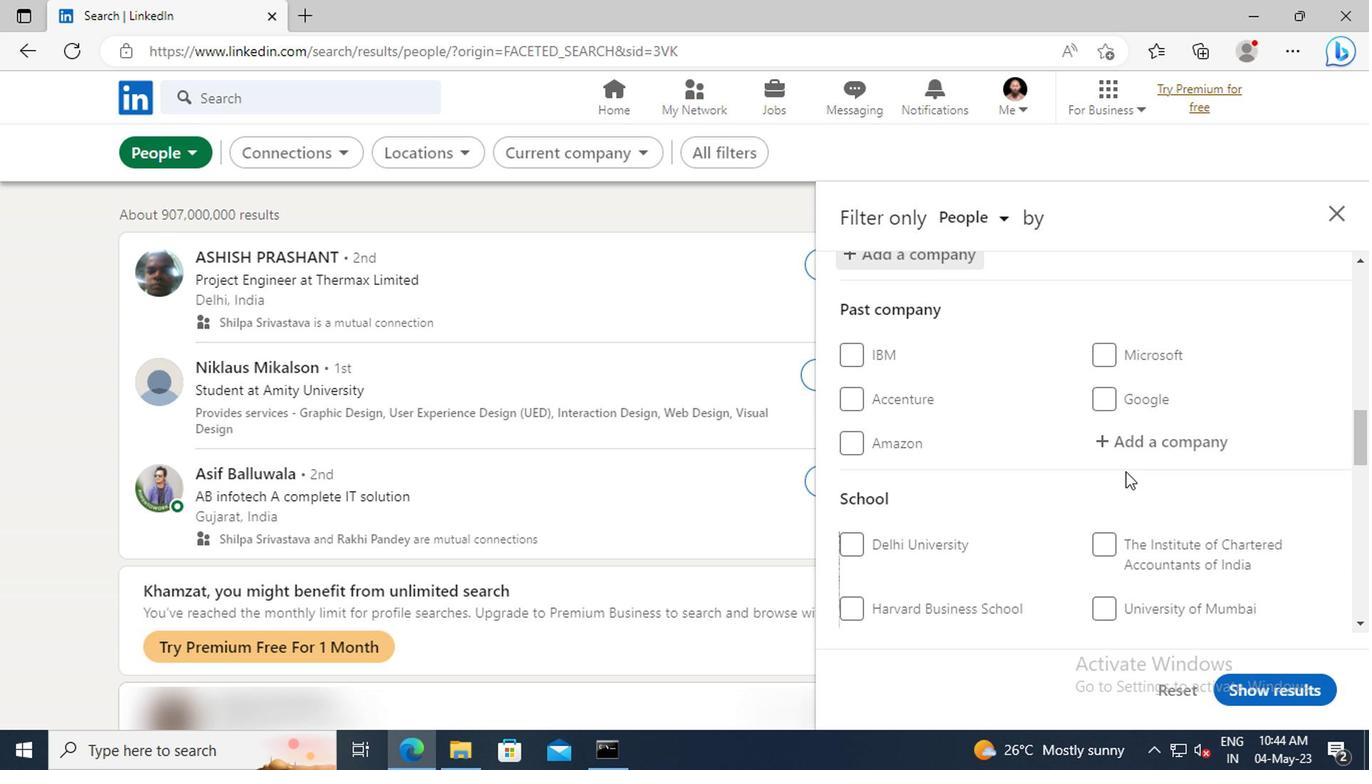 
Action: Mouse scrolled (1121, 470) with delta (0, -1)
Screenshot: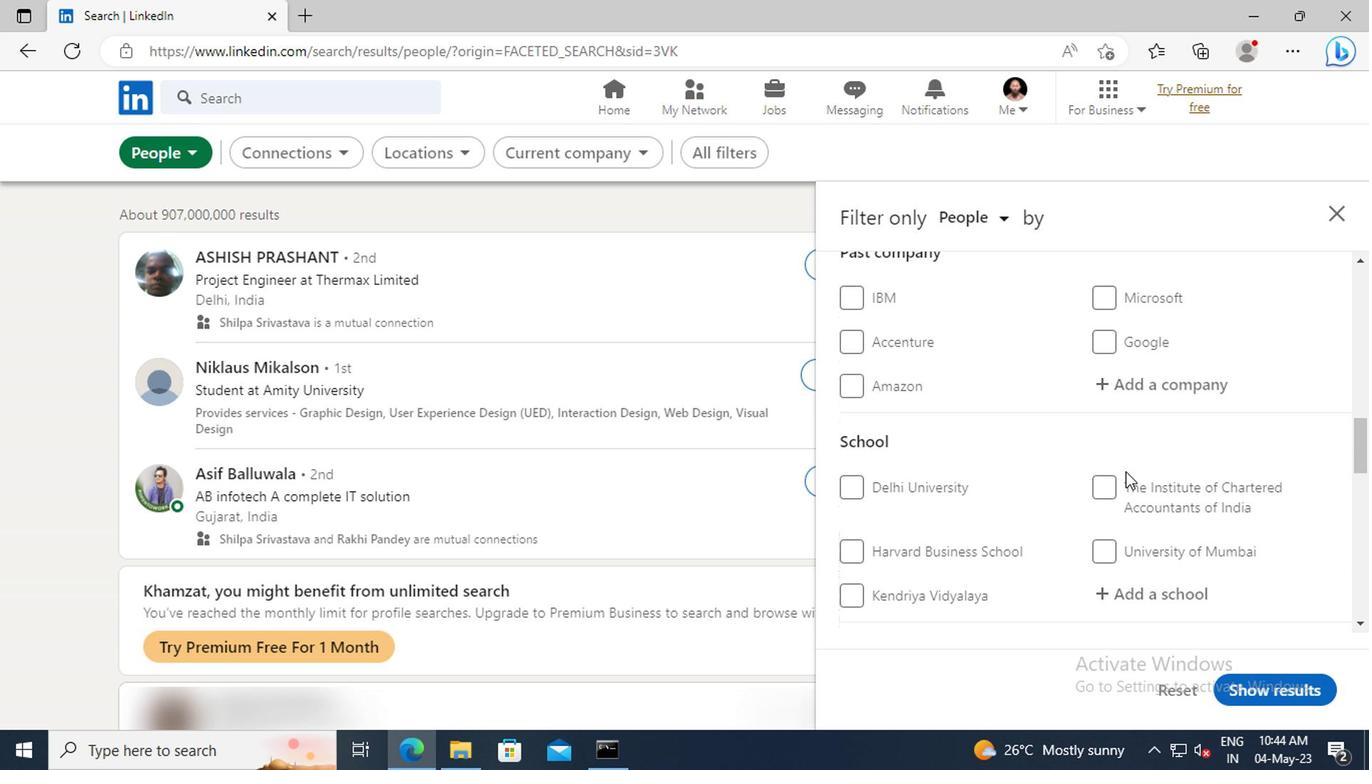 
Action: Mouse scrolled (1121, 470) with delta (0, -1)
Screenshot: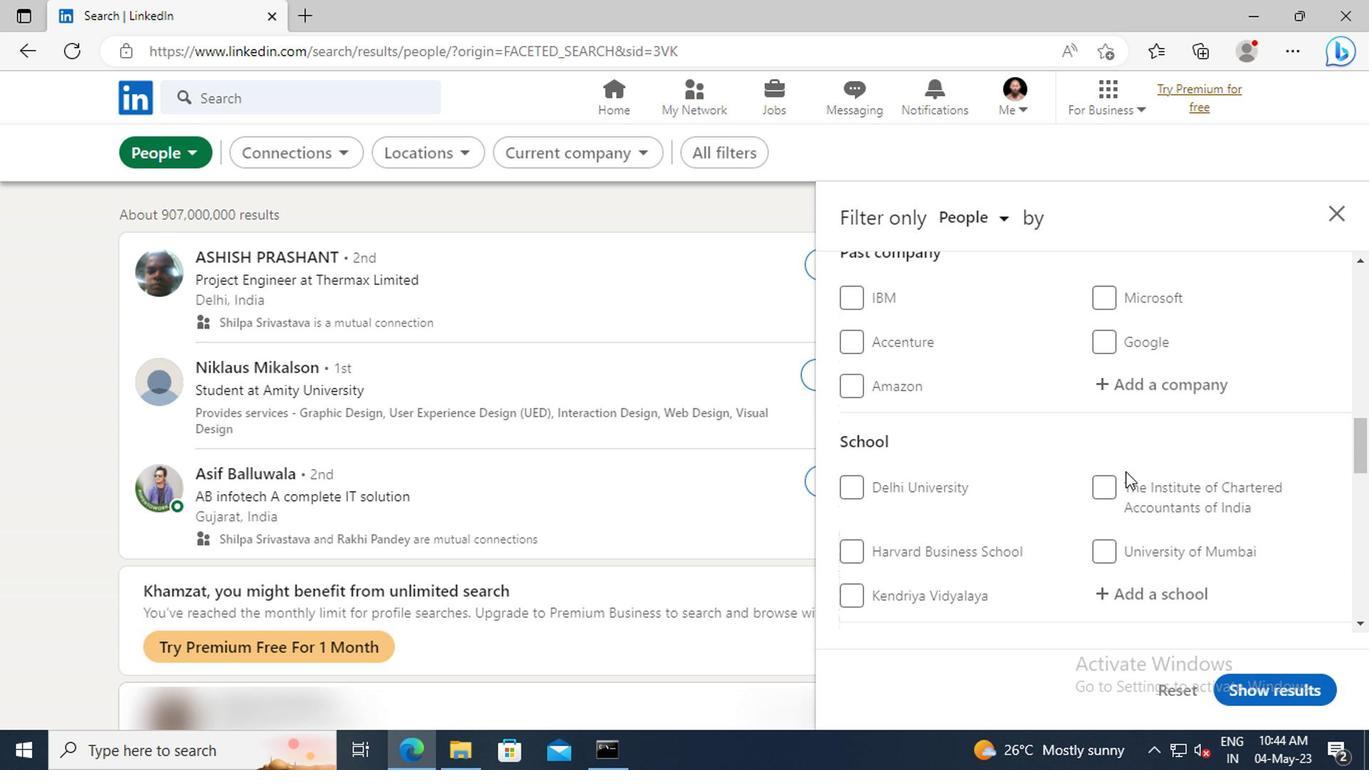 
Action: Mouse moved to (1123, 479)
Screenshot: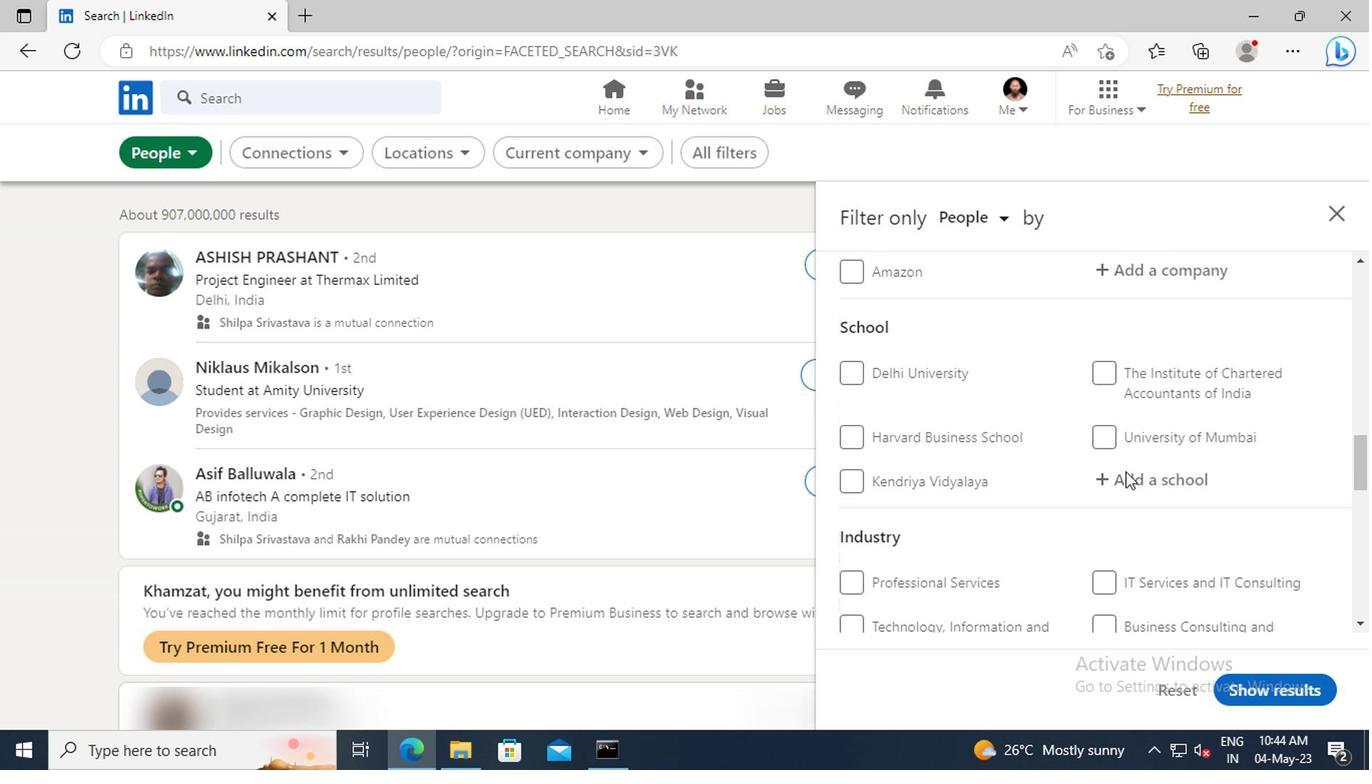 
Action: Mouse pressed left at (1123, 479)
Screenshot: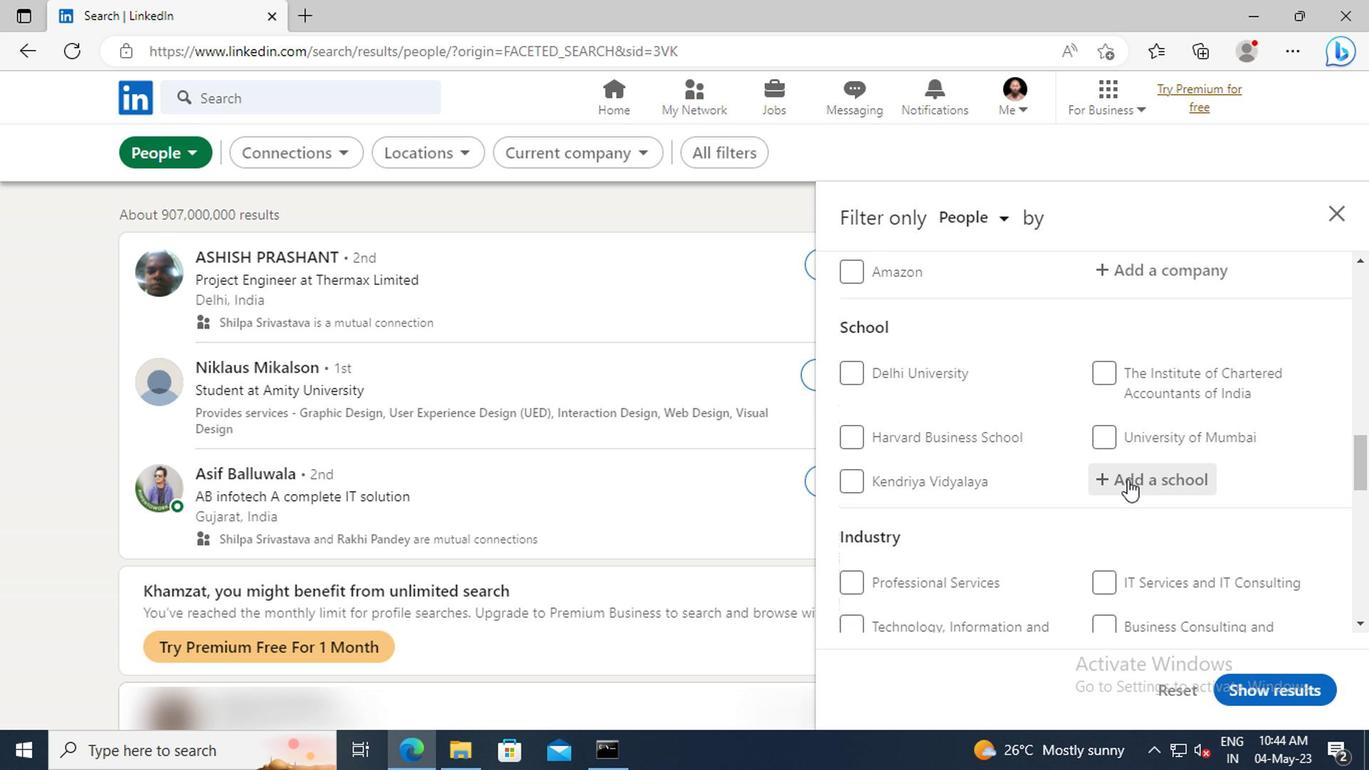 
Action: Key pressed <Key.shift>GM<Key.space><Key.shift>INST
Screenshot: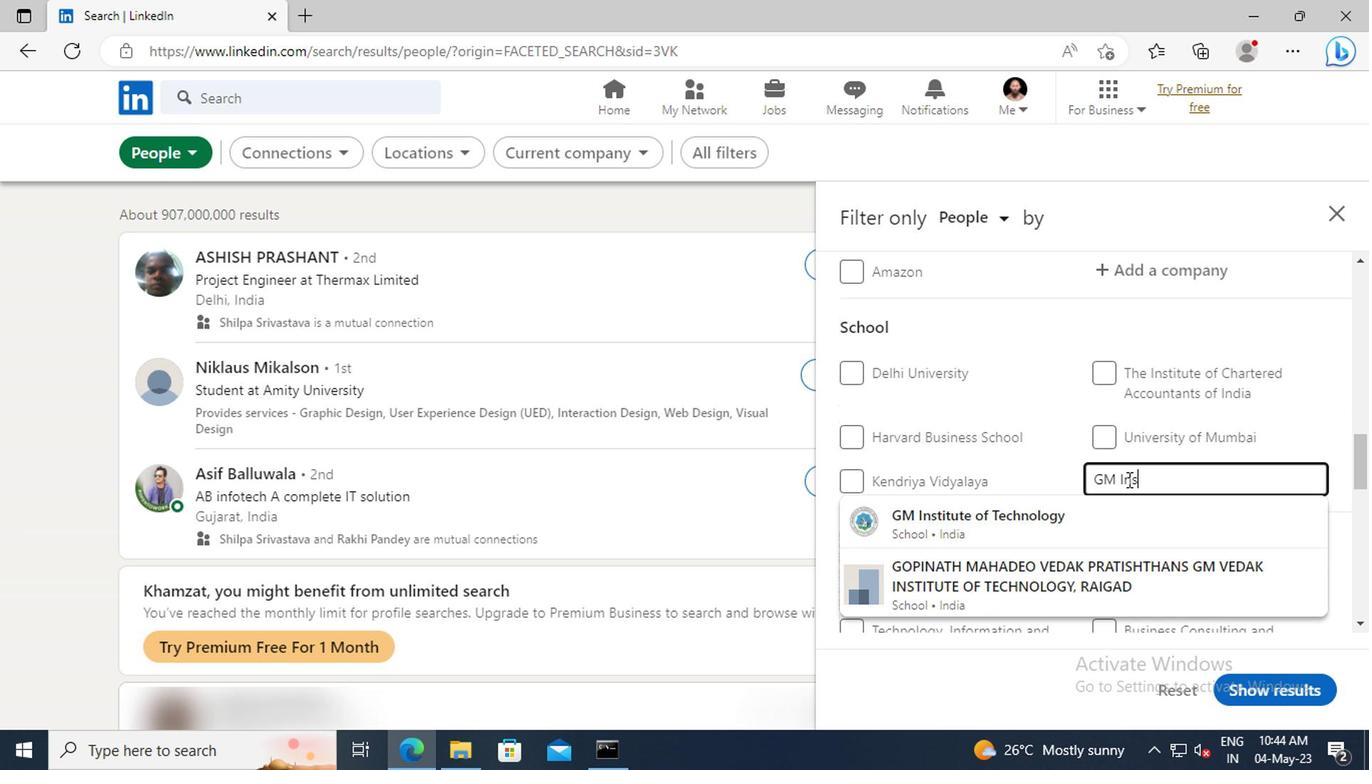 
Action: Mouse moved to (1128, 504)
Screenshot: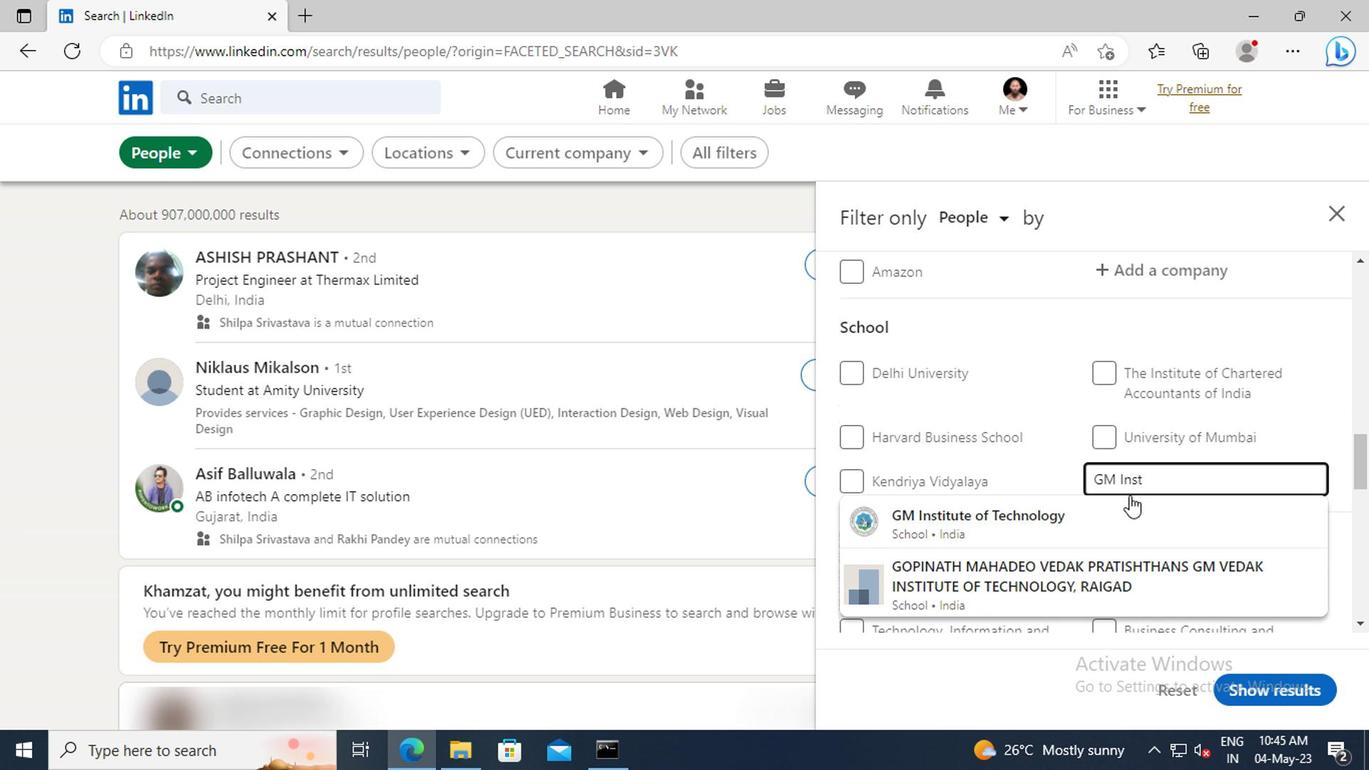 
Action: Mouse pressed left at (1128, 504)
Screenshot: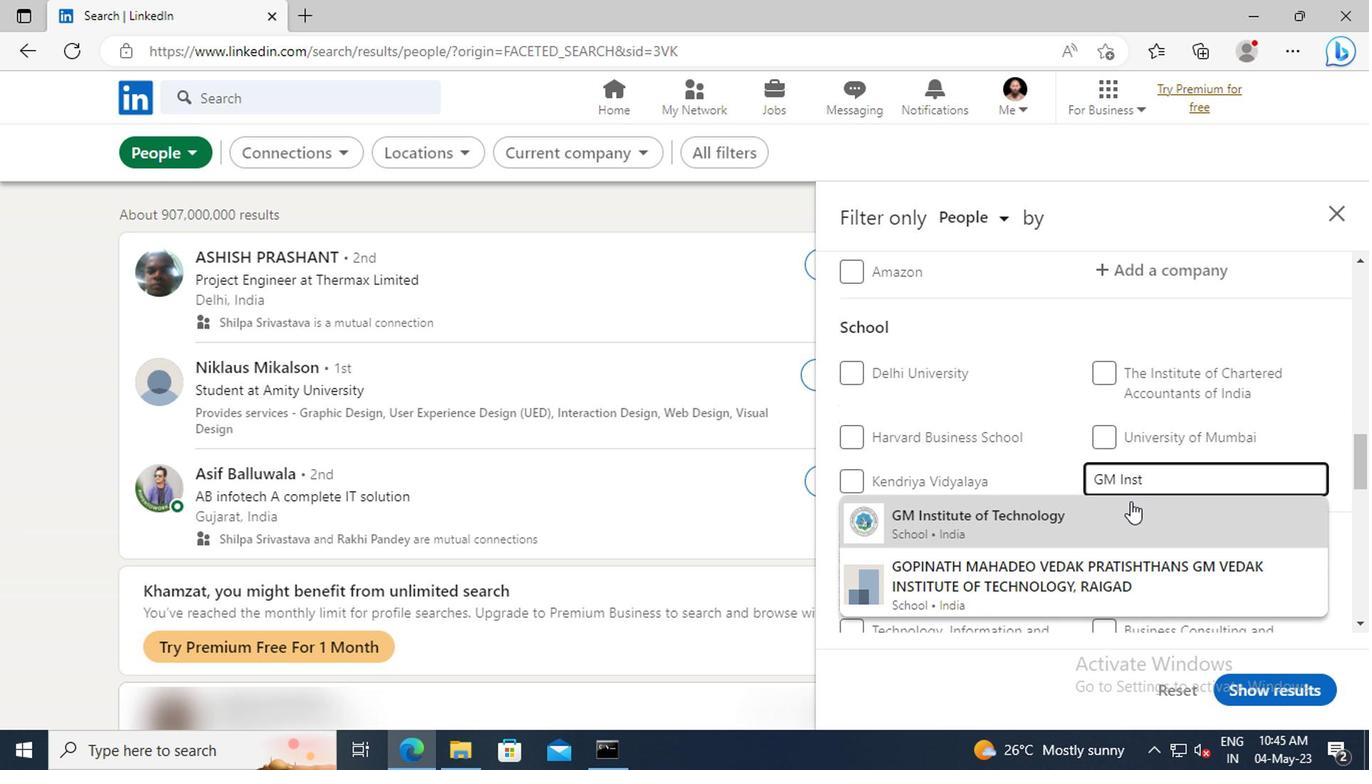 
Action: Mouse scrolled (1128, 503) with delta (0, -1)
Screenshot: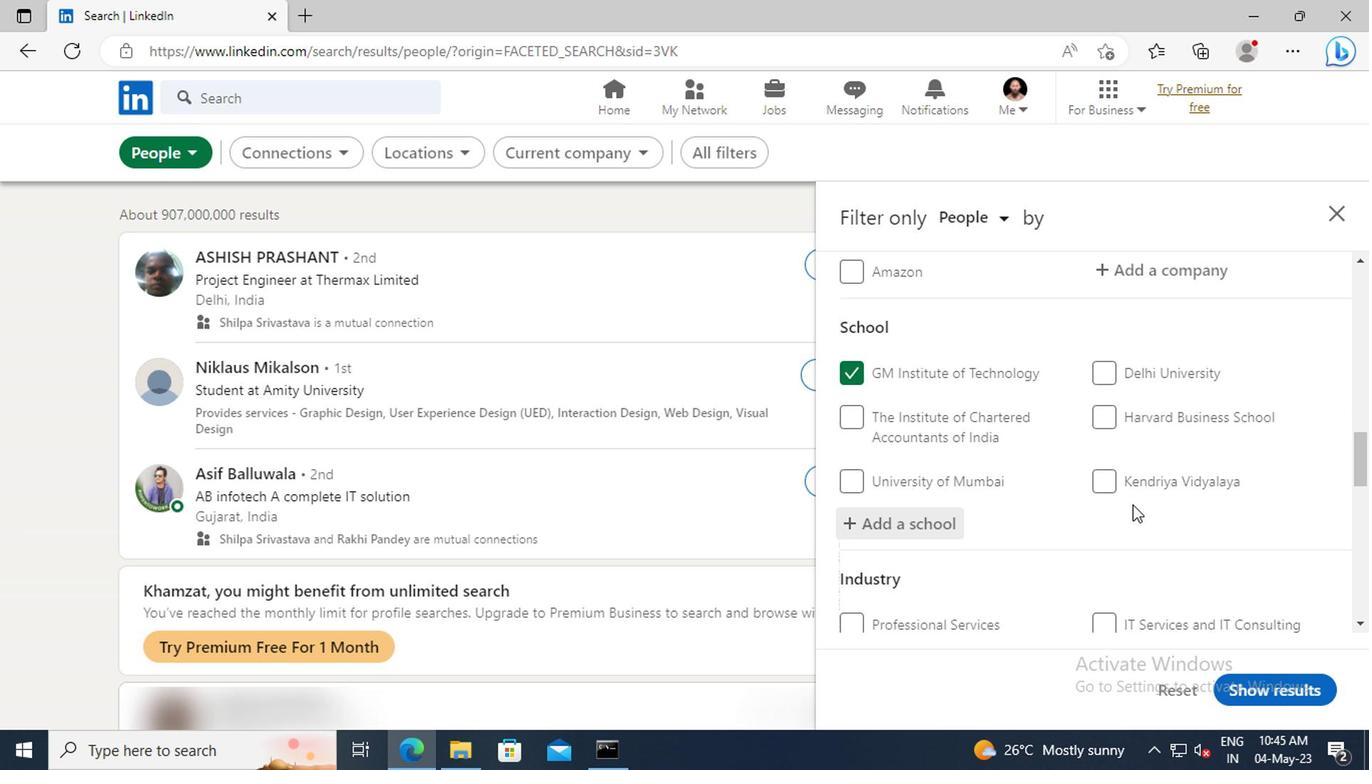 
Action: Mouse scrolled (1128, 503) with delta (0, -1)
Screenshot: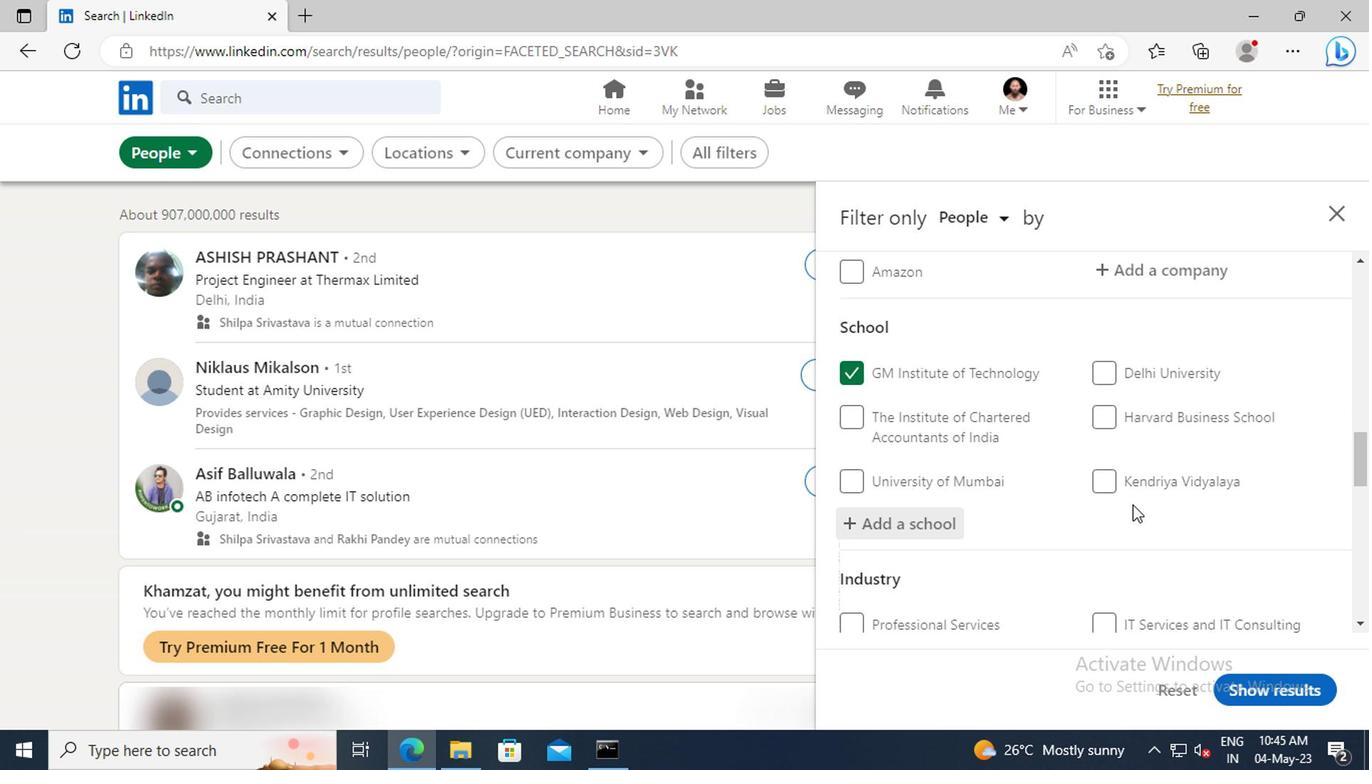 
Action: Mouse moved to (1124, 485)
Screenshot: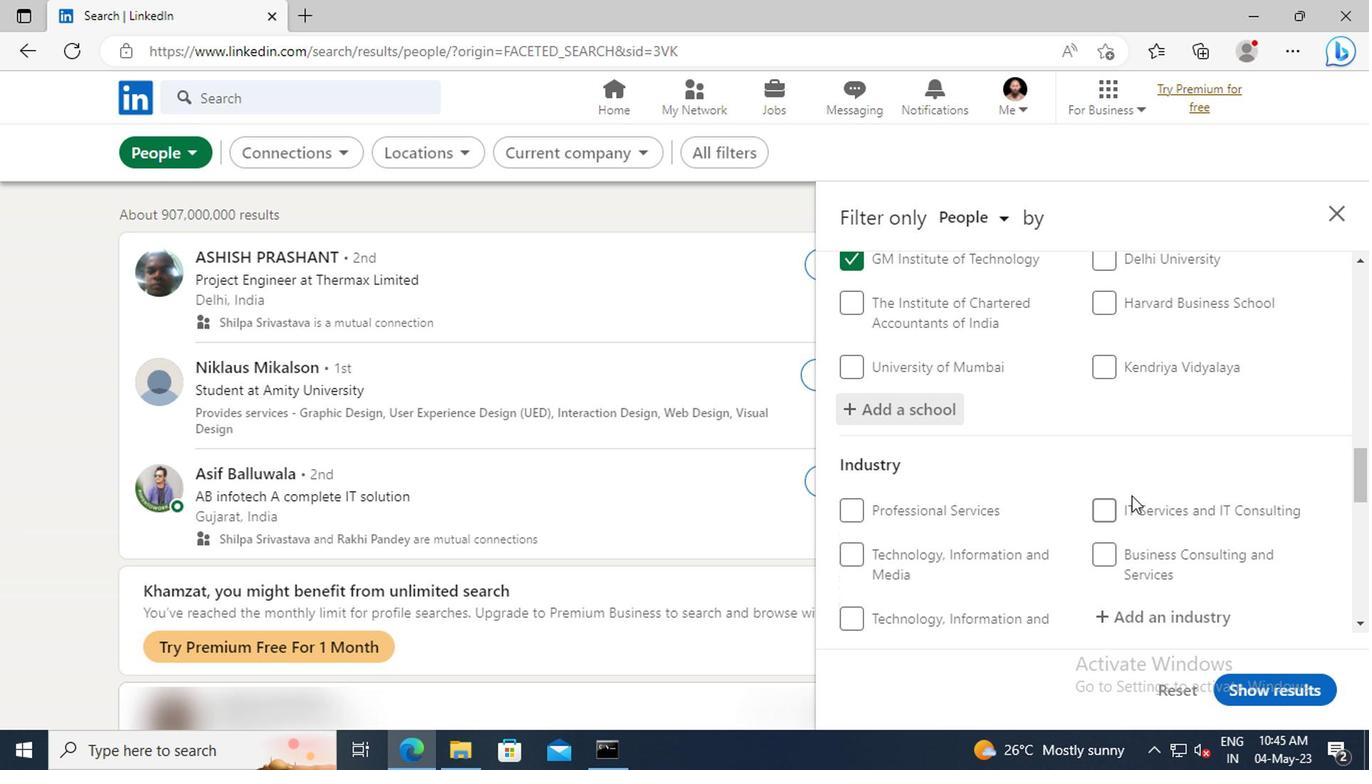 
Action: Mouse scrolled (1124, 484) with delta (0, 0)
Screenshot: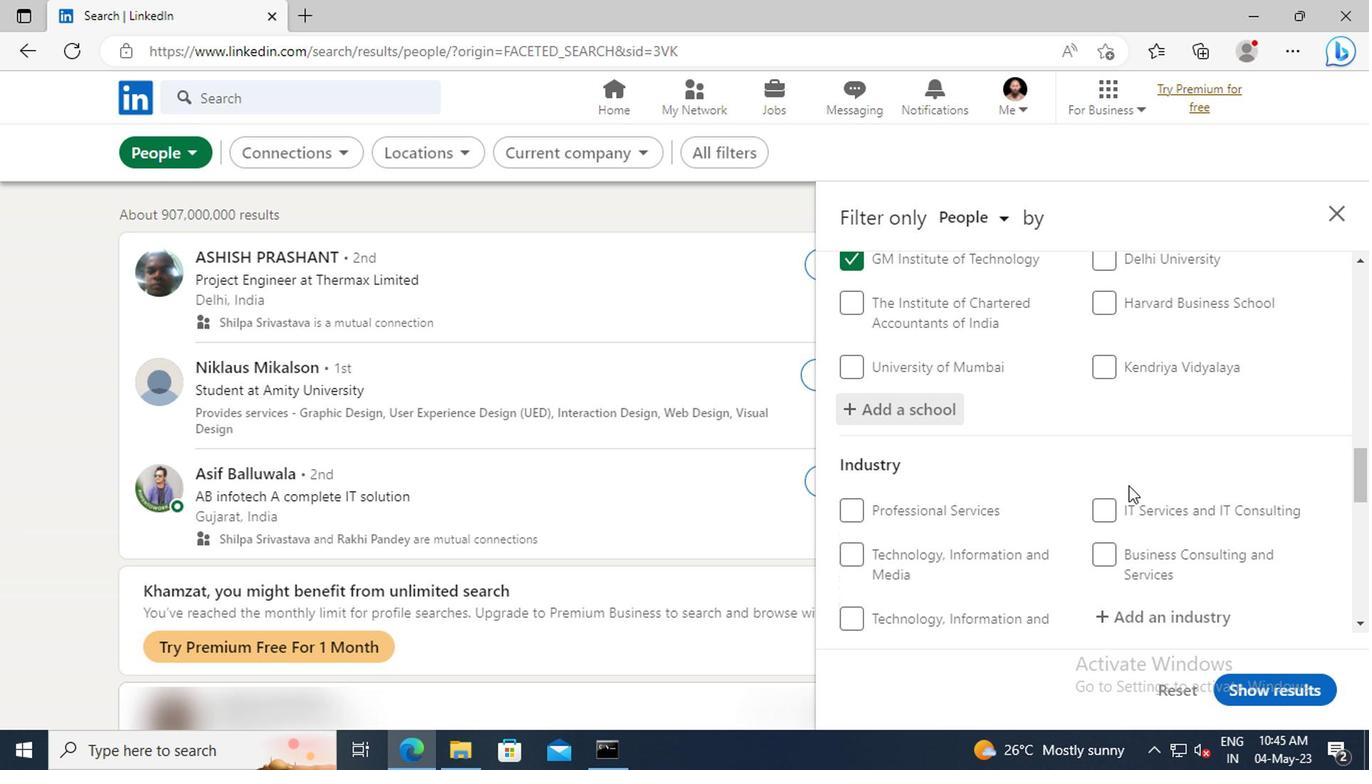 
Action: Mouse scrolled (1124, 484) with delta (0, 0)
Screenshot: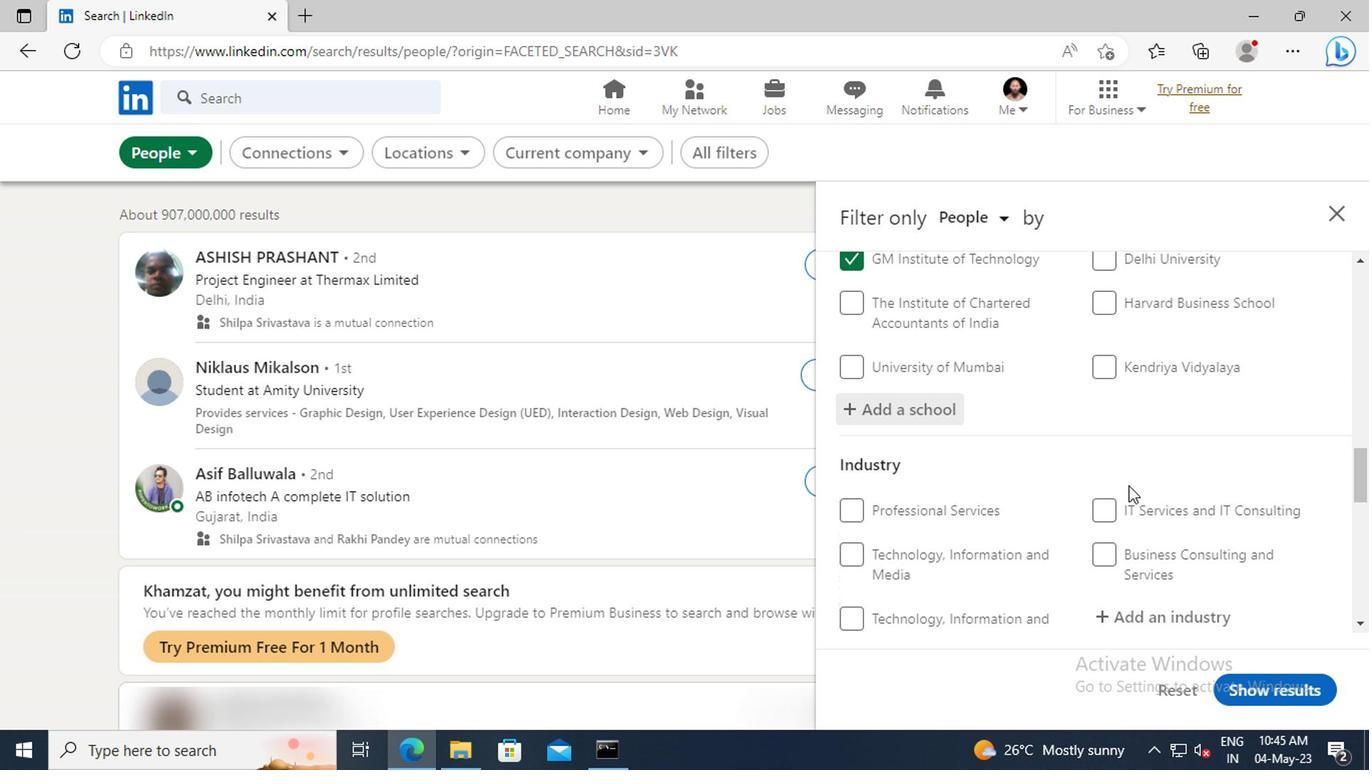 
Action: Mouse moved to (1121, 478)
Screenshot: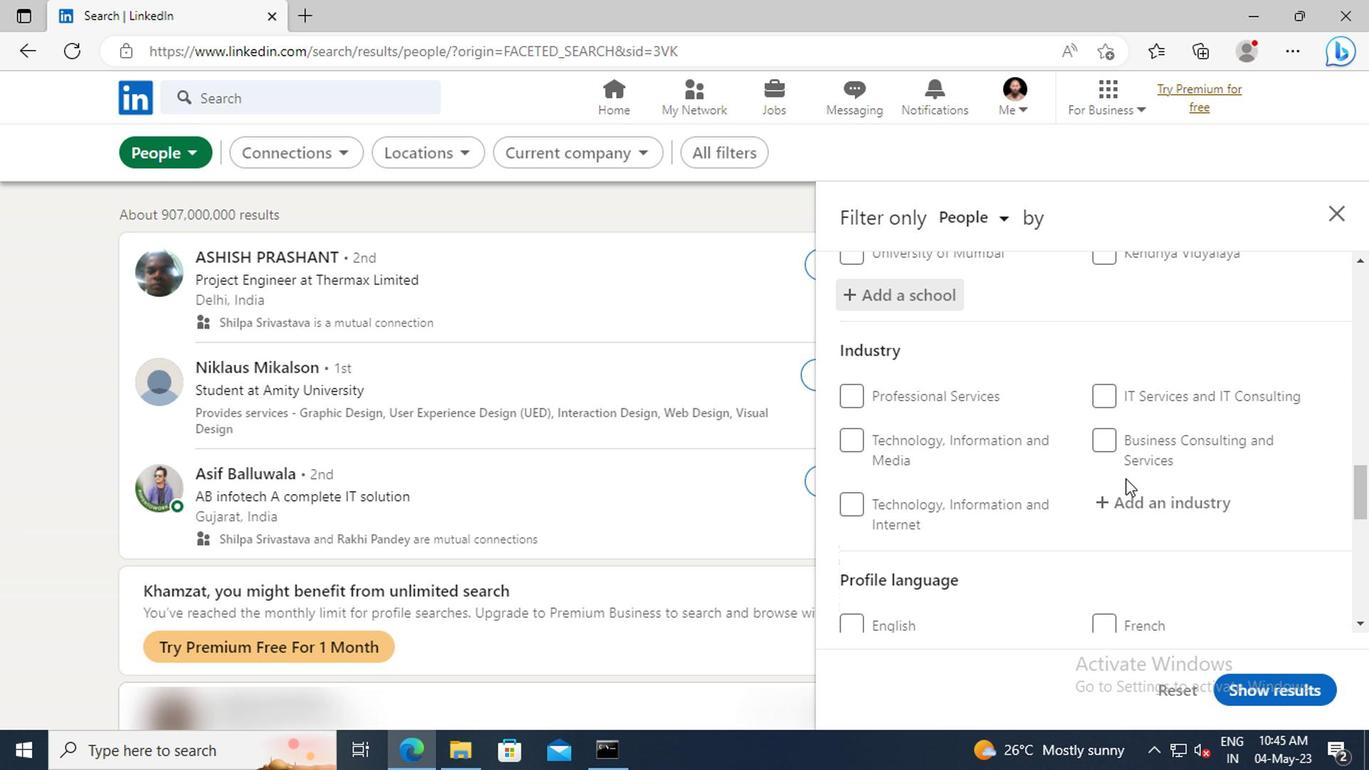 
Action: Mouse scrolled (1121, 477) with delta (0, 0)
Screenshot: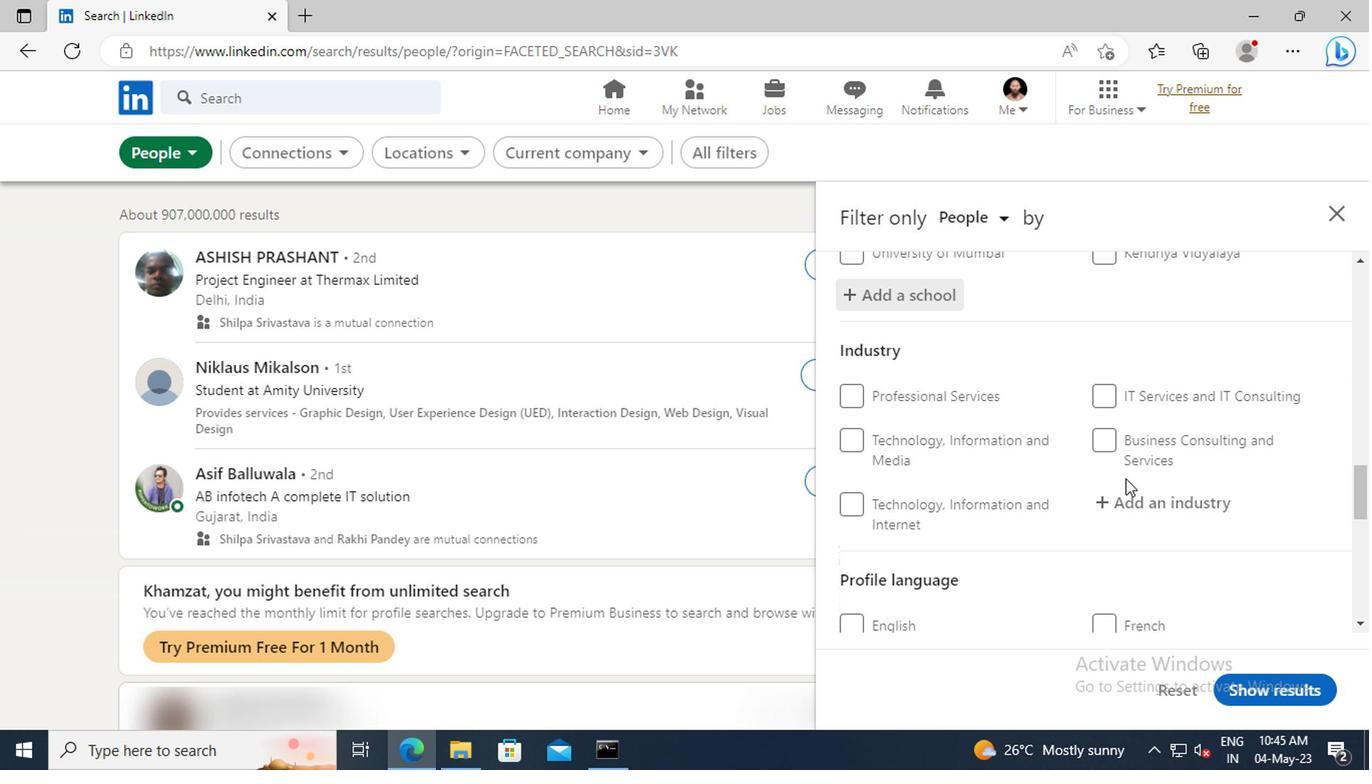 
Action: Mouse moved to (1116, 457)
Screenshot: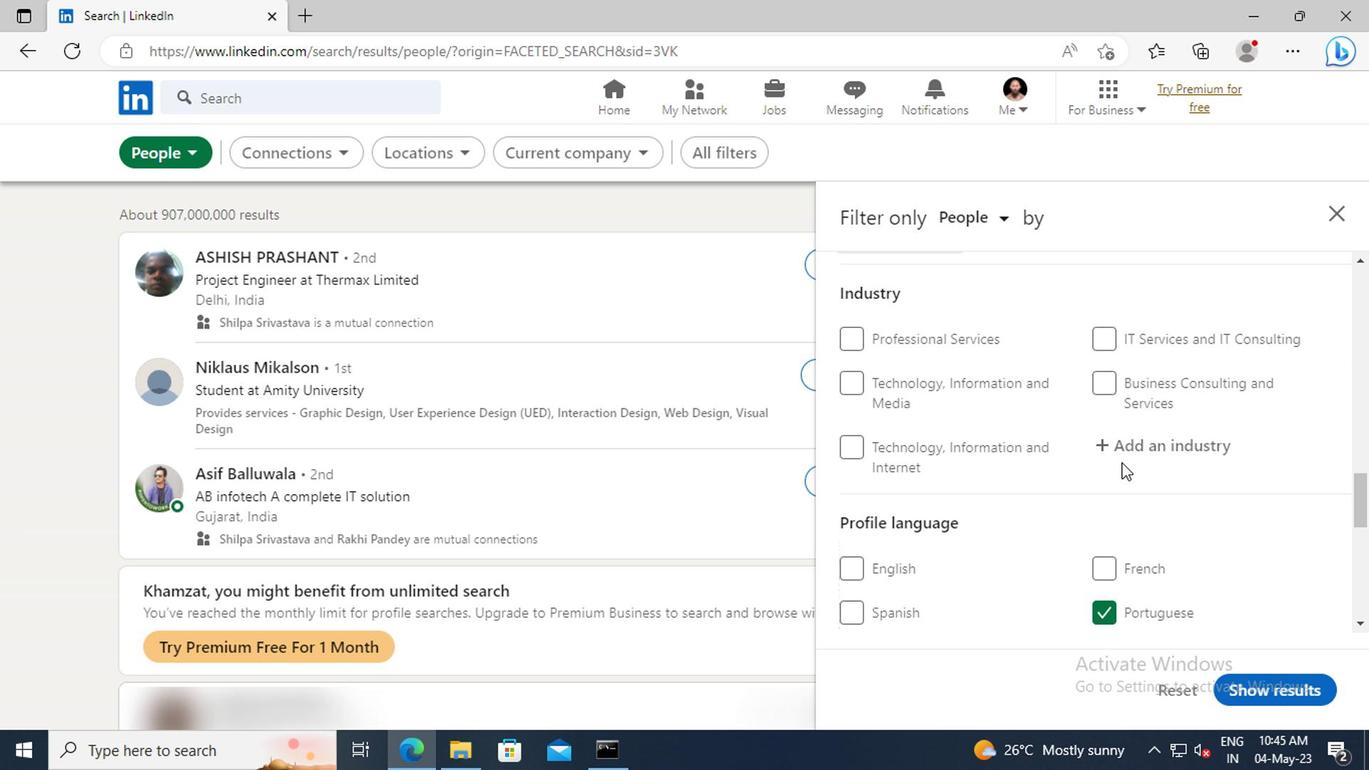 
Action: Mouse pressed left at (1116, 457)
Screenshot: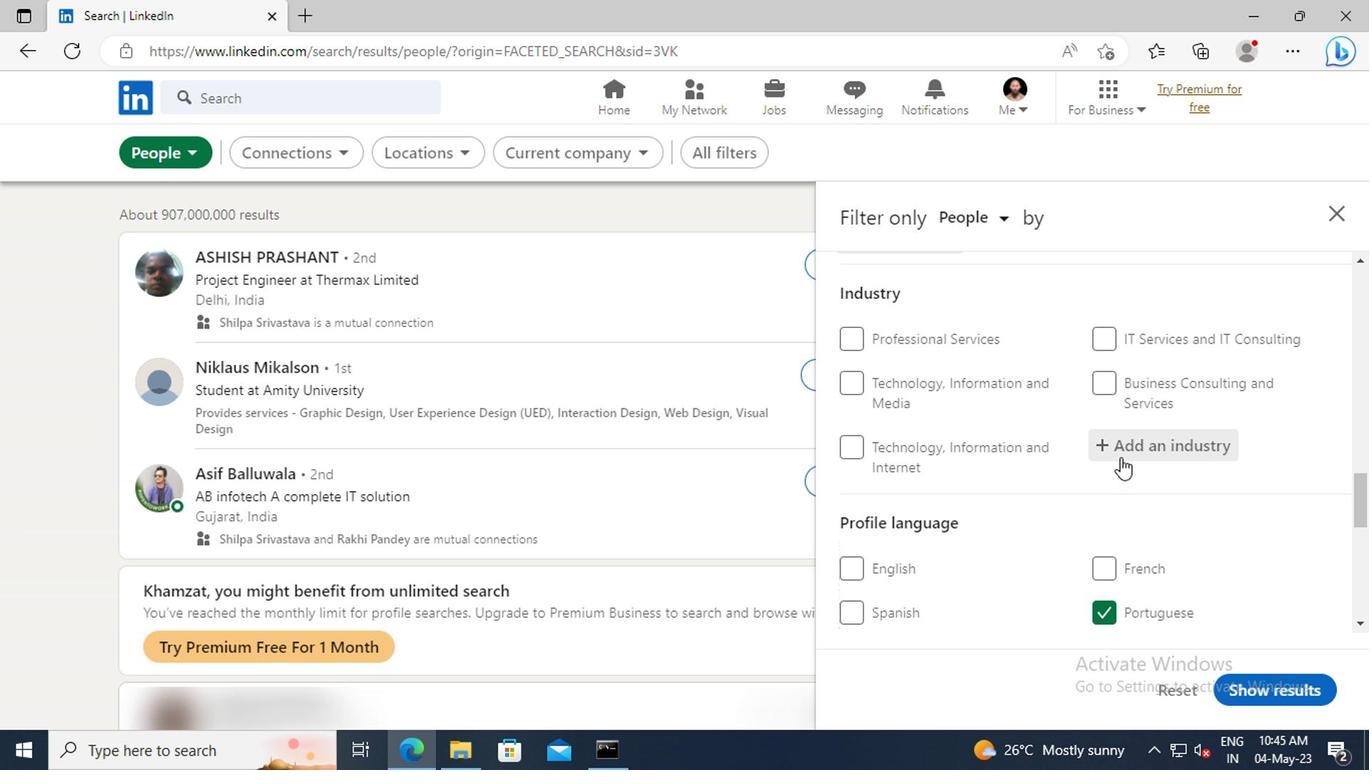 
Action: Key pressed <Key.shift>HOTEL
Screenshot: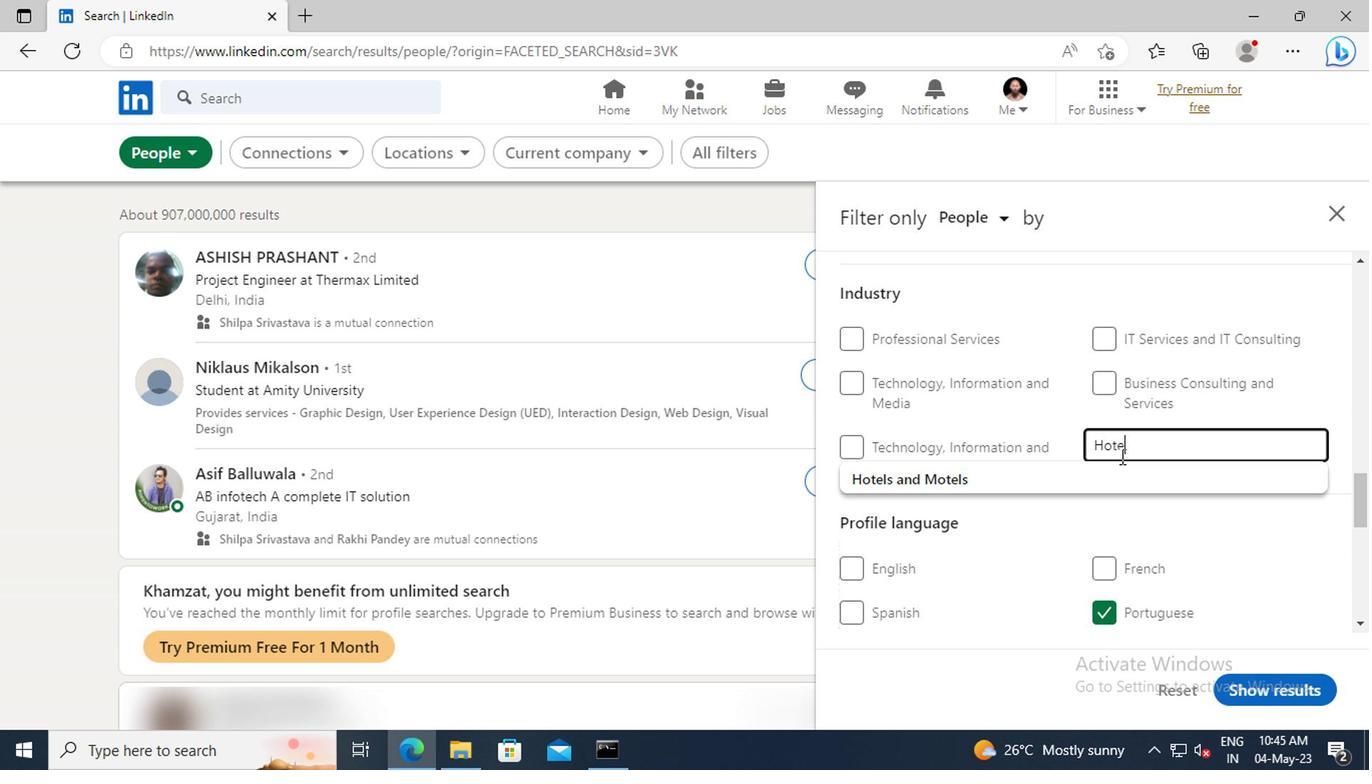 
Action: Mouse moved to (1118, 474)
Screenshot: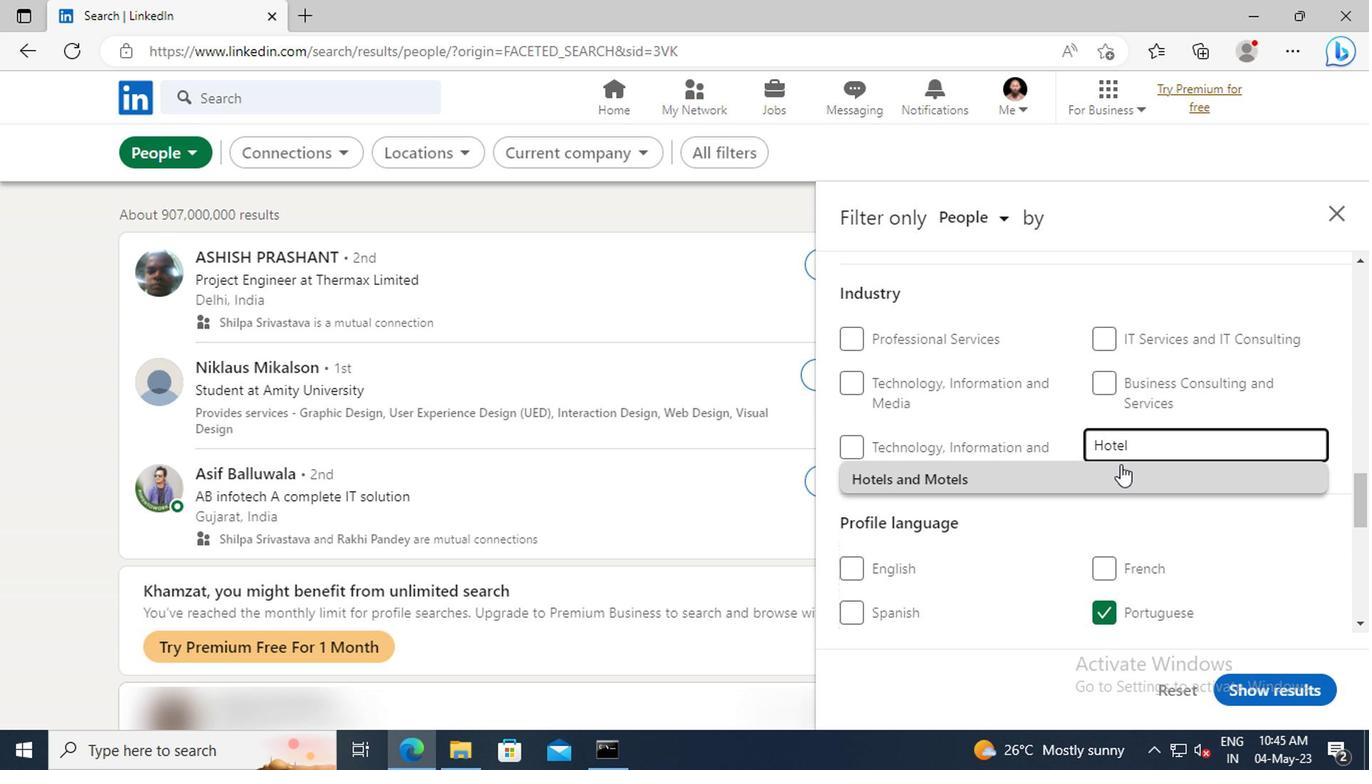 
Action: Mouse pressed left at (1118, 474)
Screenshot: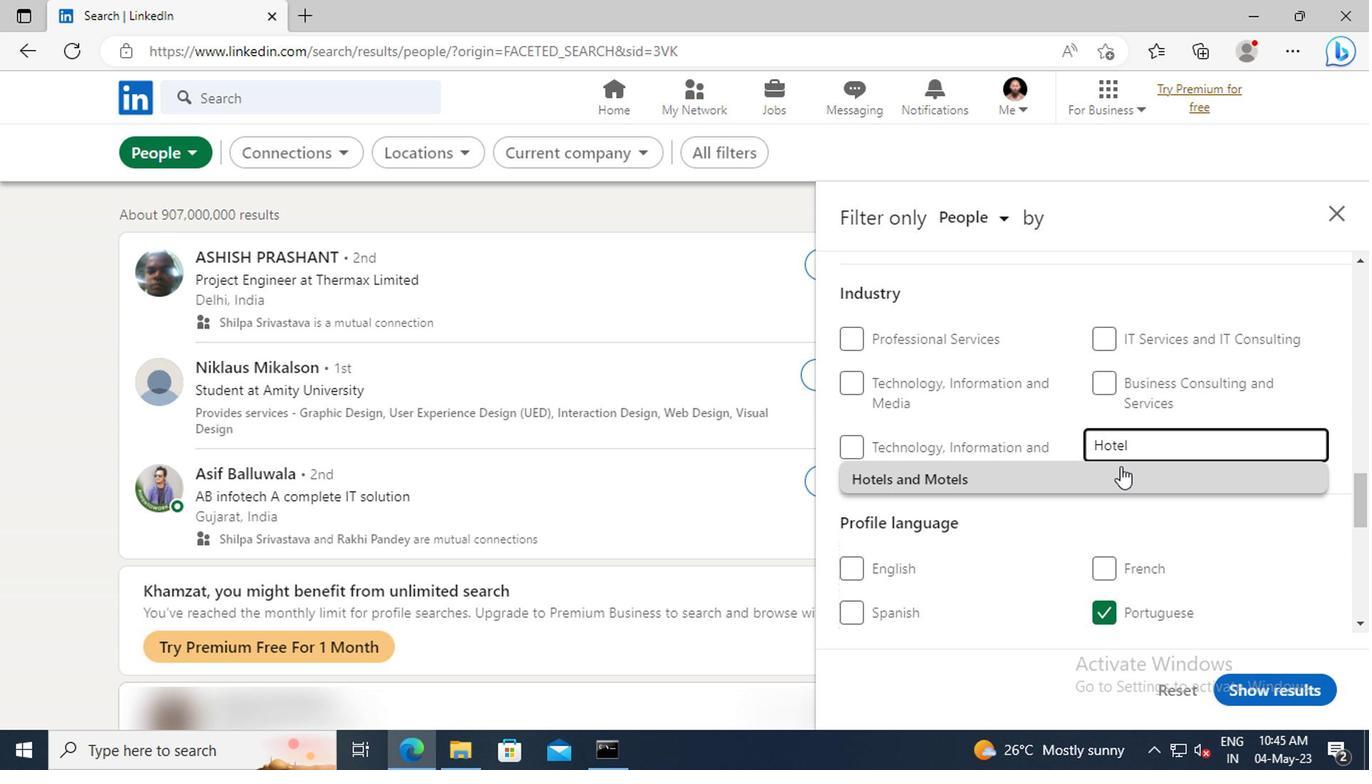 
Action: Mouse scrolled (1118, 472) with delta (0, -1)
Screenshot: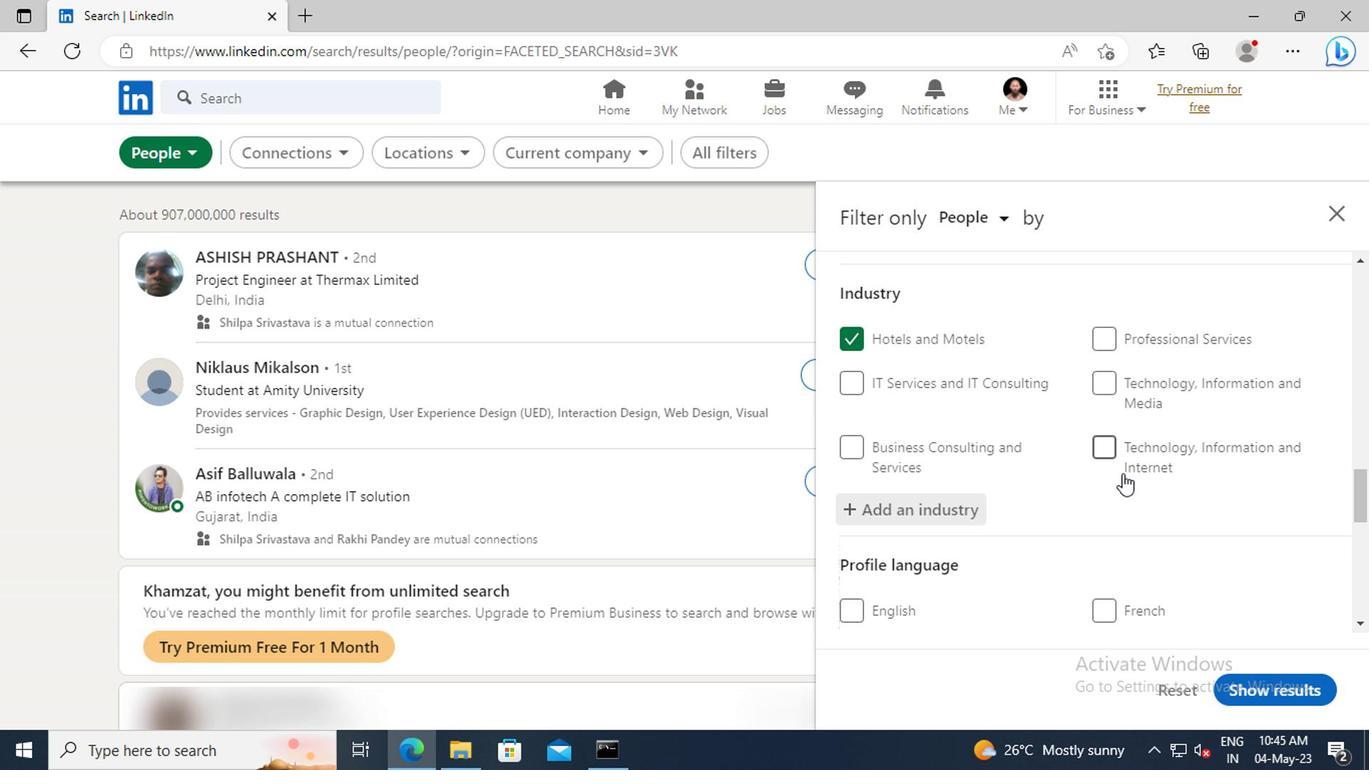 
Action: Mouse scrolled (1118, 472) with delta (0, -1)
Screenshot: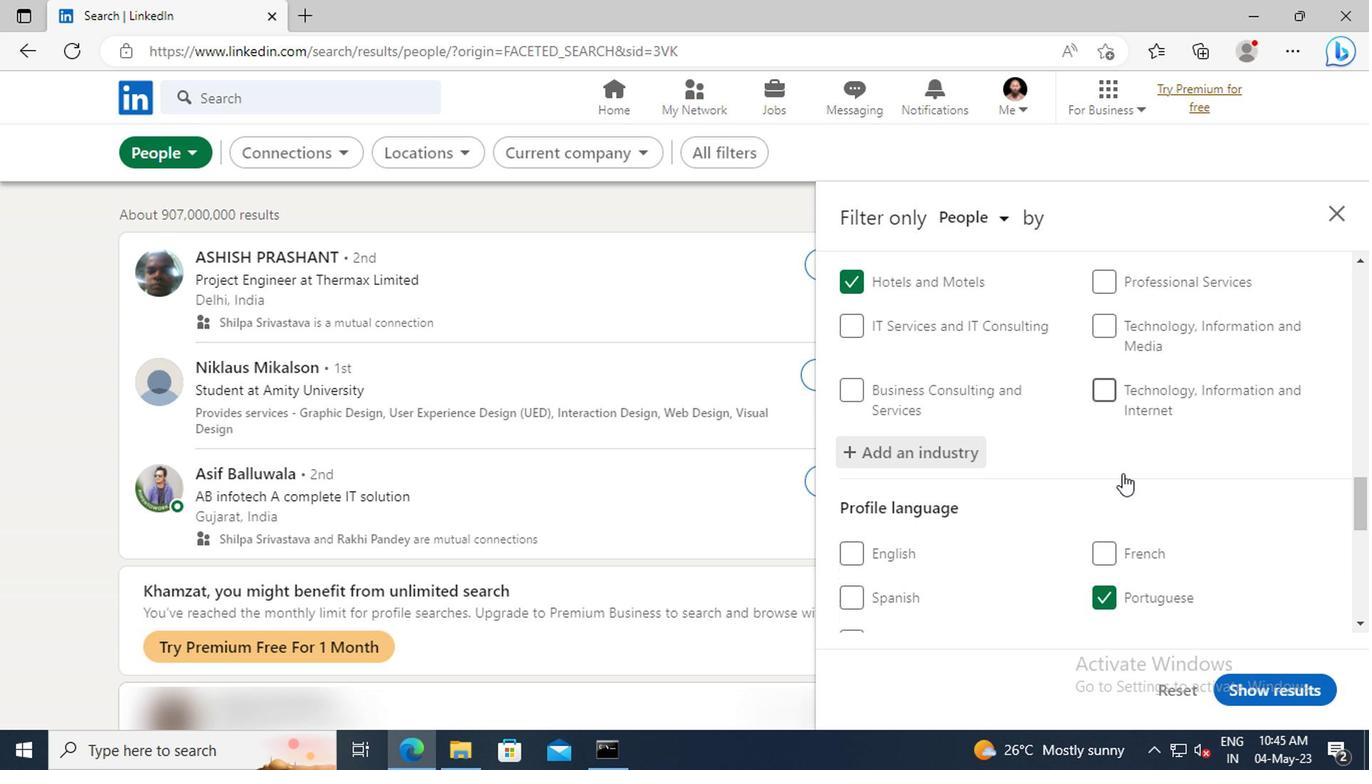 
Action: Mouse scrolled (1118, 472) with delta (0, -1)
Screenshot: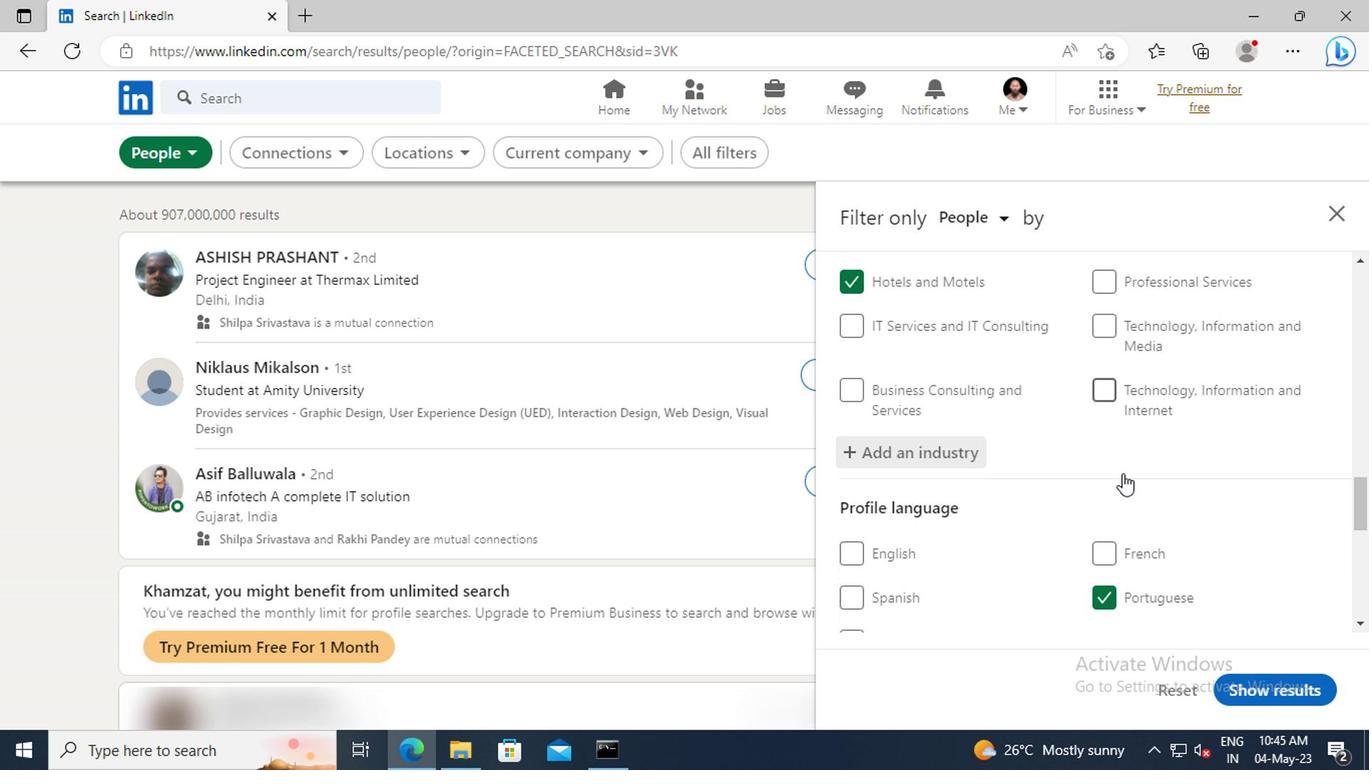 
Action: Mouse scrolled (1118, 472) with delta (0, -1)
Screenshot: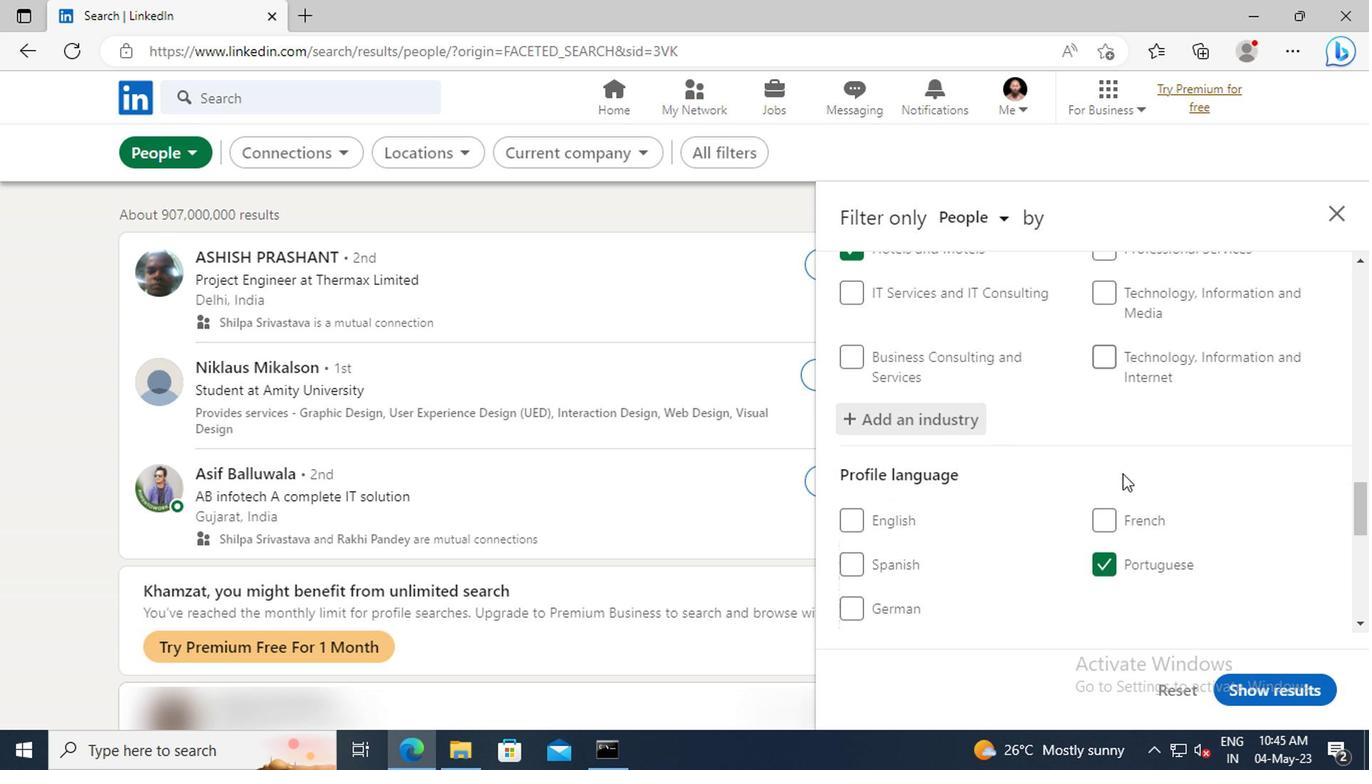 
Action: Mouse scrolled (1118, 472) with delta (0, -1)
Screenshot: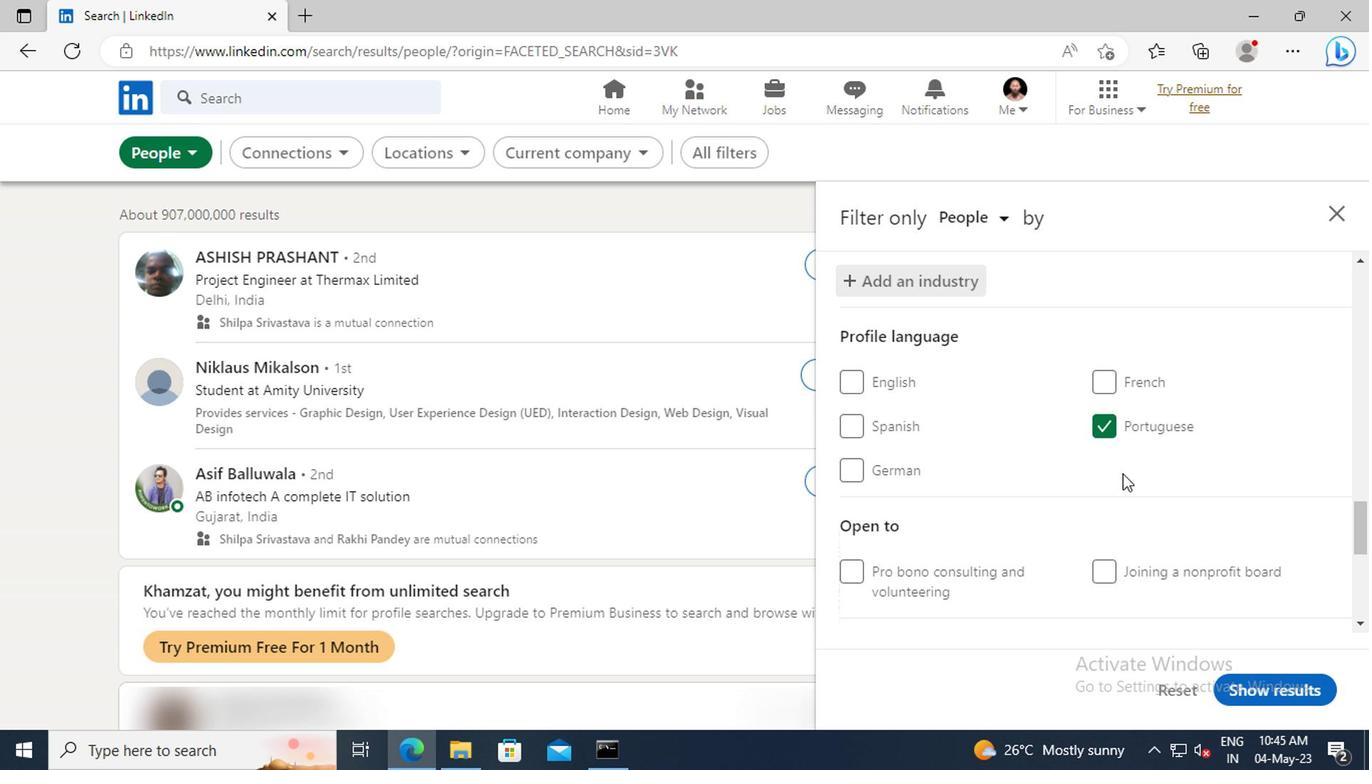 
Action: Mouse moved to (1118, 472)
Screenshot: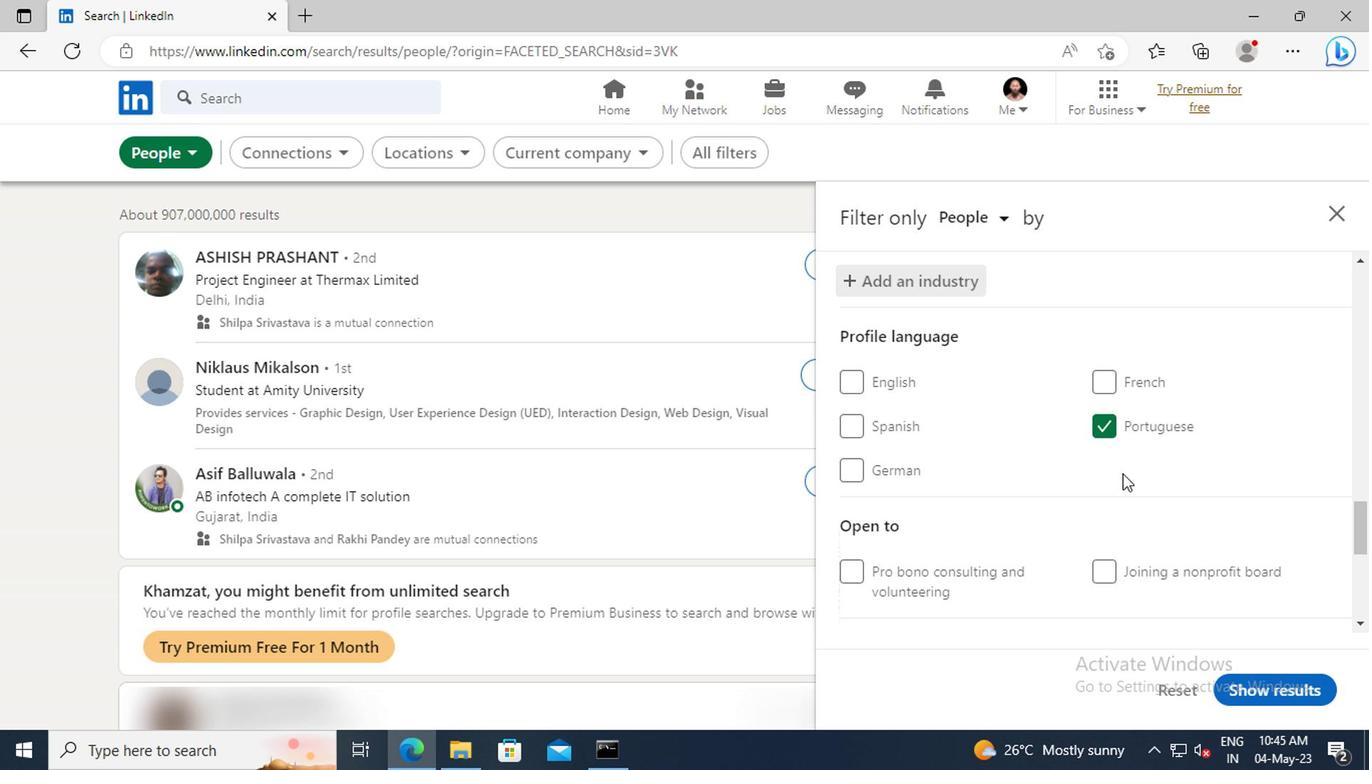 
Action: Mouse scrolled (1118, 470) with delta (0, -1)
Screenshot: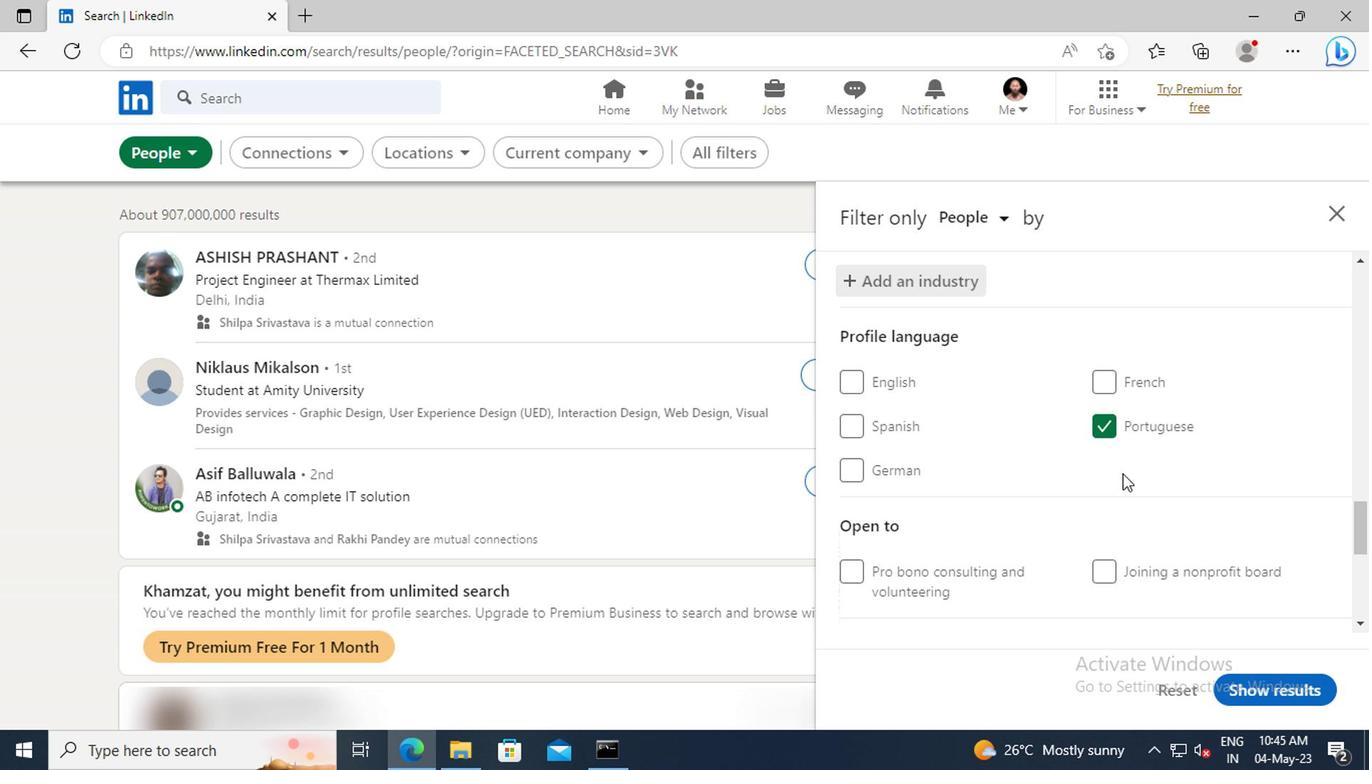 
Action: Mouse moved to (1113, 440)
Screenshot: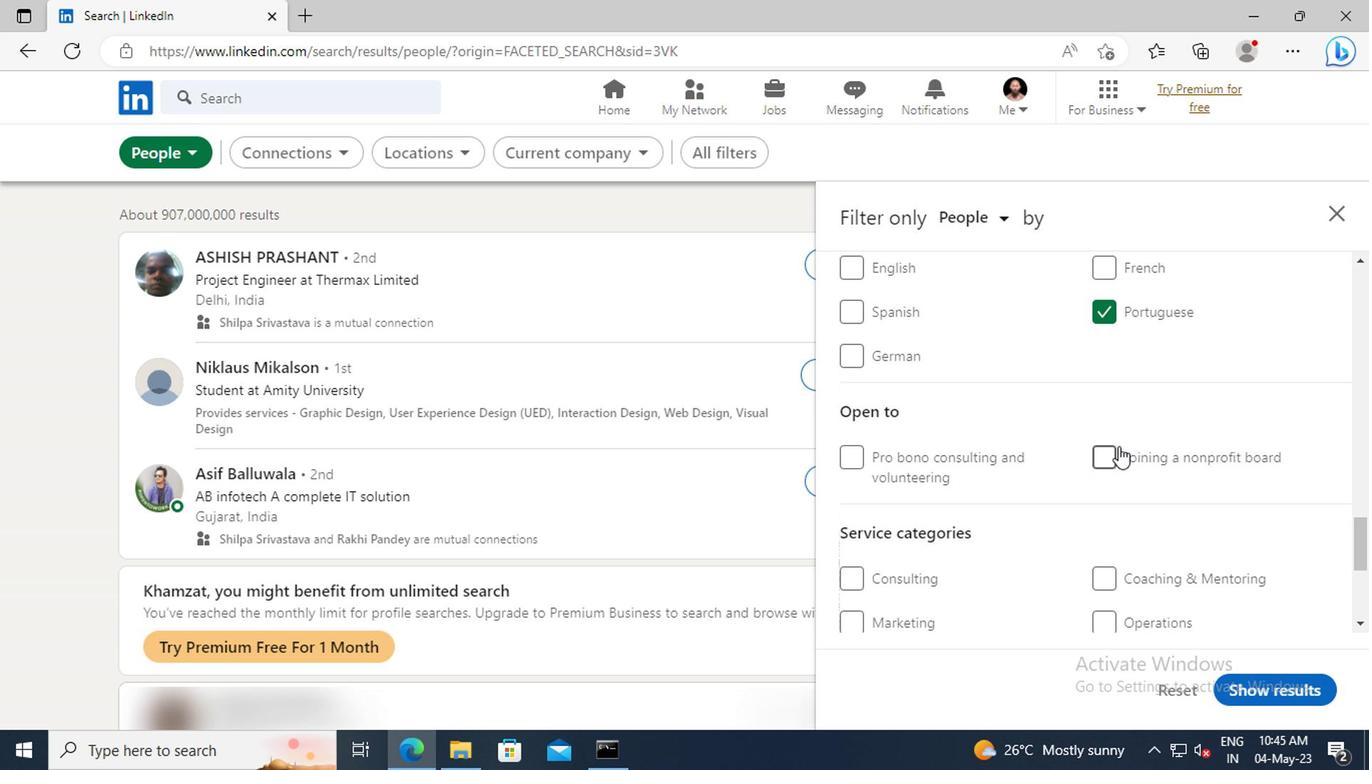 
Action: Mouse scrolled (1113, 440) with delta (0, 0)
Screenshot: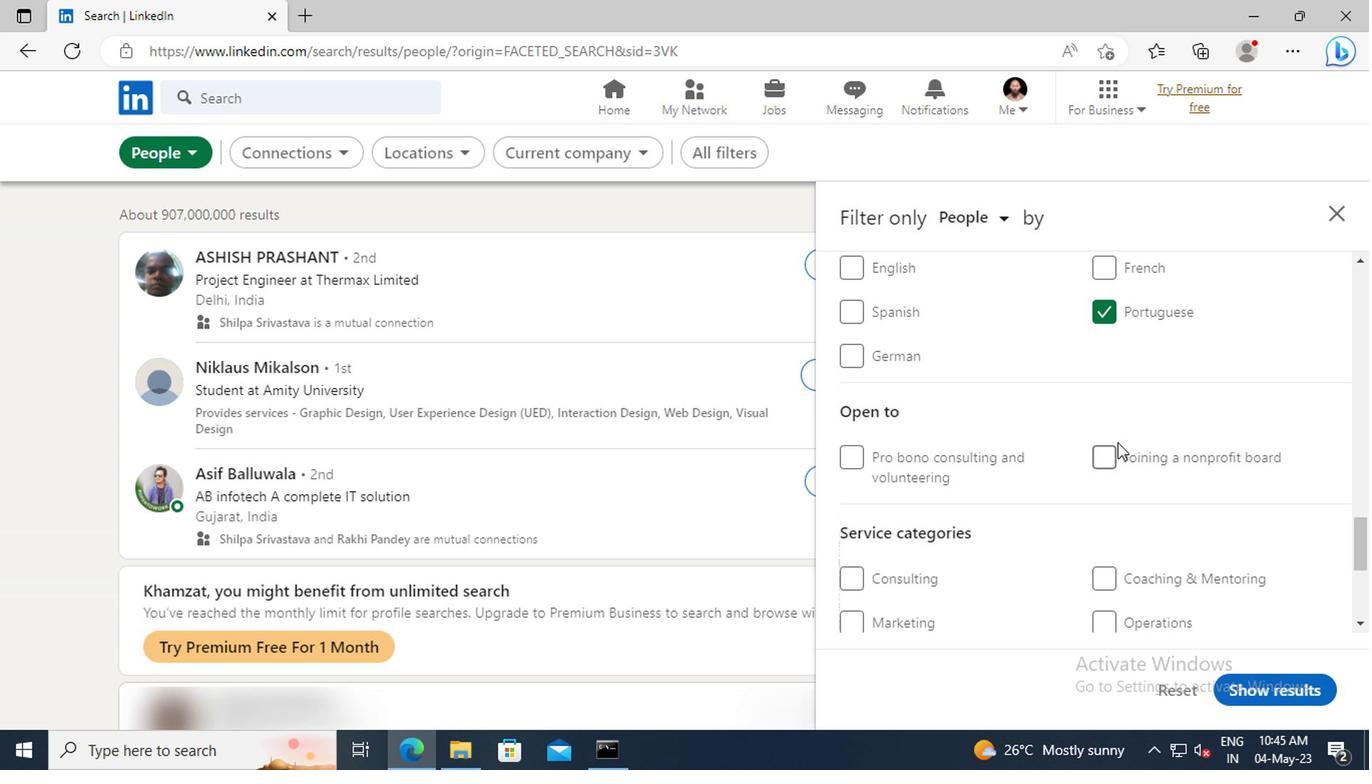 
Action: Mouse scrolled (1113, 440) with delta (0, 0)
Screenshot: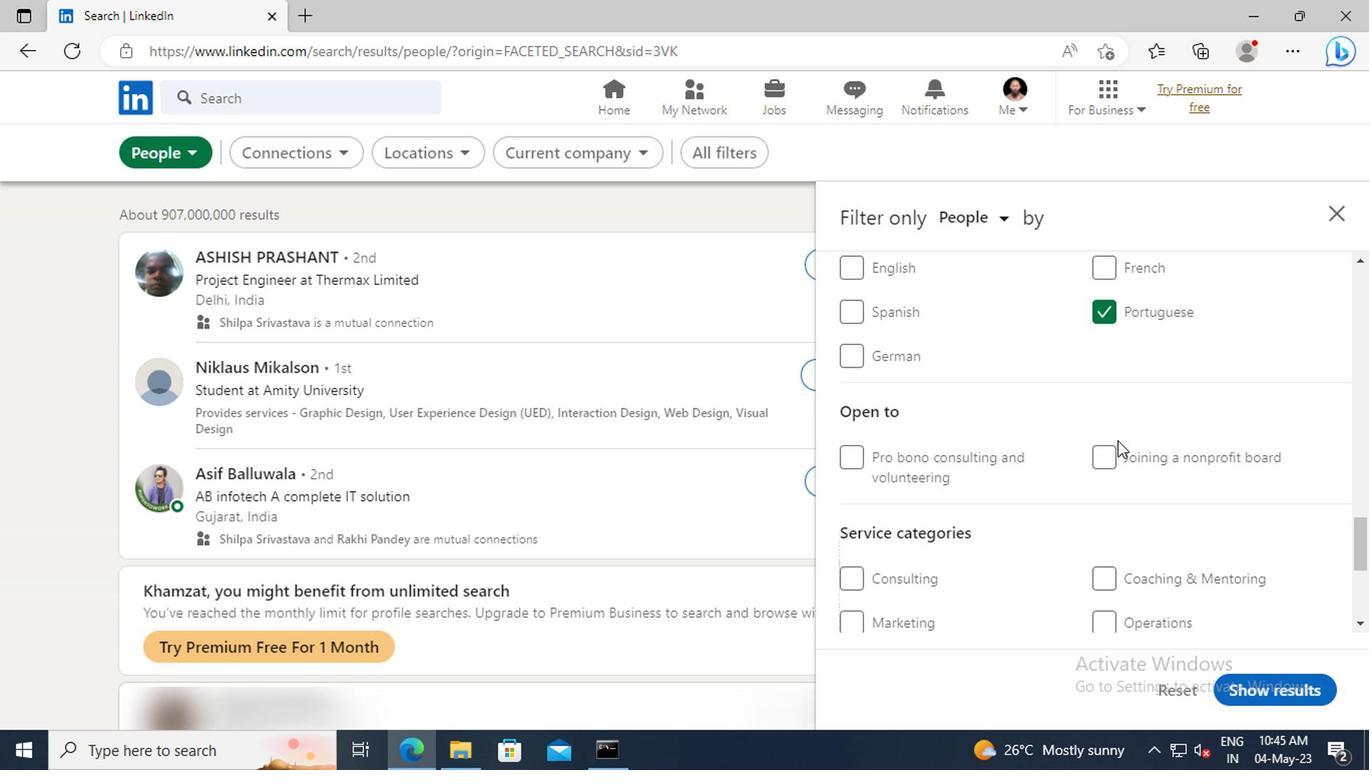 
Action: Mouse scrolled (1113, 440) with delta (0, 0)
Screenshot: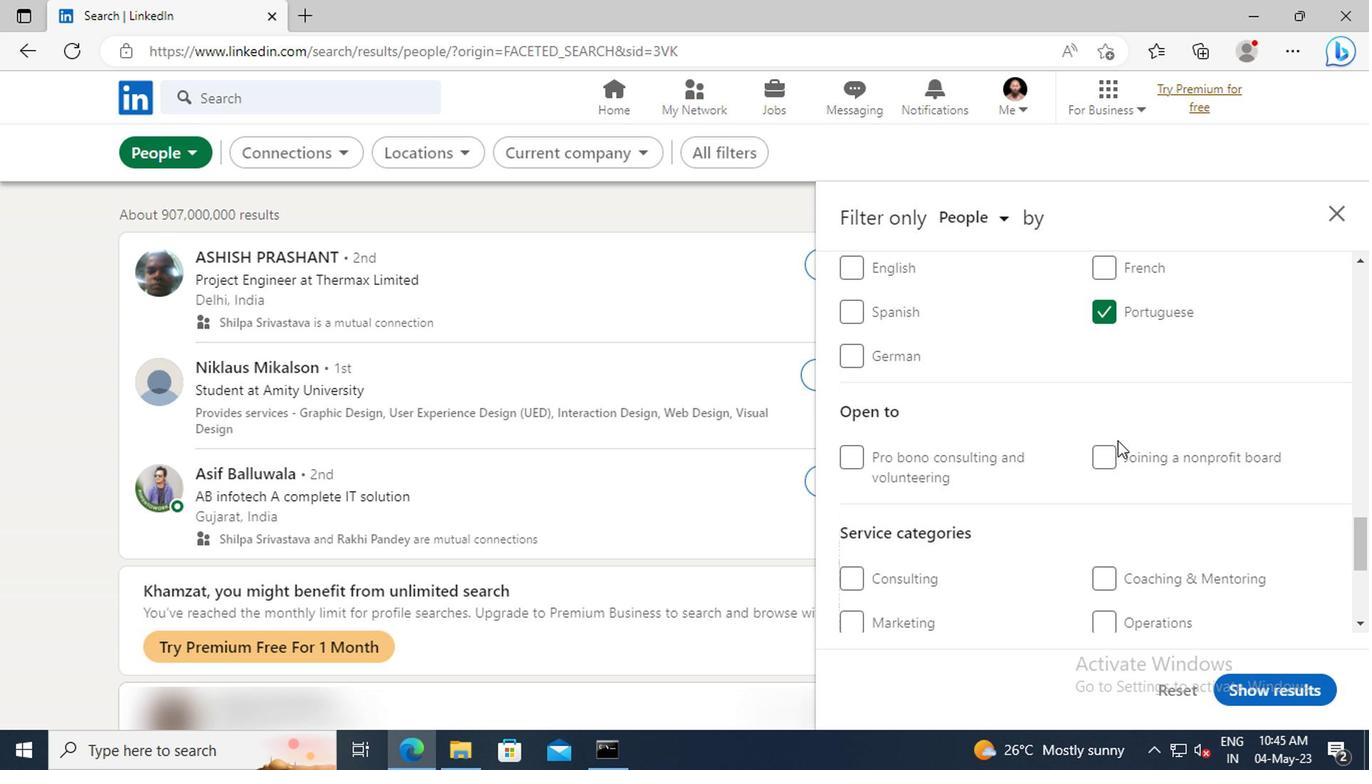 
Action: Mouse moved to (1111, 432)
Screenshot: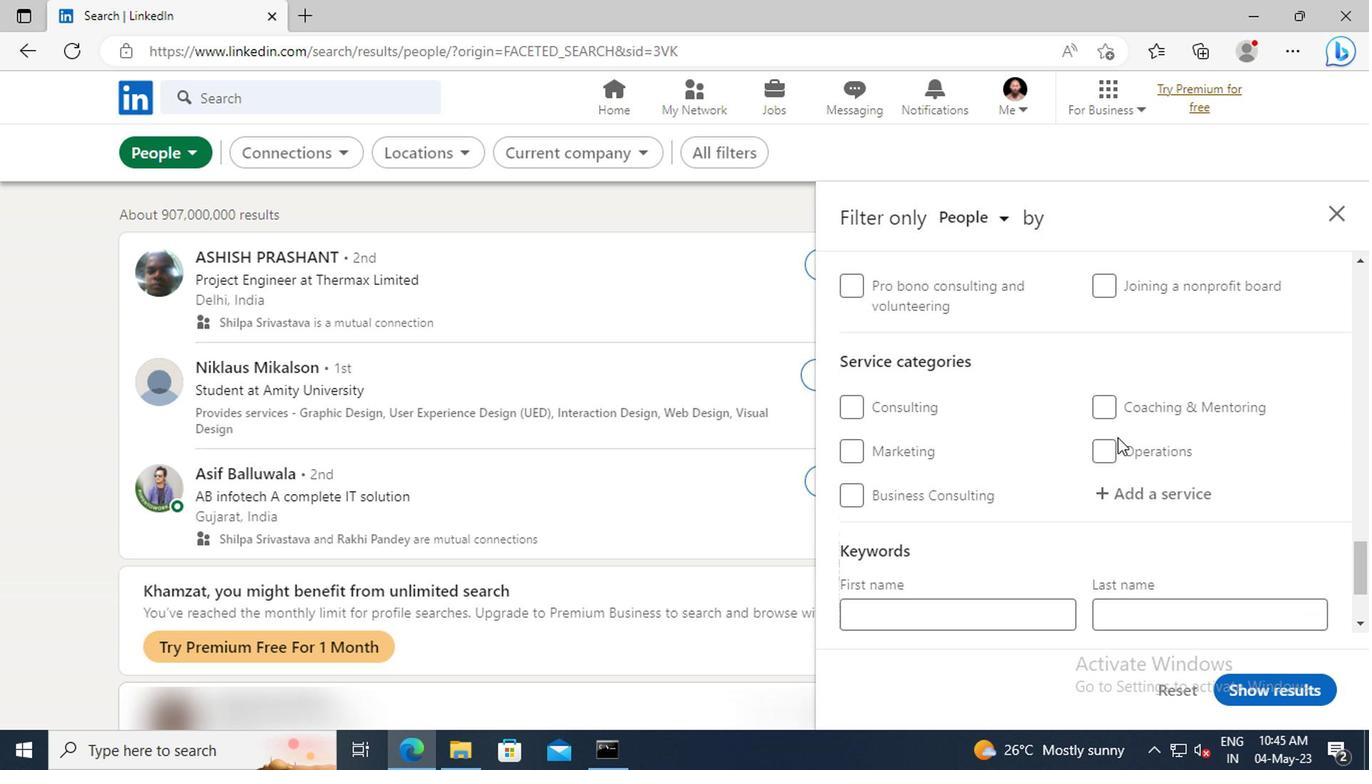 
Action: Mouse scrolled (1111, 431) with delta (0, 0)
Screenshot: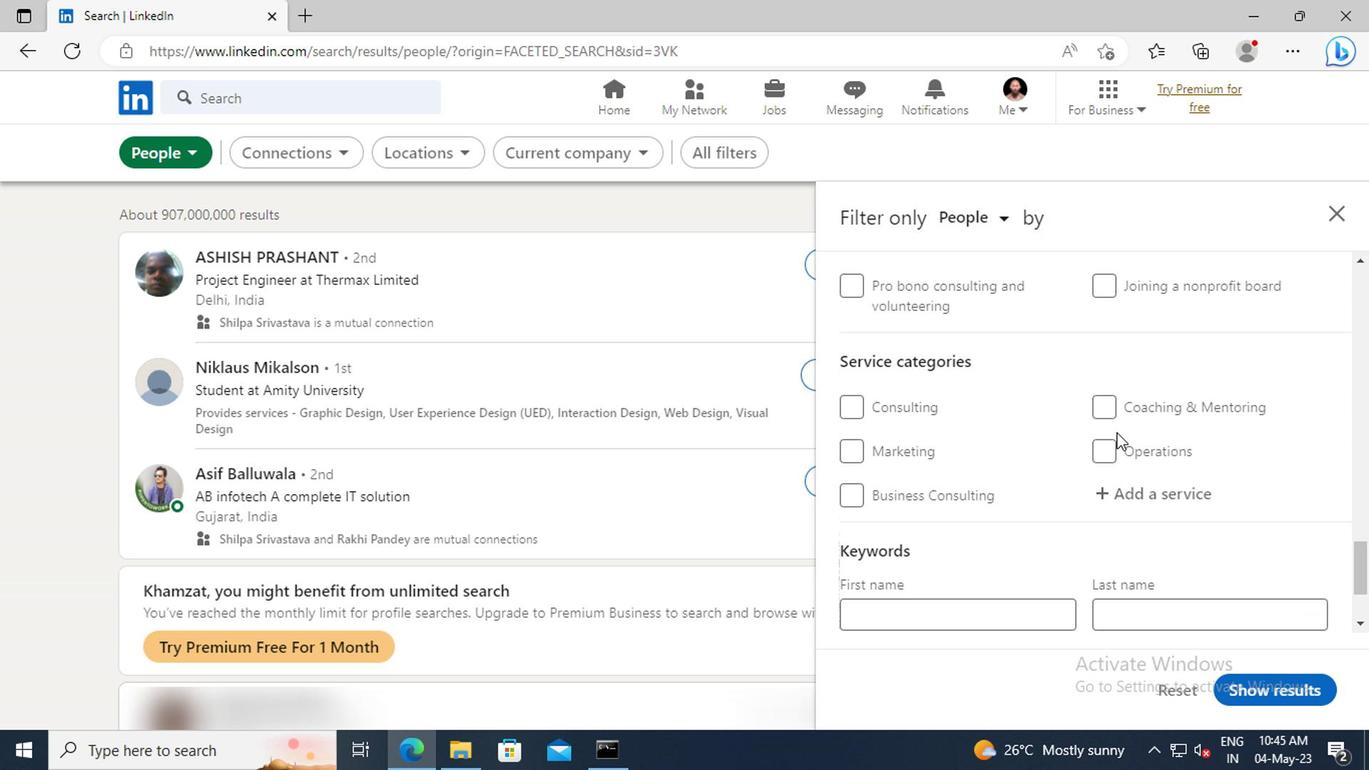 
Action: Mouse moved to (1116, 439)
Screenshot: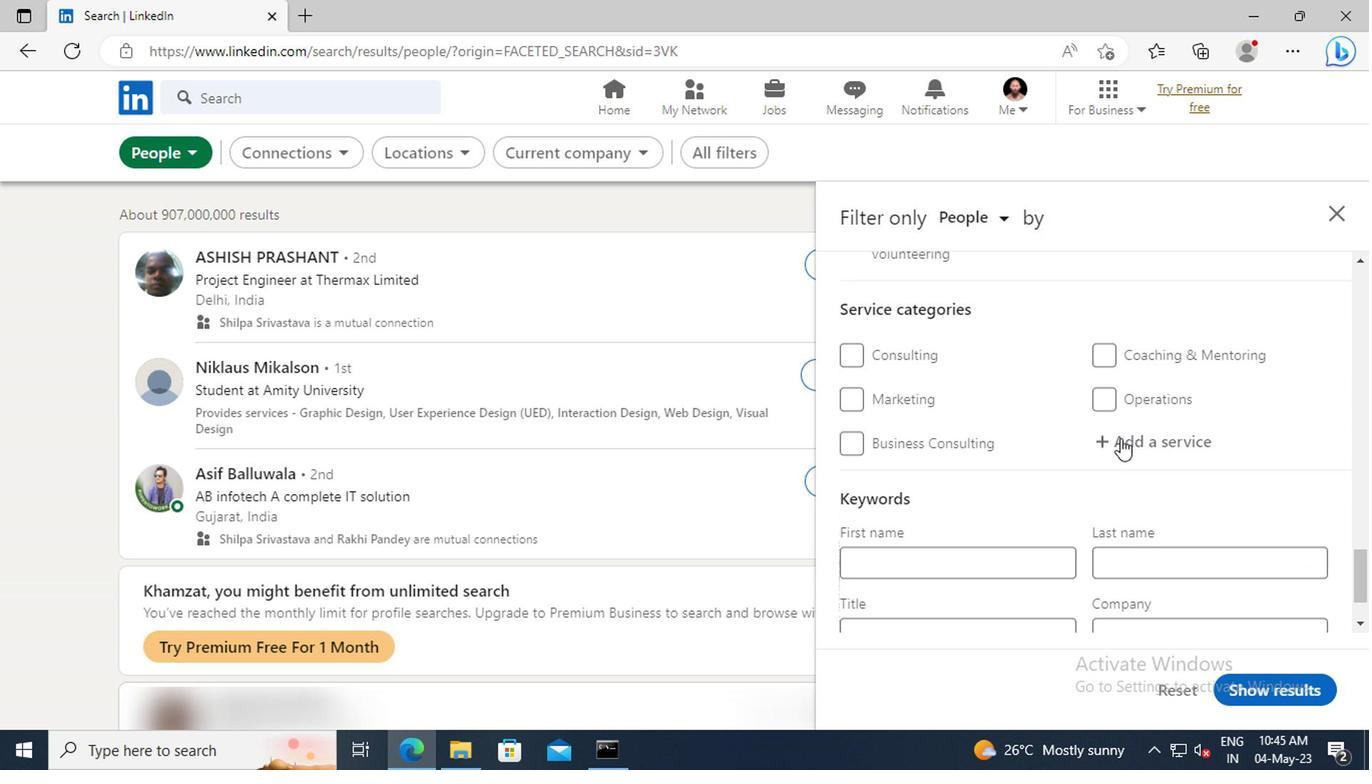 
Action: Mouse pressed left at (1116, 439)
Screenshot: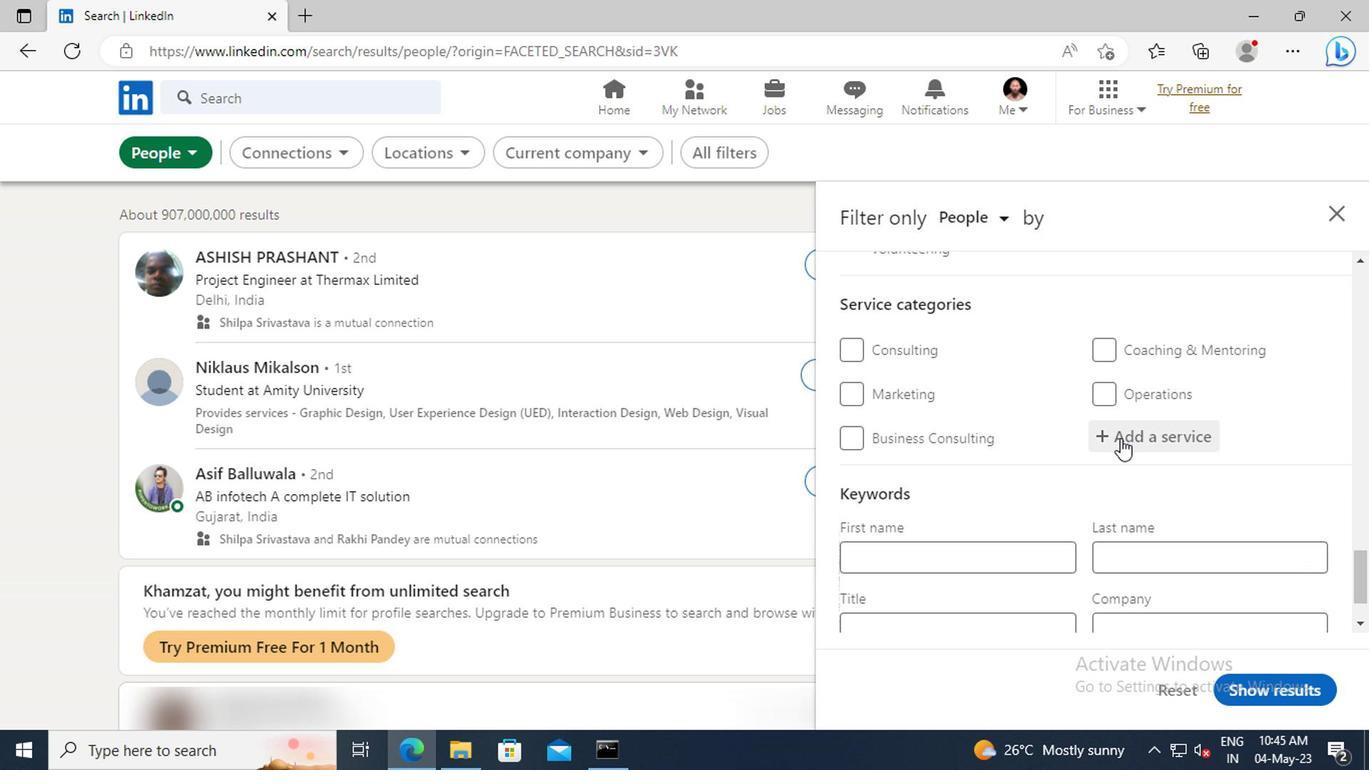 
Action: Key pressed <Key.shift>MARKET<Key.space><Key.shift>R
Screenshot: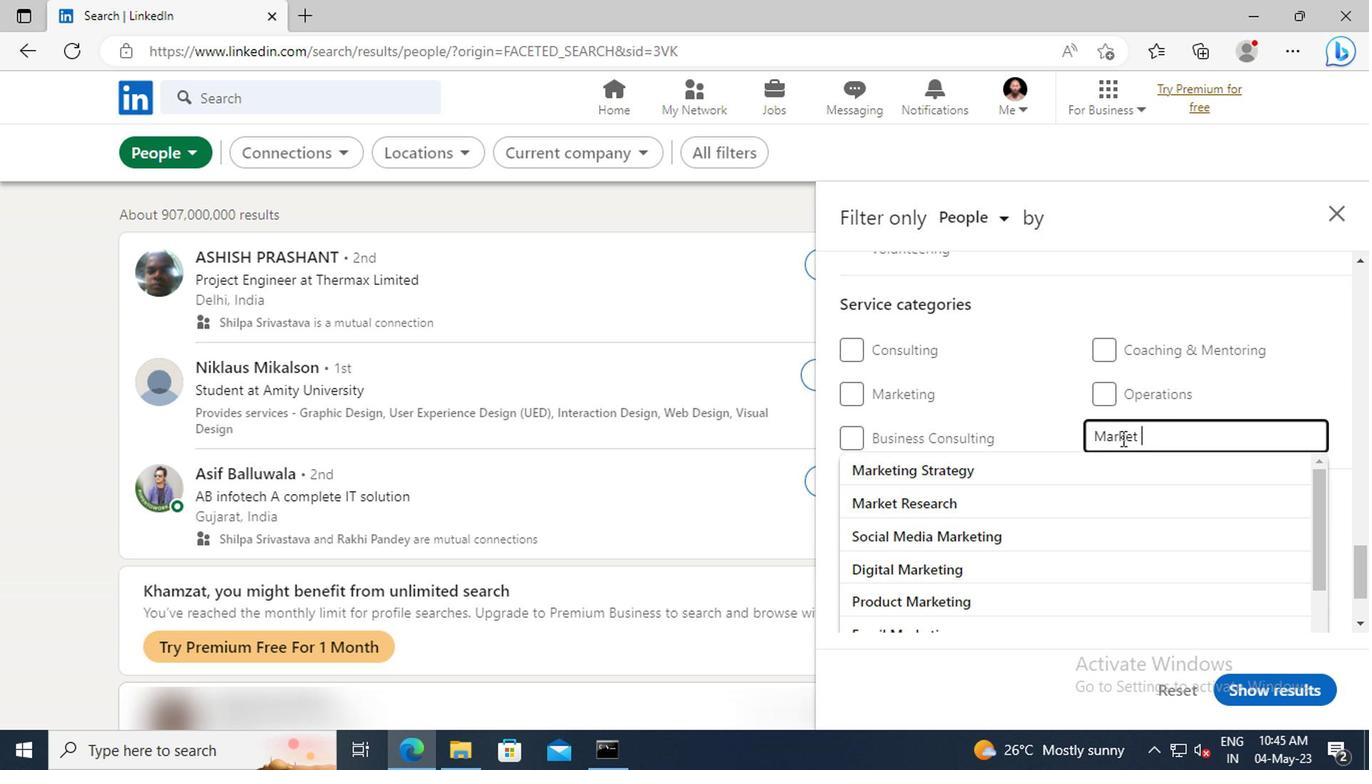 
Action: Mouse moved to (1118, 462)
Screenshot: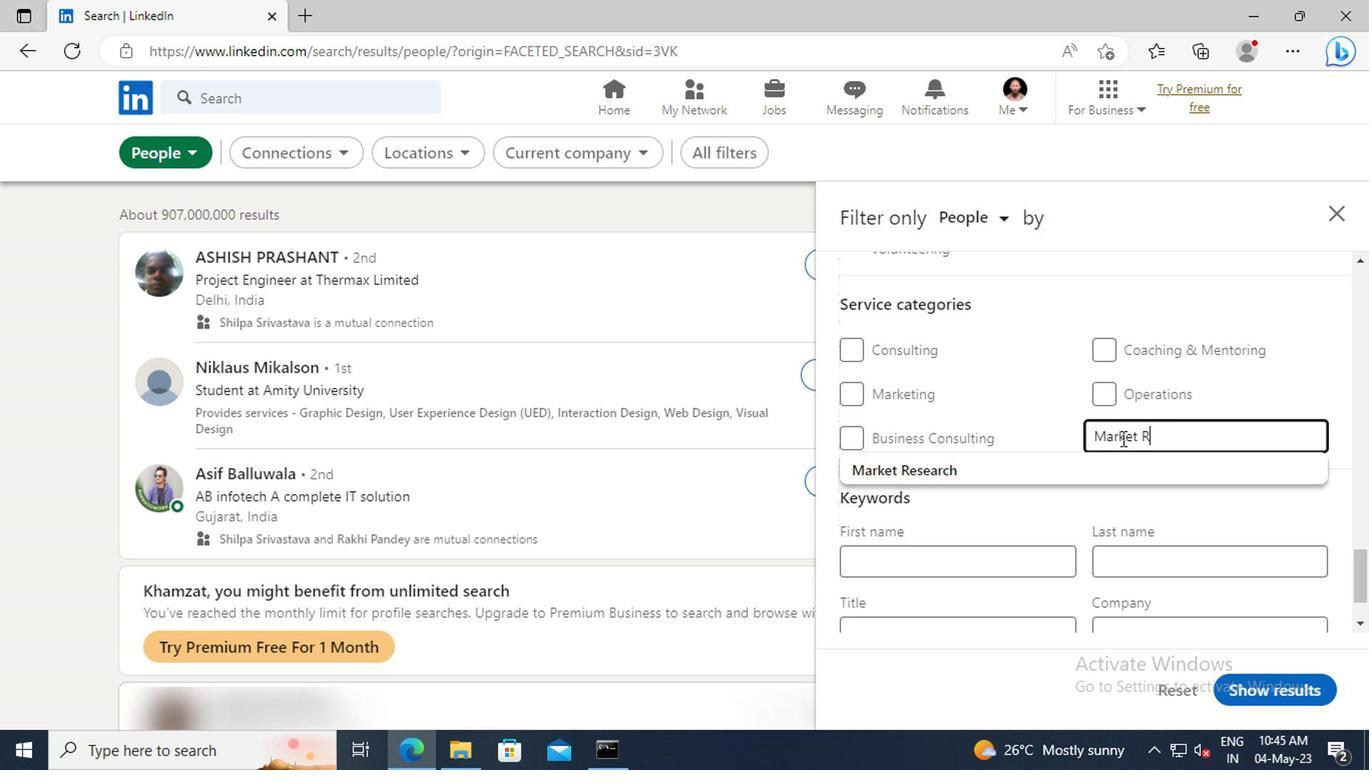 
Action: Mouse pressed left at (1118, 462)
Screenshot: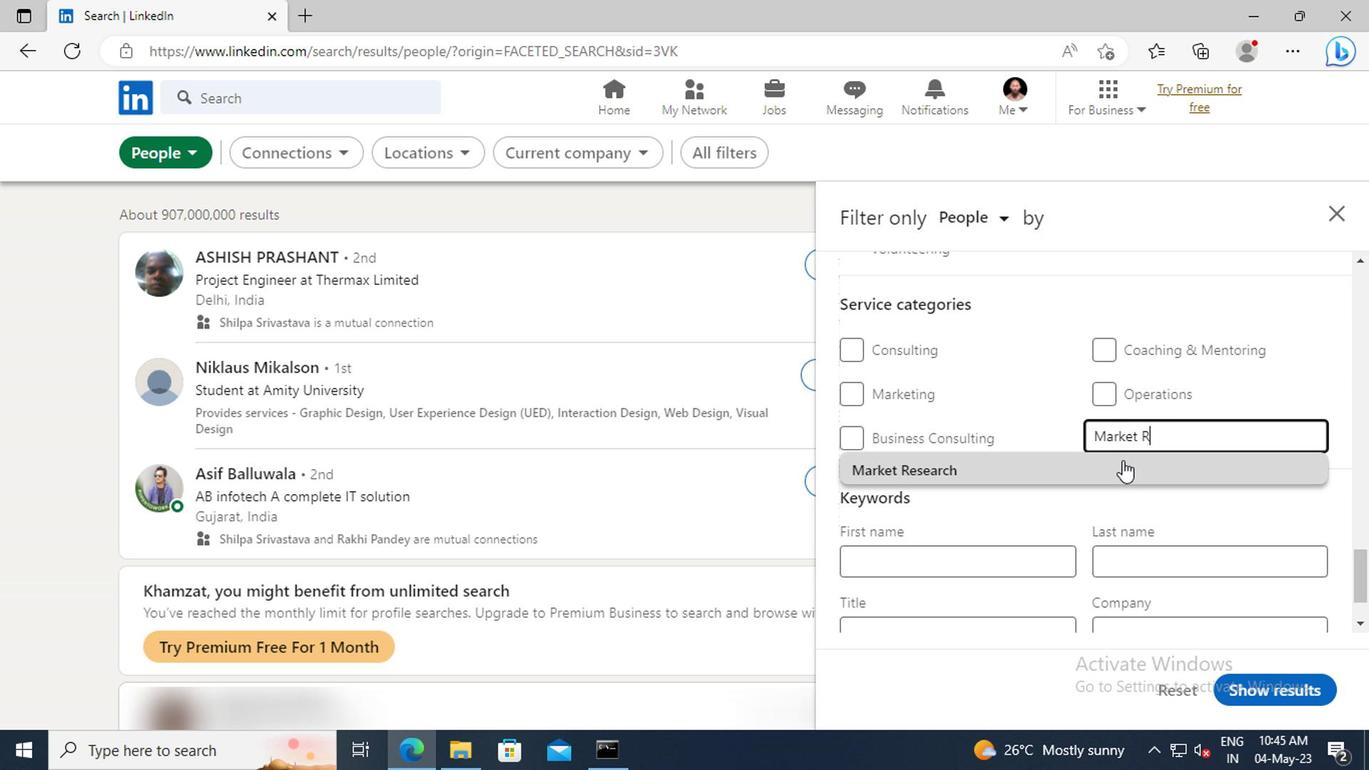 
Action: Mouse scrolled (1118, 460) with delta (0, -1)
Screenshot: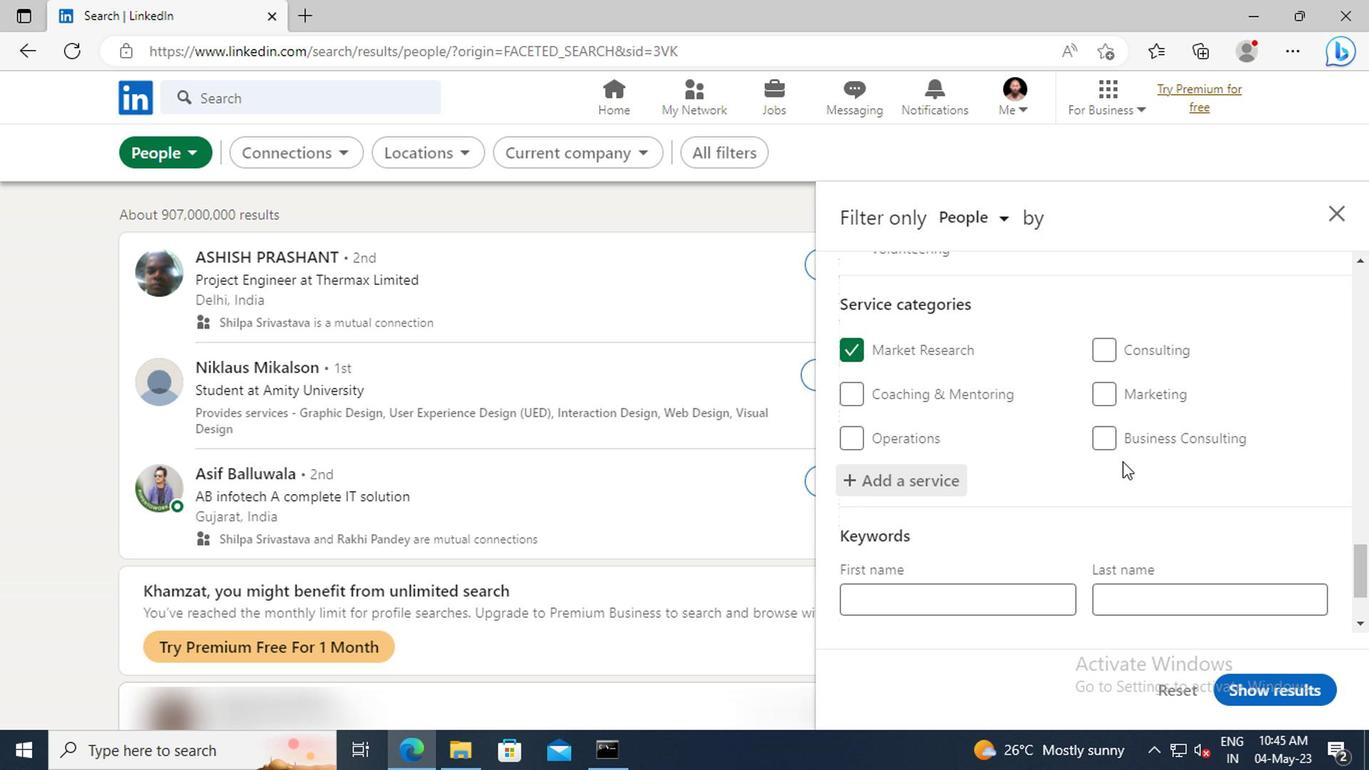 
Action: Mouse scrolled (1118, 460) with delta (0, -1)
Screenshot: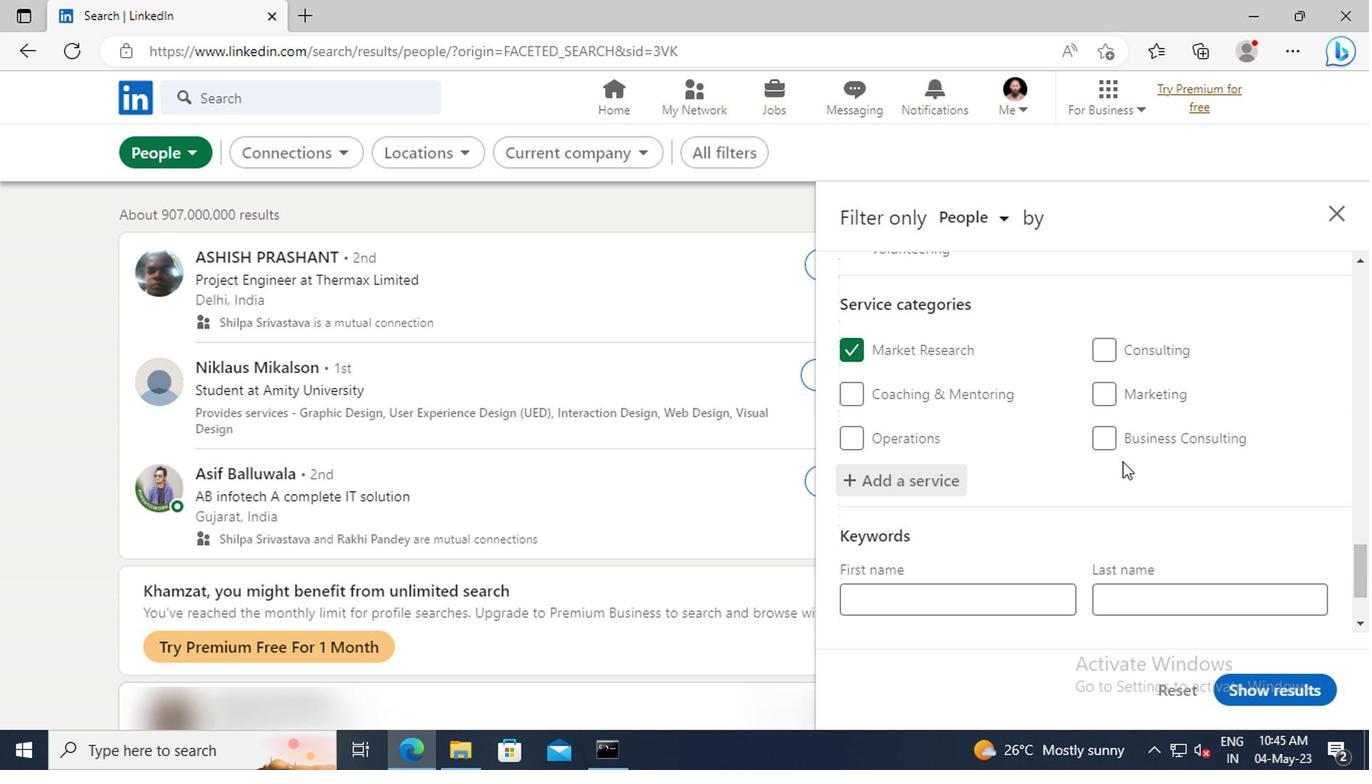 
Action: Mouse scrolled (1118, 460) with delta (0, -1)
Screenshot: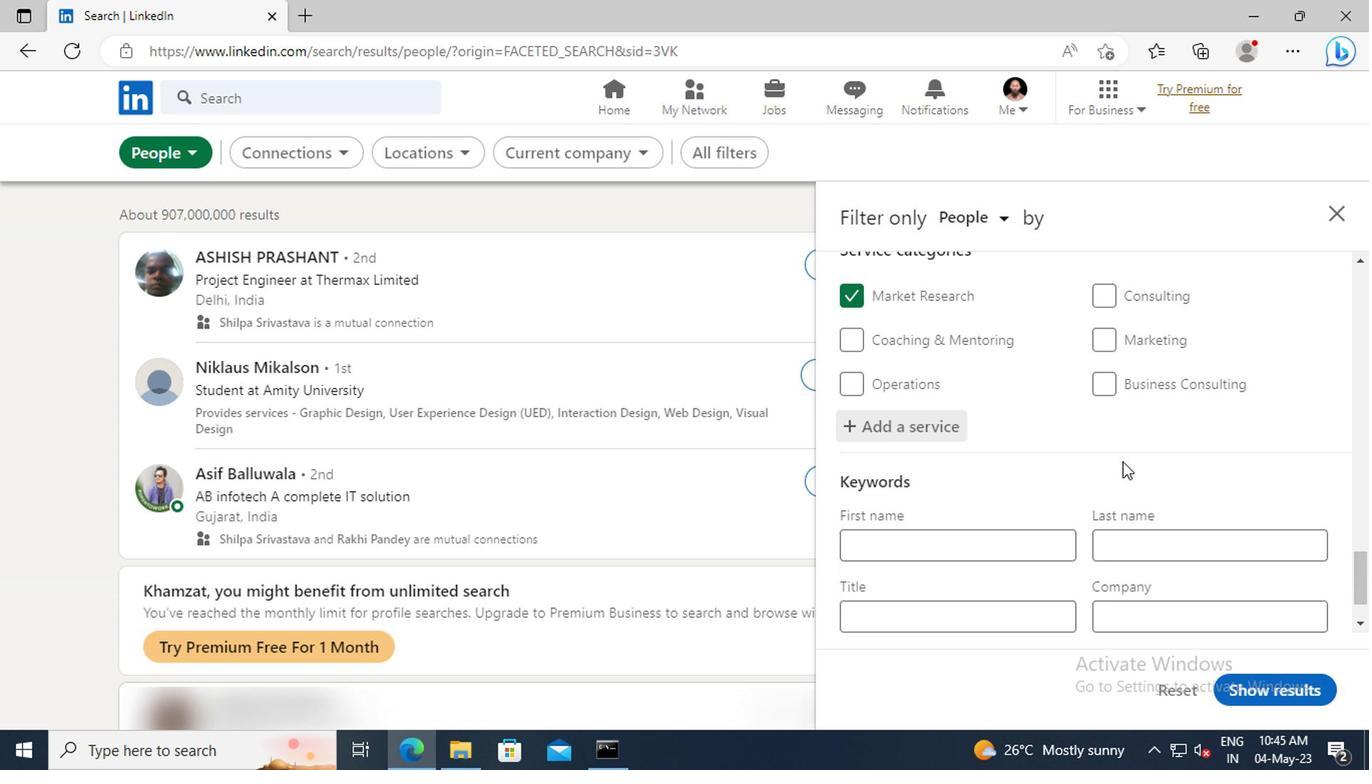 
Action: Mouse scrolled (1118, 460) with delta (0, -1)
Screenshot: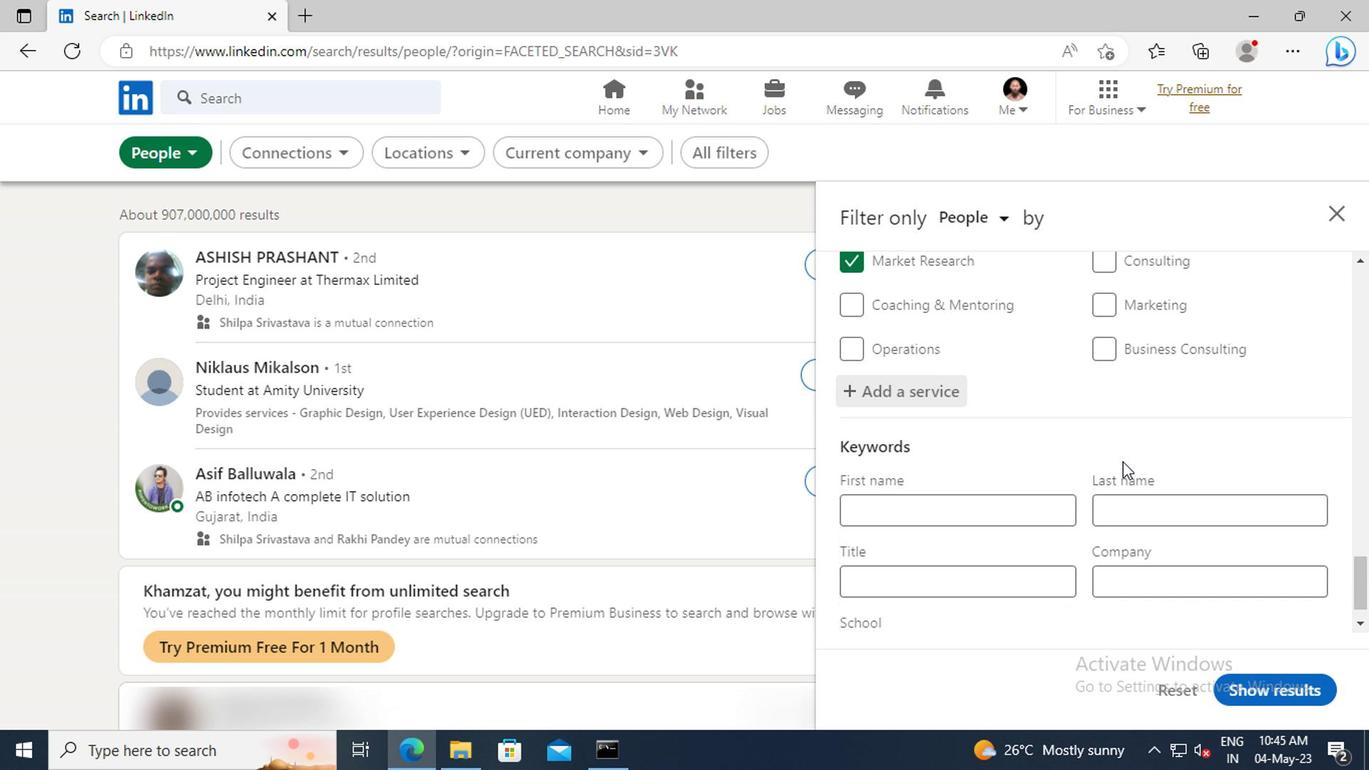 
Action: Mouse moved to (983, 537)
Screenshot: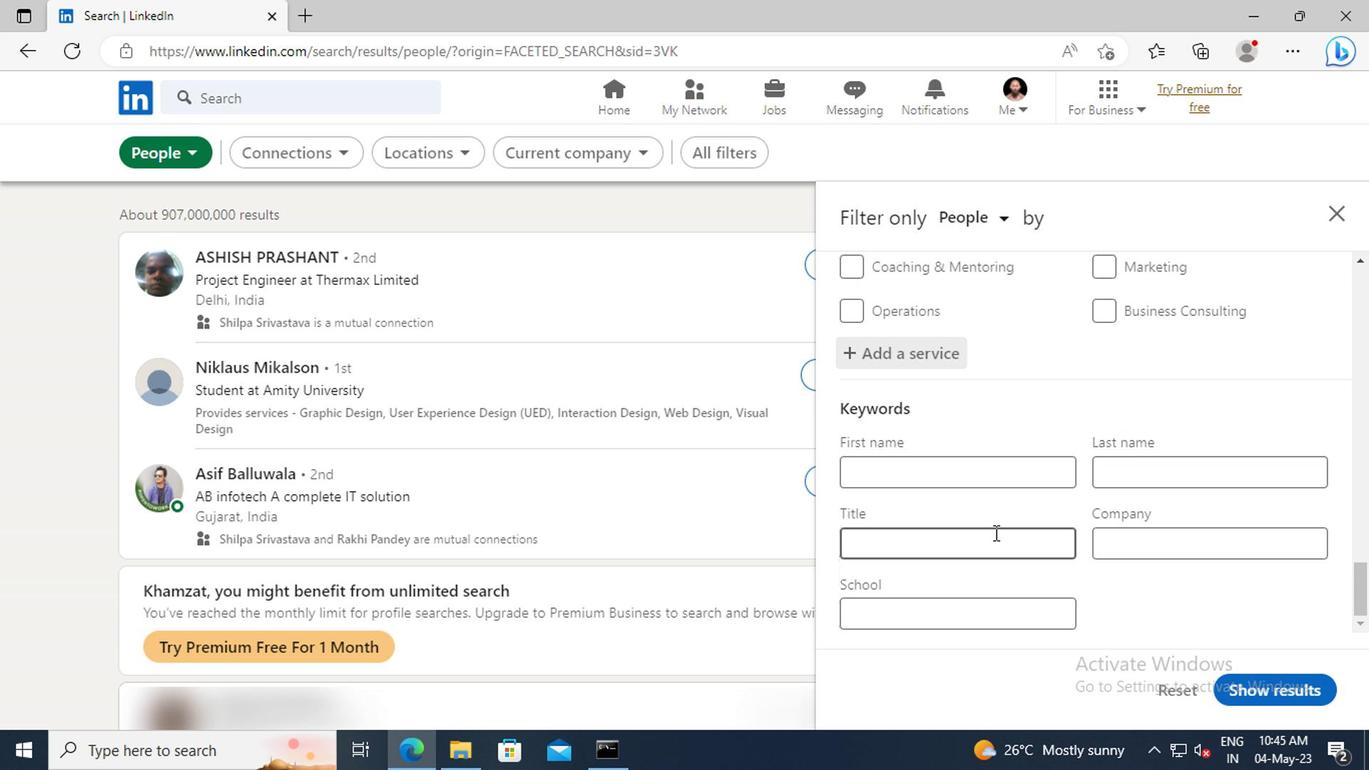 
Action: Mouse pressed left at (983, 537)
Screenshot: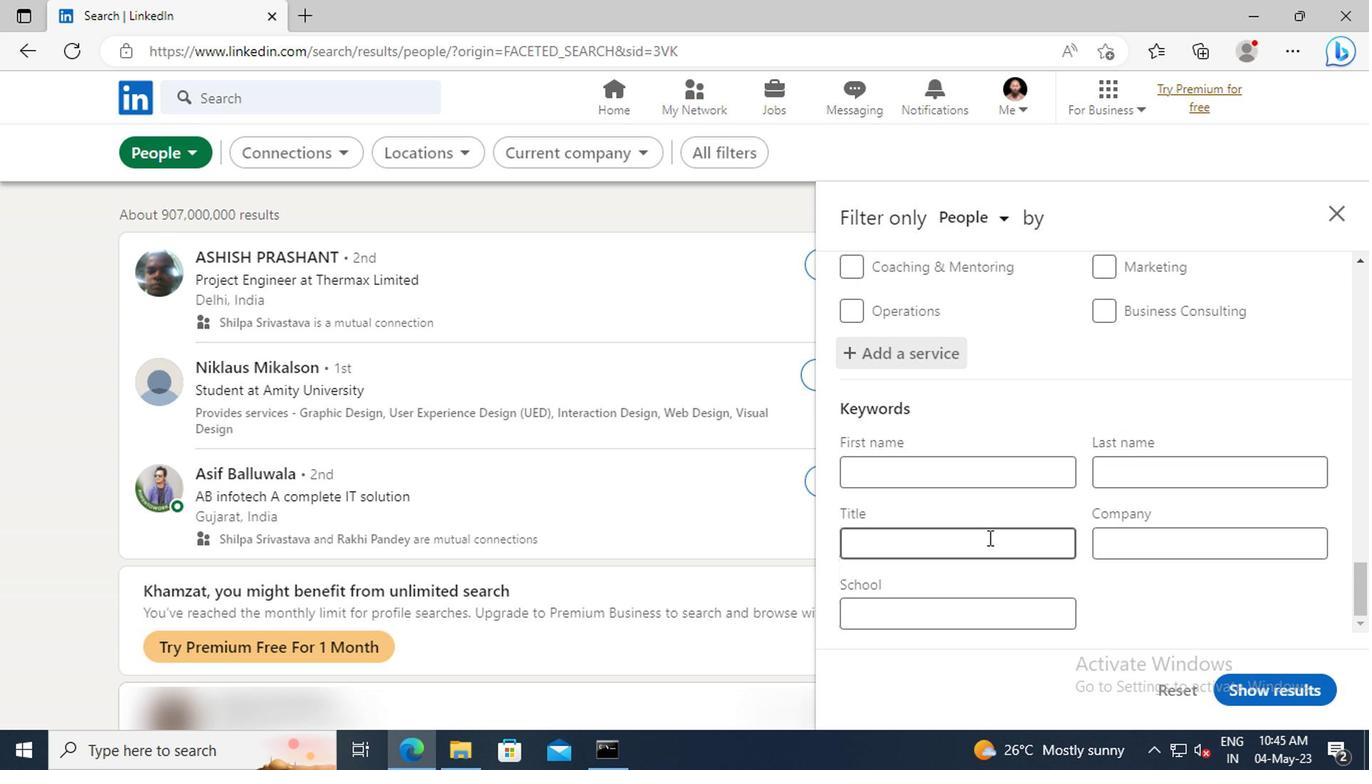 
Action: Mouse moved to (983, 539)
Screenshot: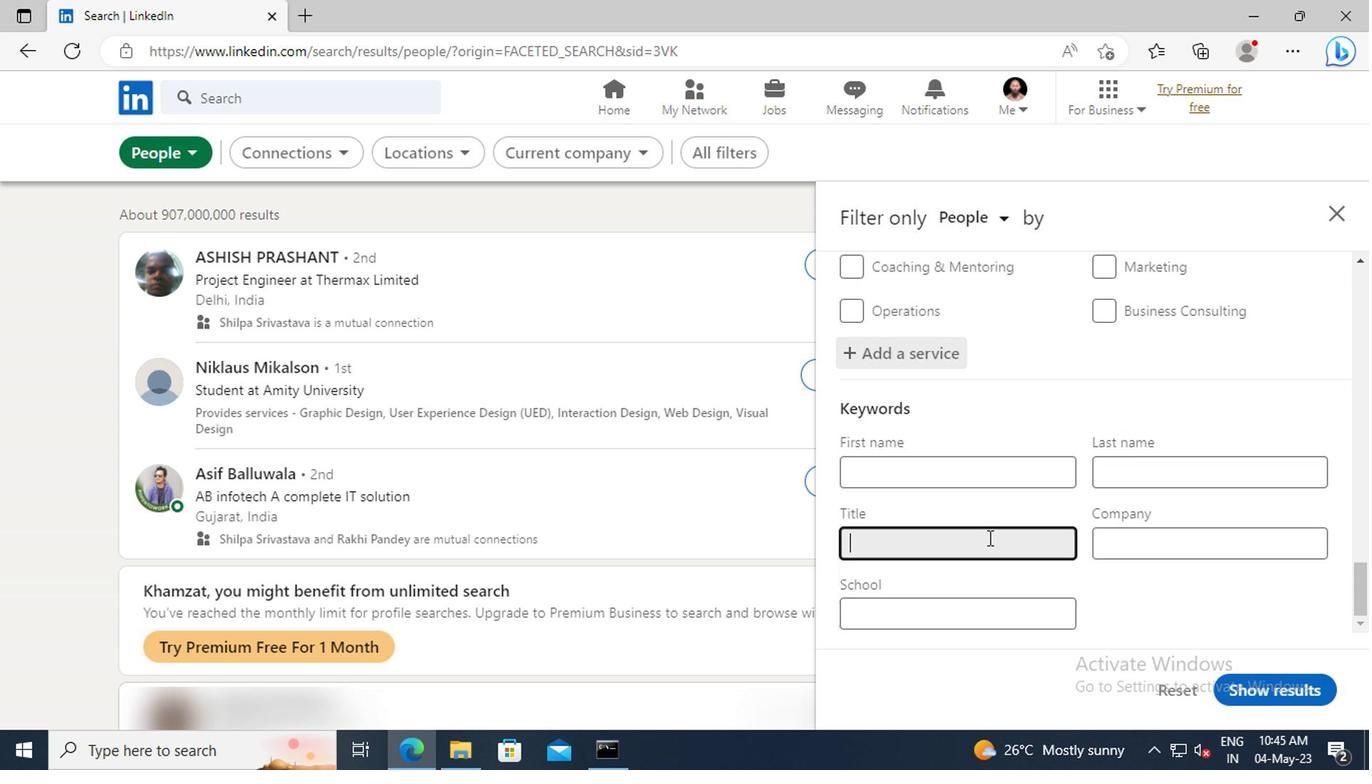 
Action: Key pressed <Key.shift>HUMAN<Key.space><Key.shift>RESOURCES<Key.enter>
Screenshot: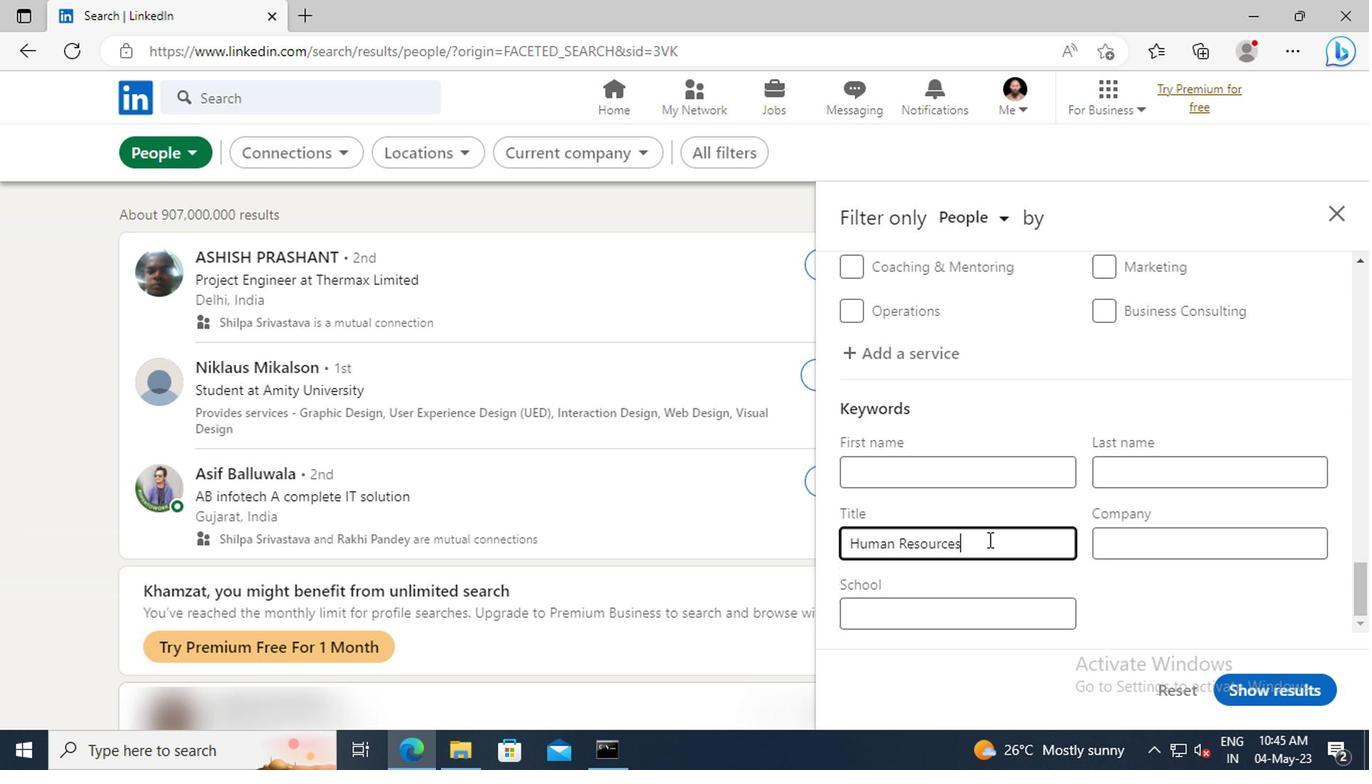 
Action: Mouse moved to (1230, 693)
Screenshot: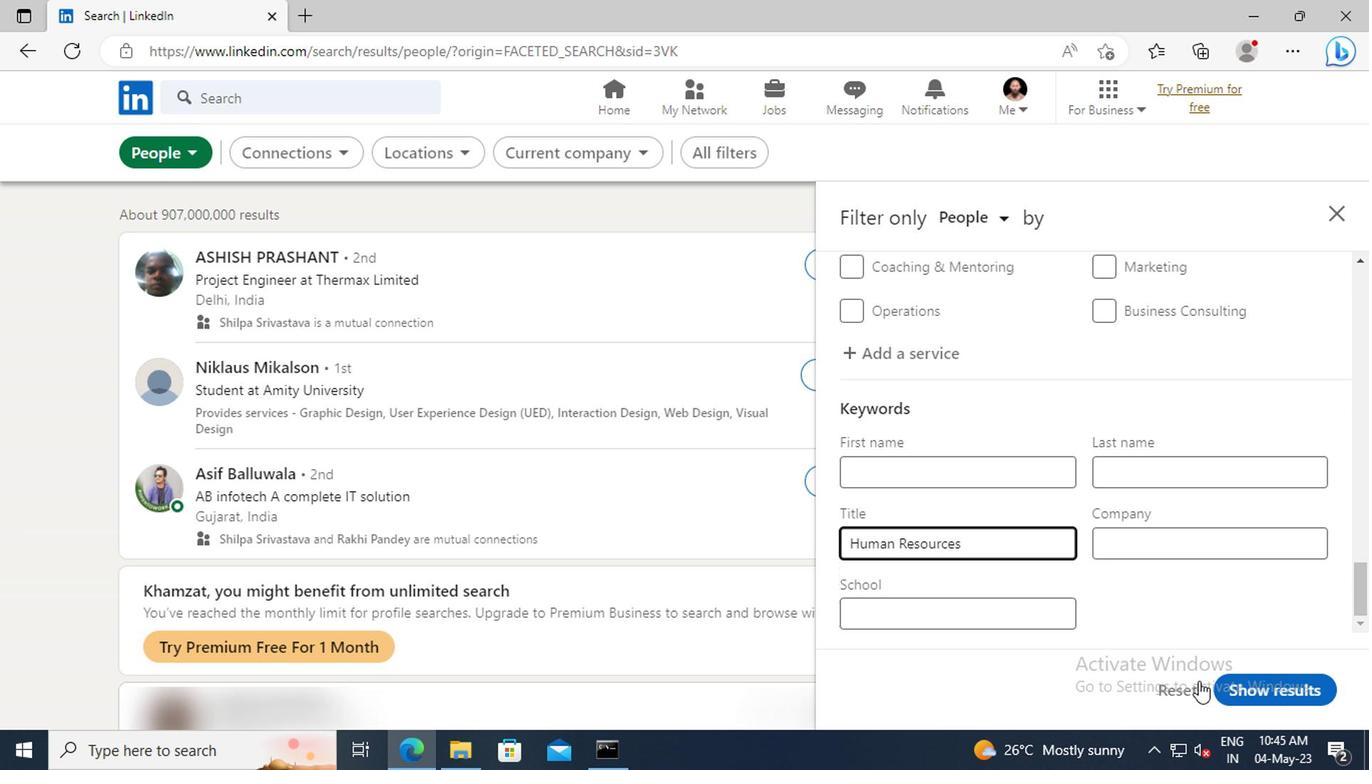 
Action: Mouse pressed left at (1230, 693)
Screenshot: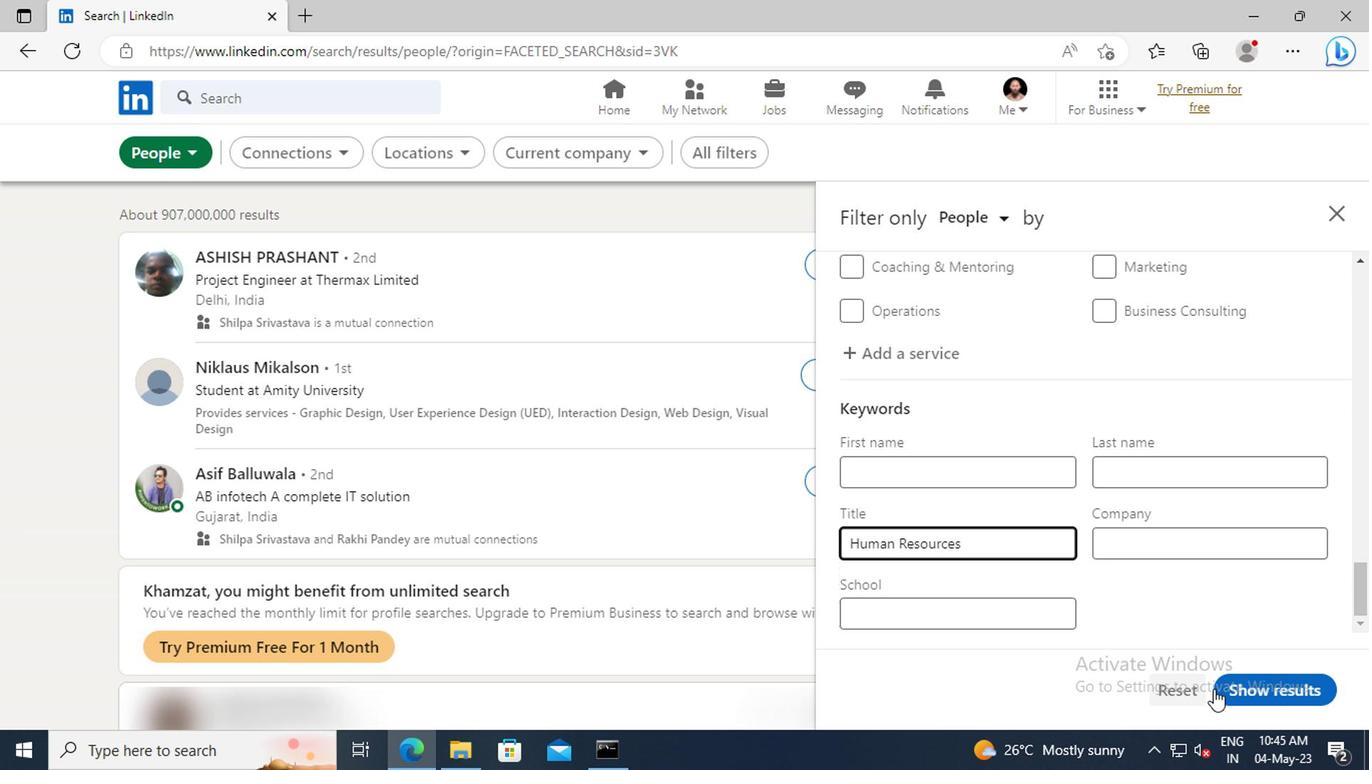 
